 Task: Buy 1 Drum Brake Backing Plates from Brake System section under best seller category for shipping address: Jerry Evans, 1140 Star Trek Drive, Pensacola, Florida 32501, Cell Number 8503109646. Pay from credit card ending with 6010, CVV 682
Action: Mouse moved to (157, 68)
Screenshot: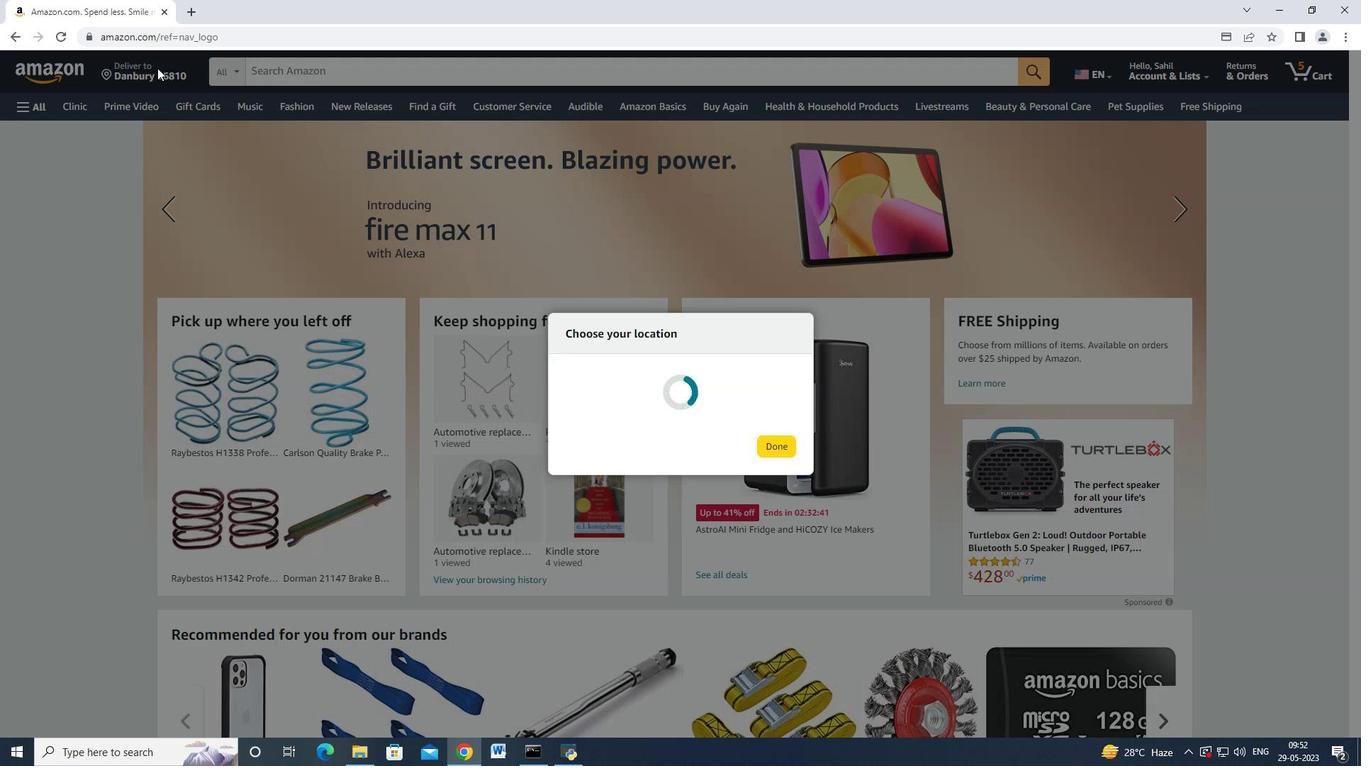 
Action: Mouse pressed left at (157, 68)
Screenshot: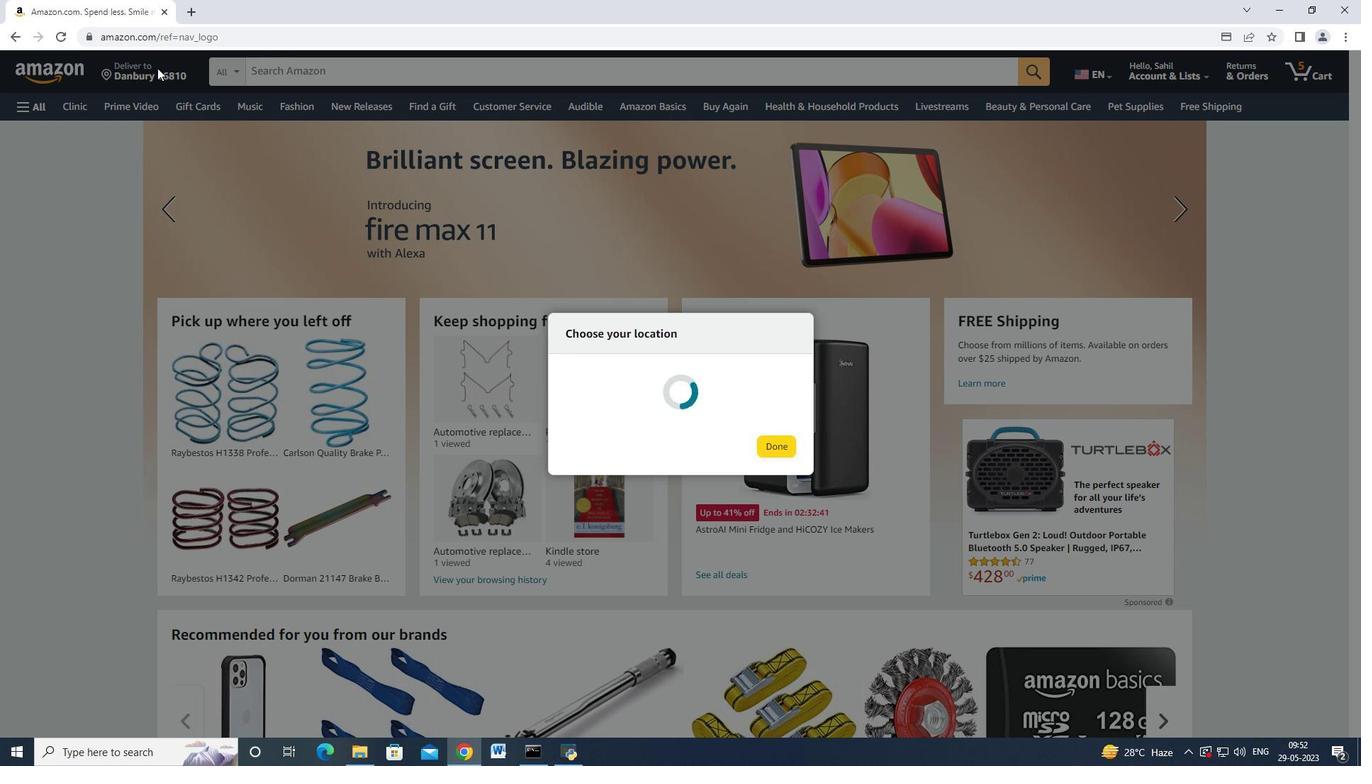 
Action: Mouse moved to (617, 390)
Screenshot: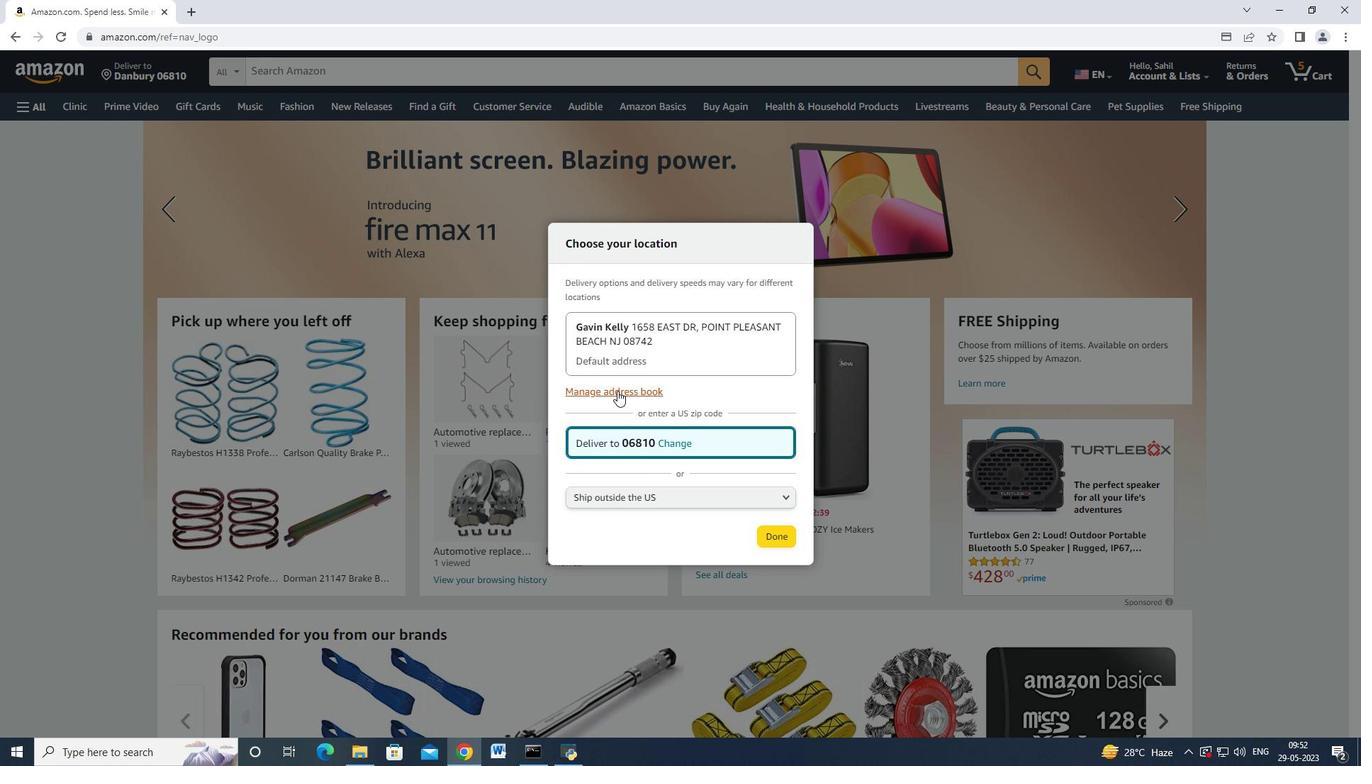 
Action: Mouse pressed left at (617, 390)
Screenshot: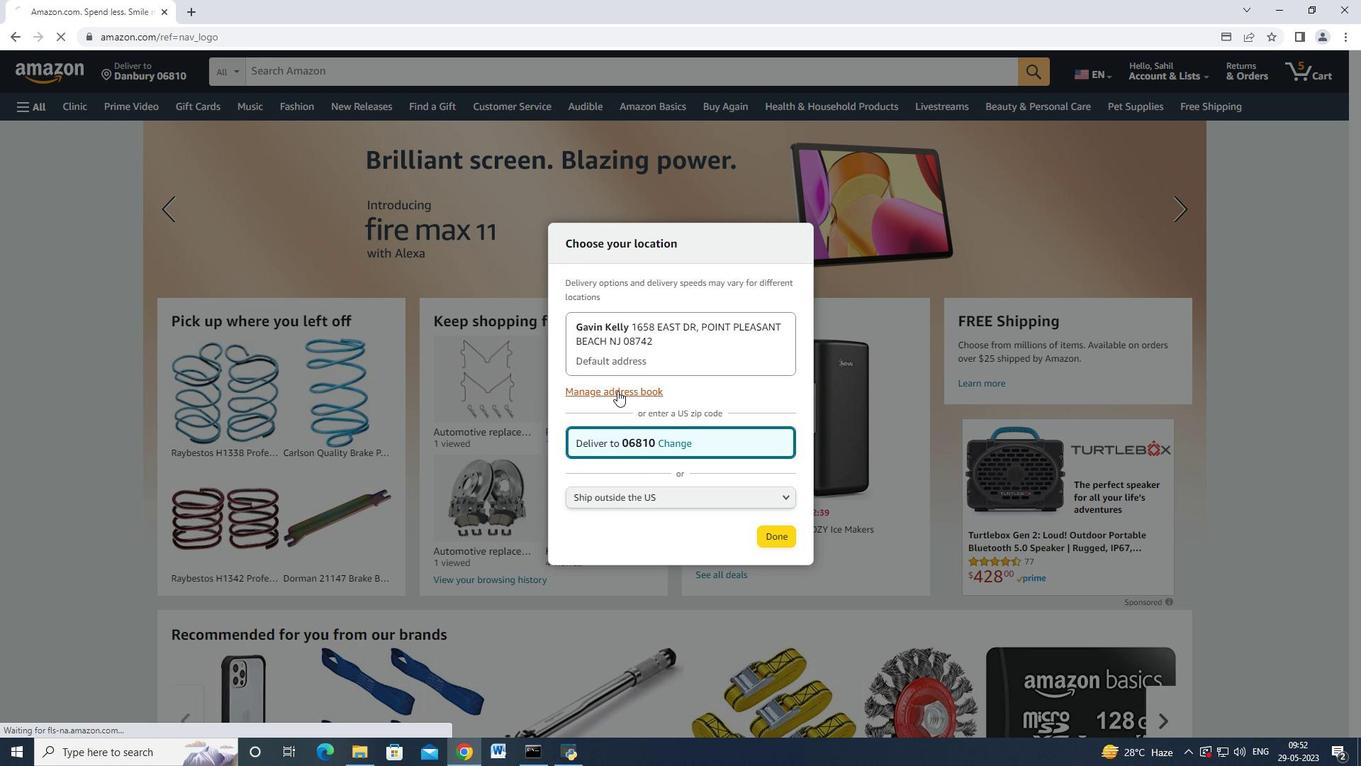 
Action: Mouse moved to (12, 37)
Screenshot: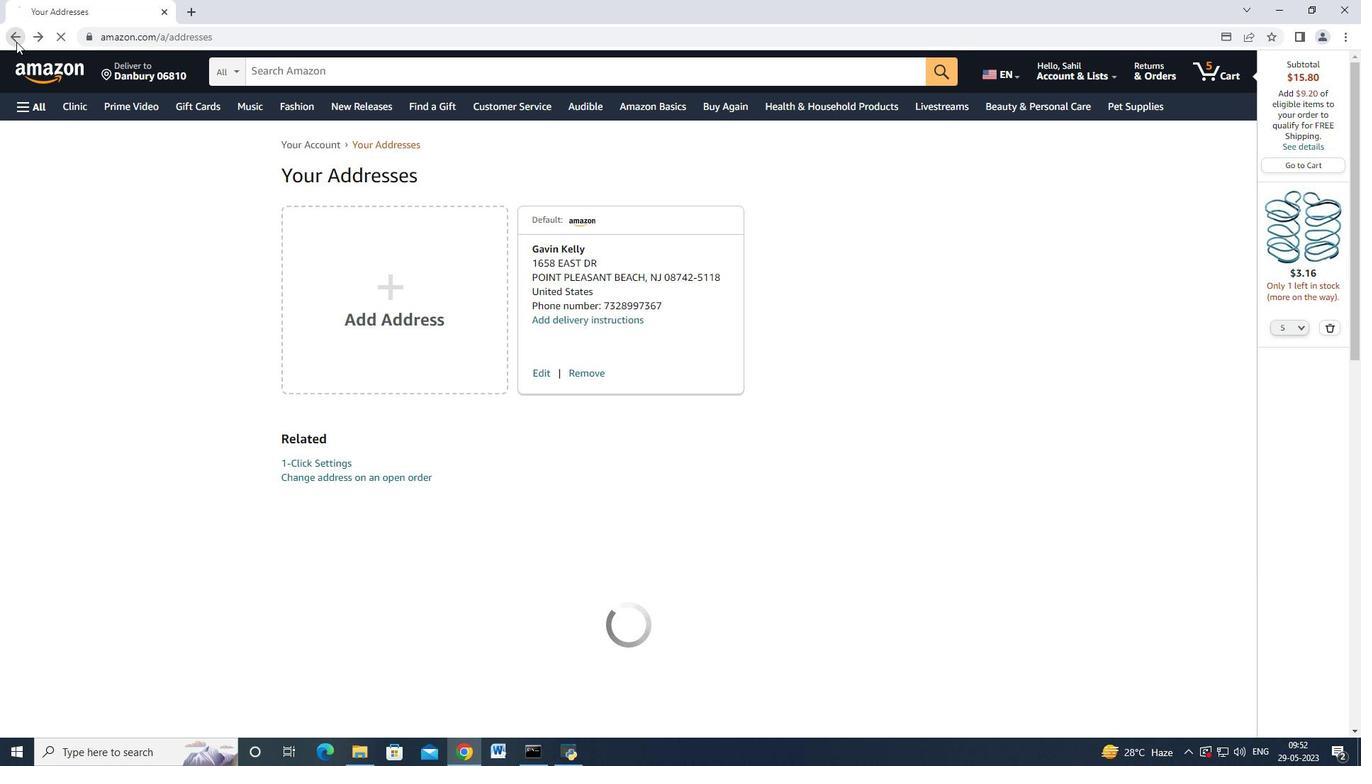 
Action: Mouse pressed left at (12, 37)
Screenshot: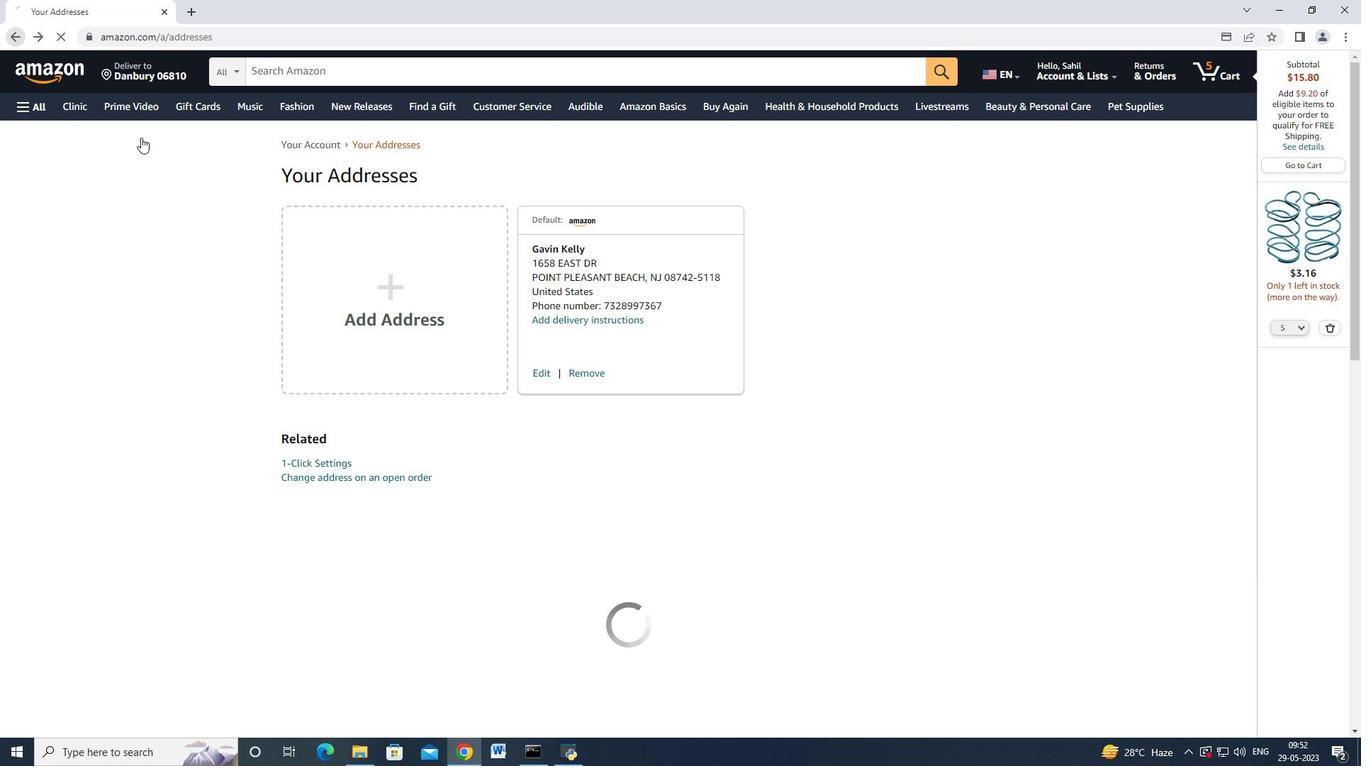 
Action: Mouse moved to (126, 66)
Screenshot: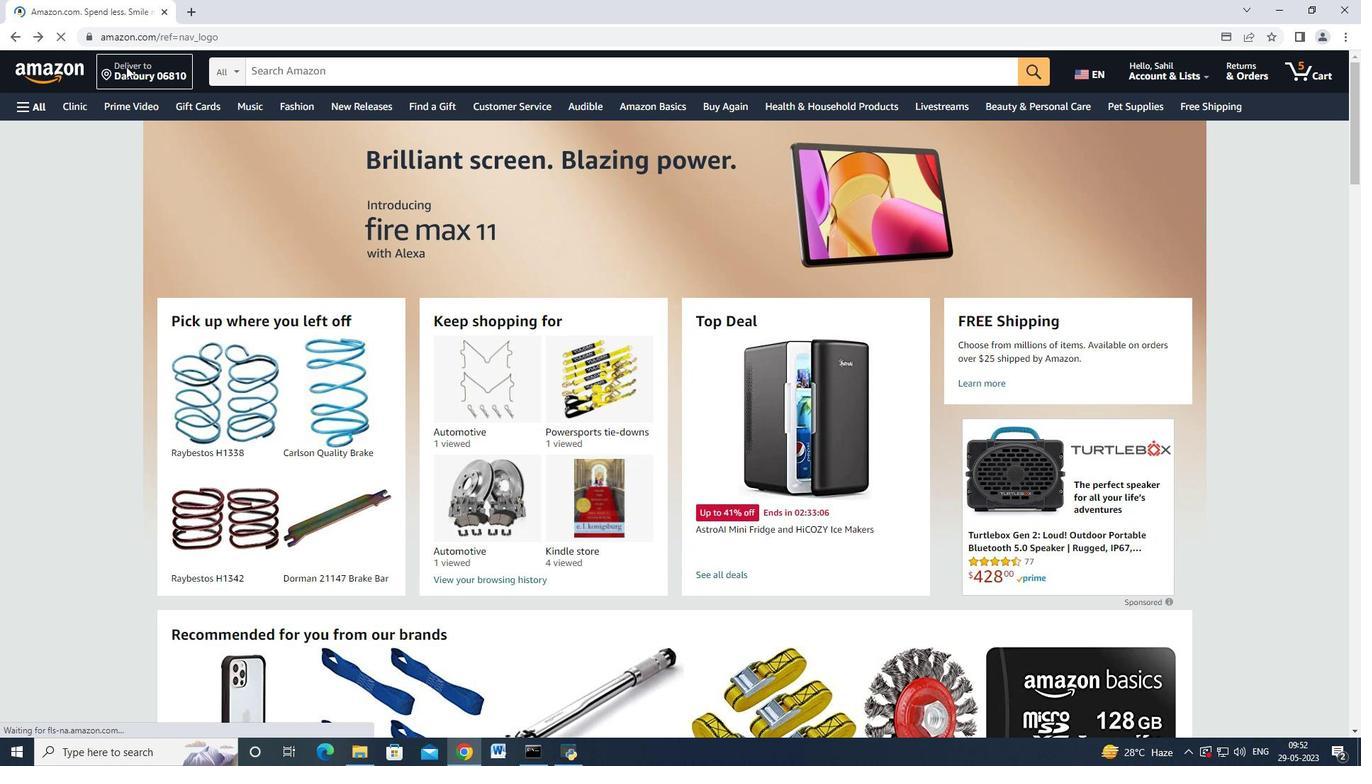
Action: Mouse pressed left at (126, 66)
Screenshot: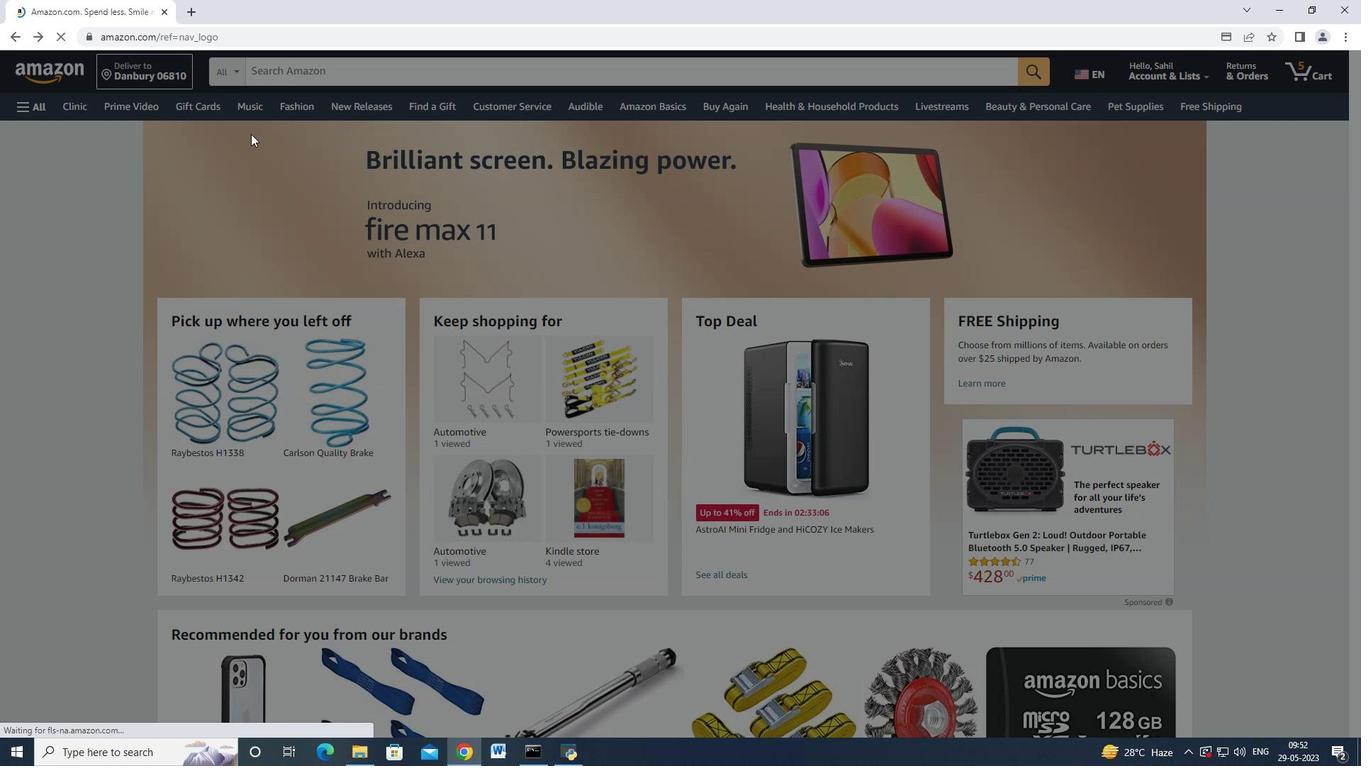 
Action: Mouse moved to (666, 438)
Screenshot: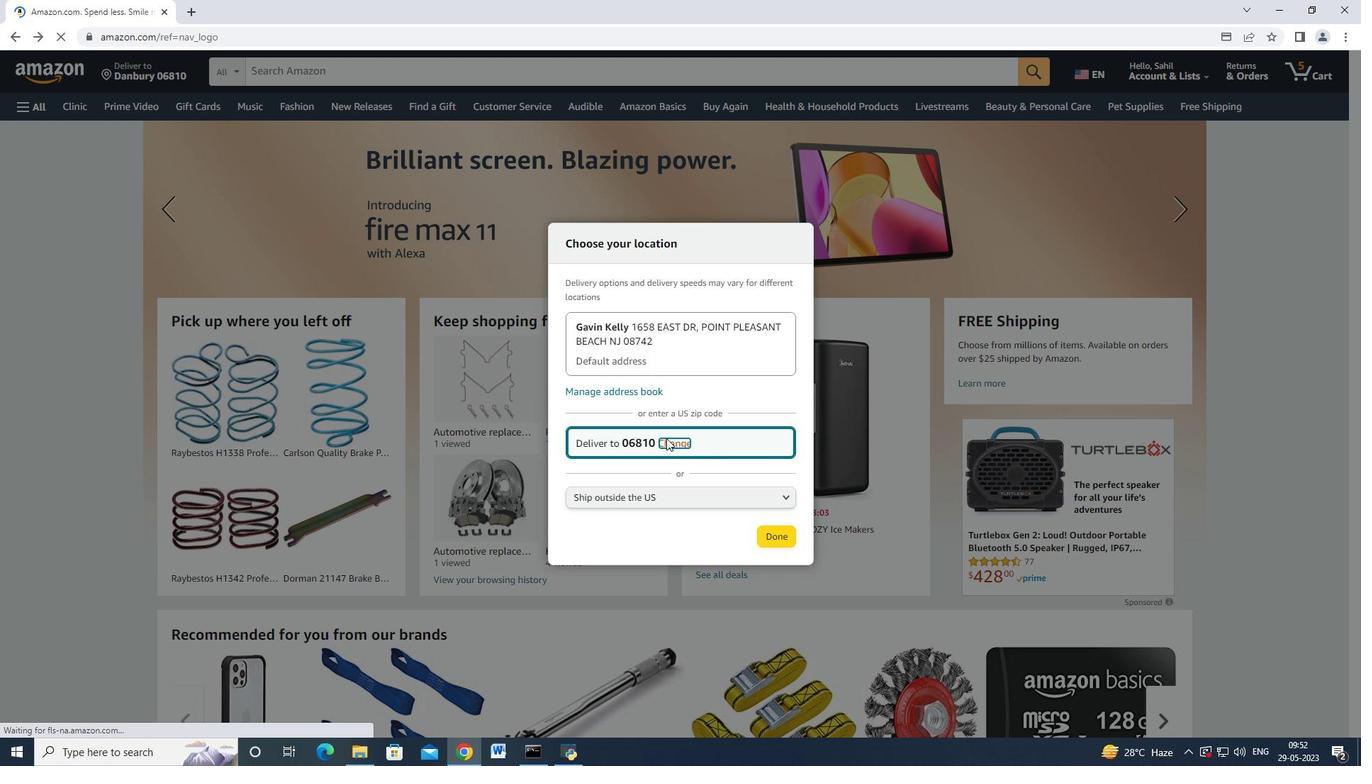 
Action: Mouse pressed left at (666, 438)
Screenshot: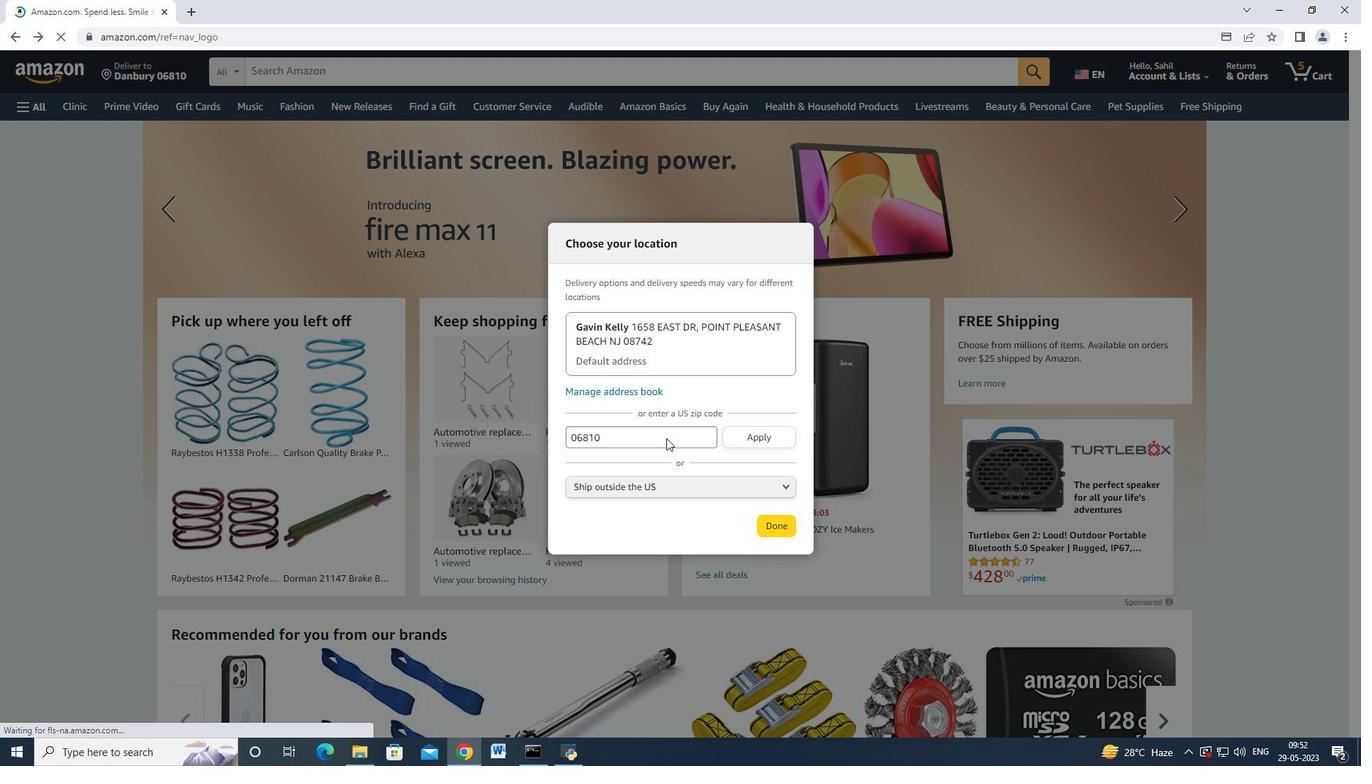 
Action: Mouse moved to (678, 436)
Screenshot: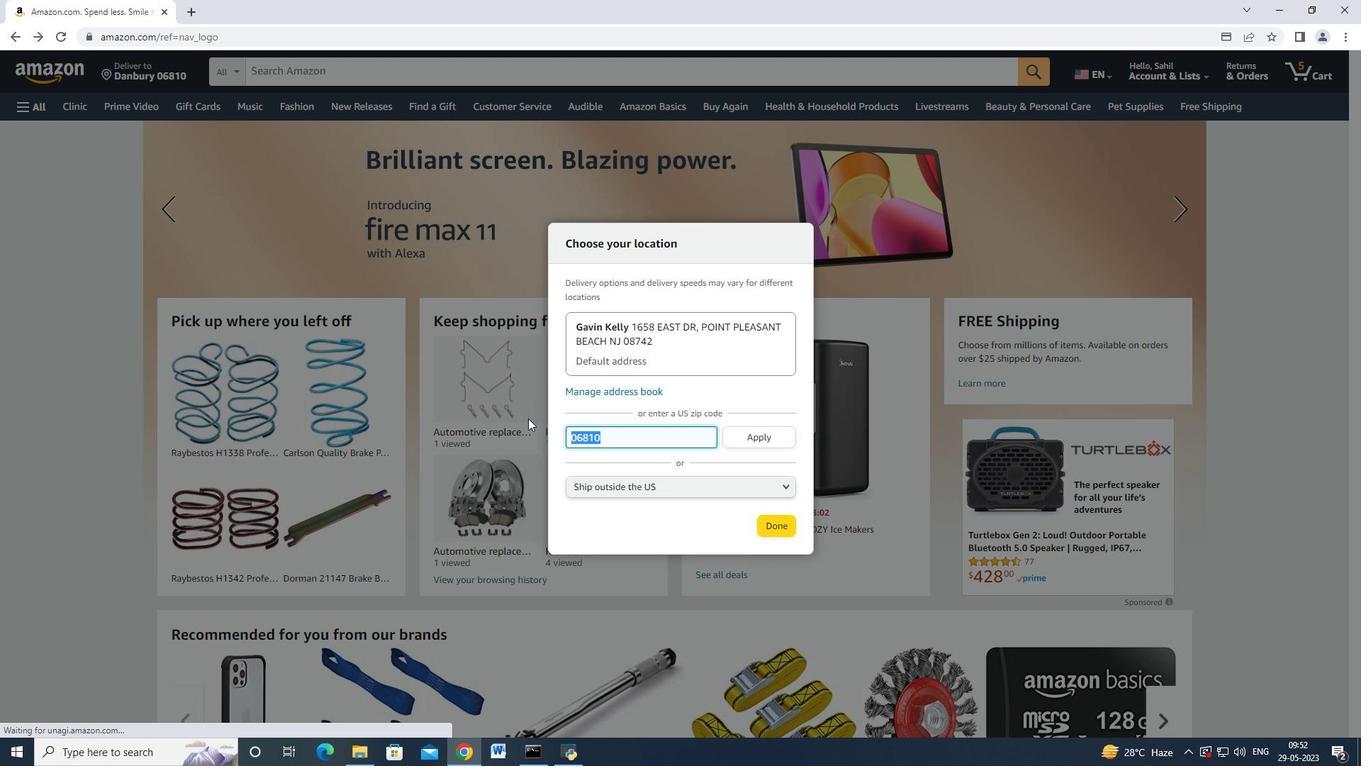 
Action: Mouse pressed left at (678, 436)
Screenshot: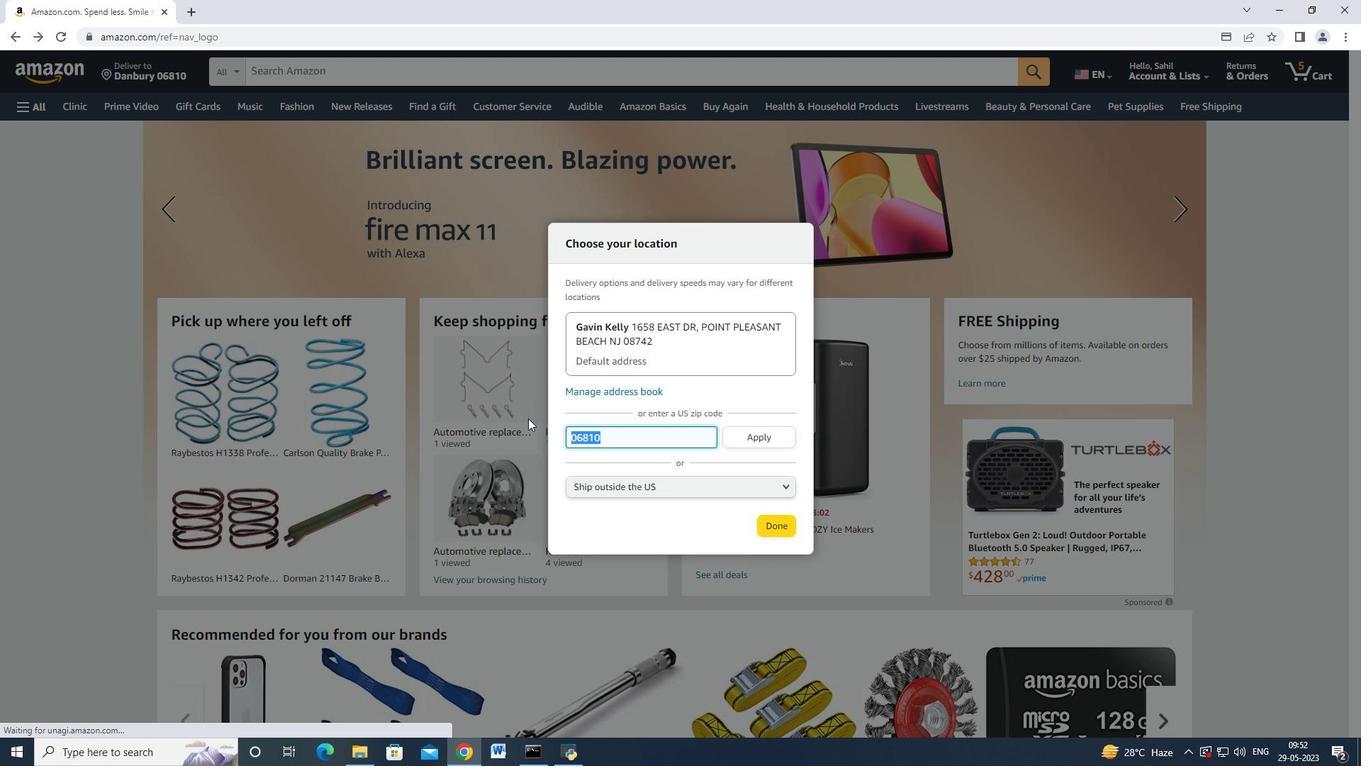 
Action: Mouse moved to (528, 417)
Screenshot: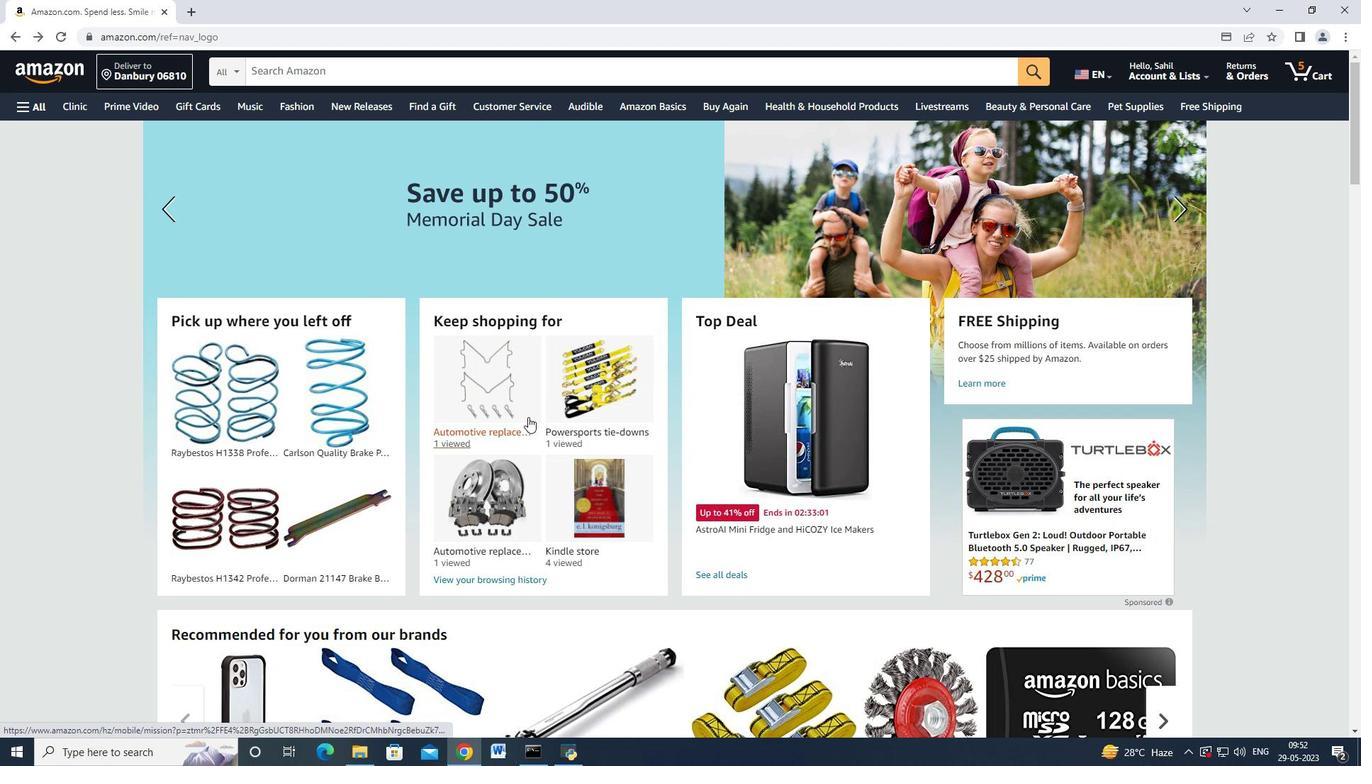 
Action: Key pressed <Key.backspace>325
Screenshot: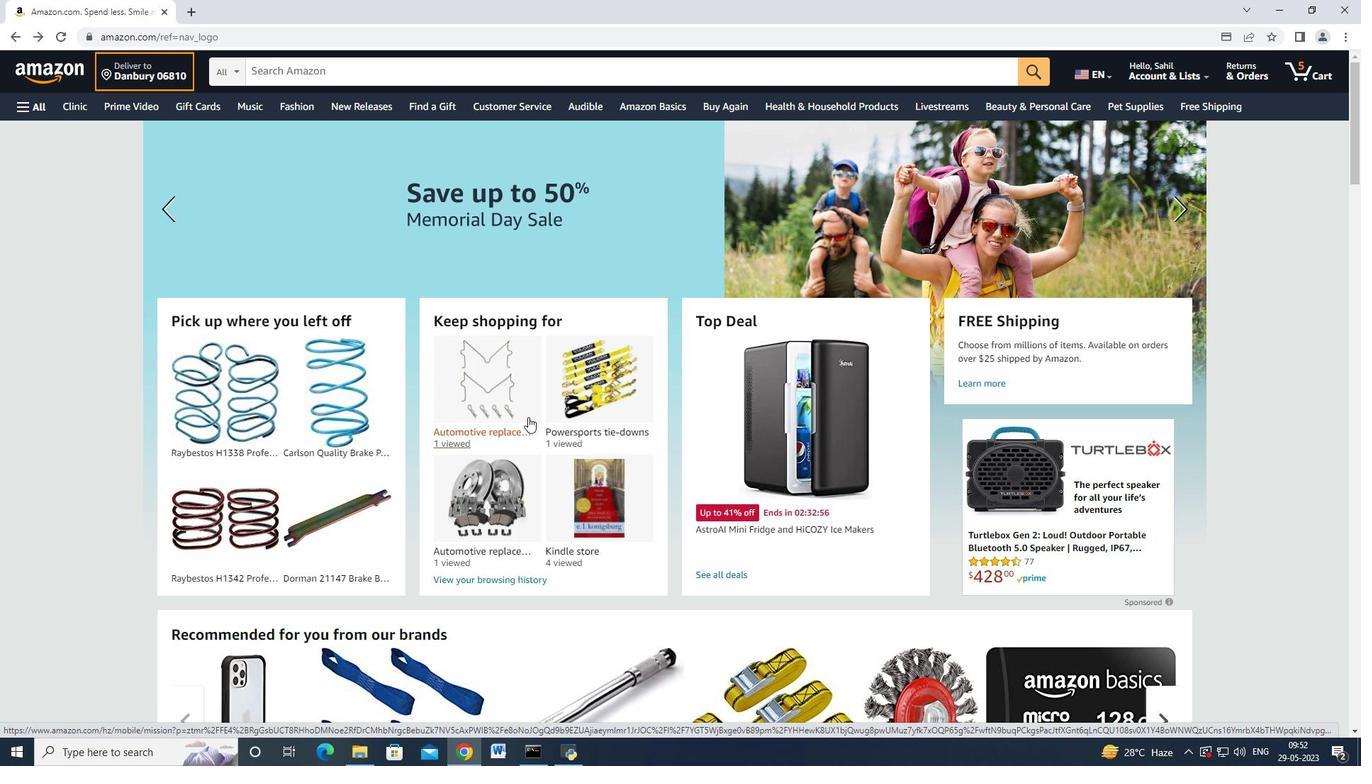 
Action: Mouse moved to (155, 85)
Screenshot: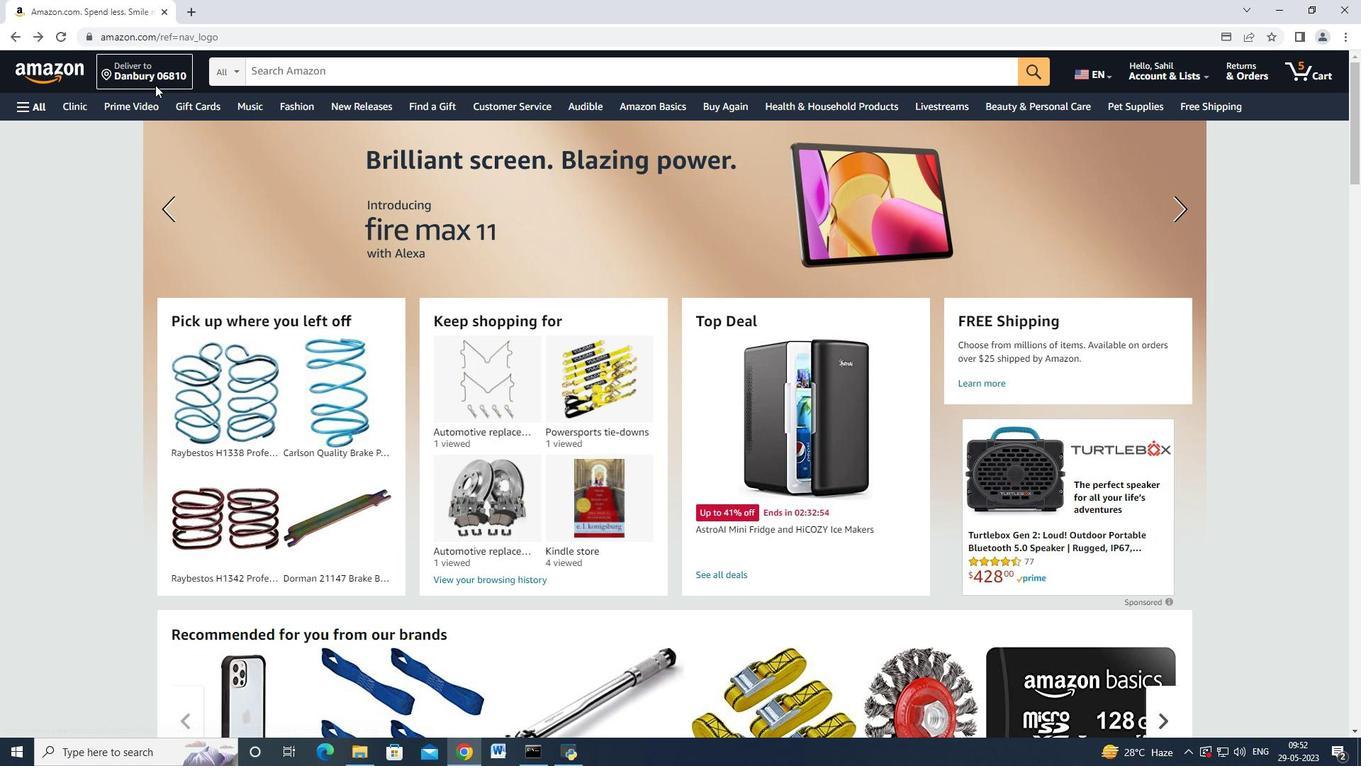 
Action: Mouse pressed left at (155, 85)
Screenshot: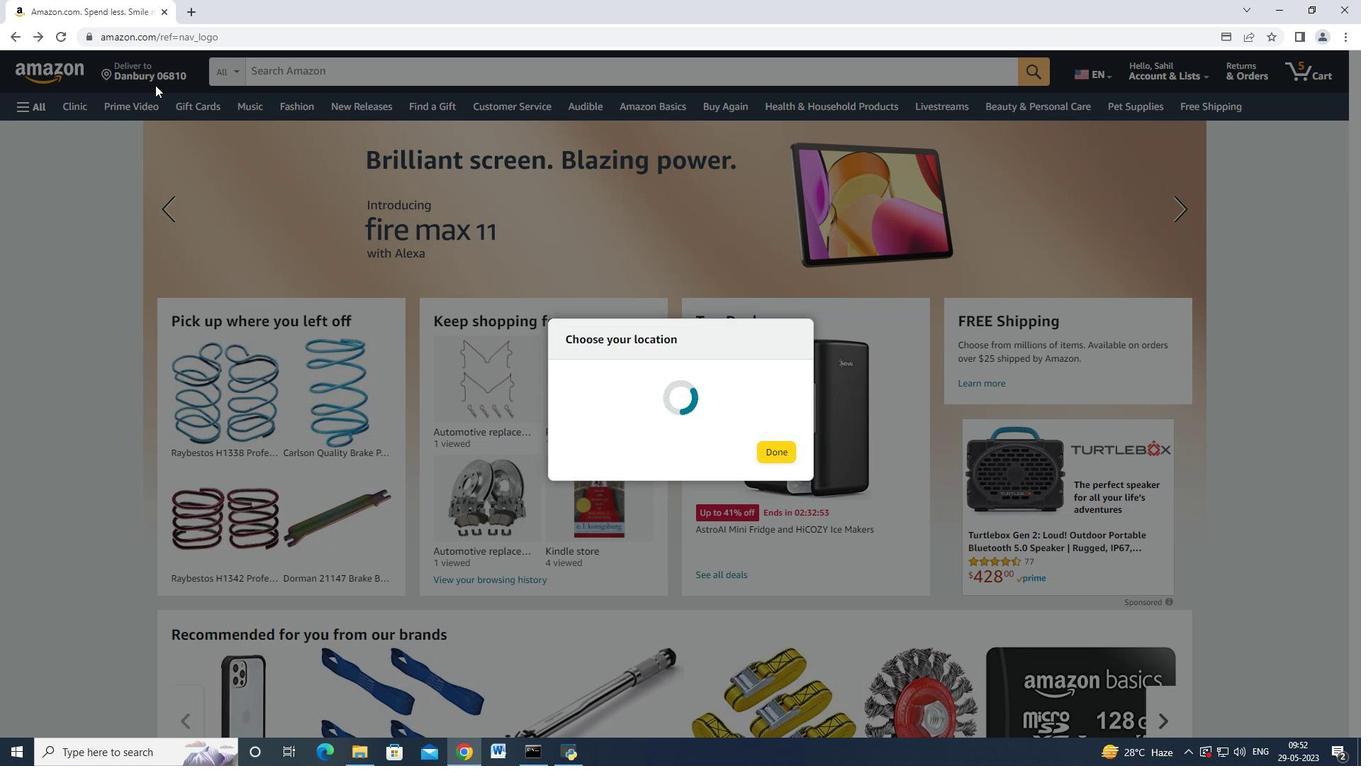 
Action: Mouse moved to (668, 451)
Screenshot: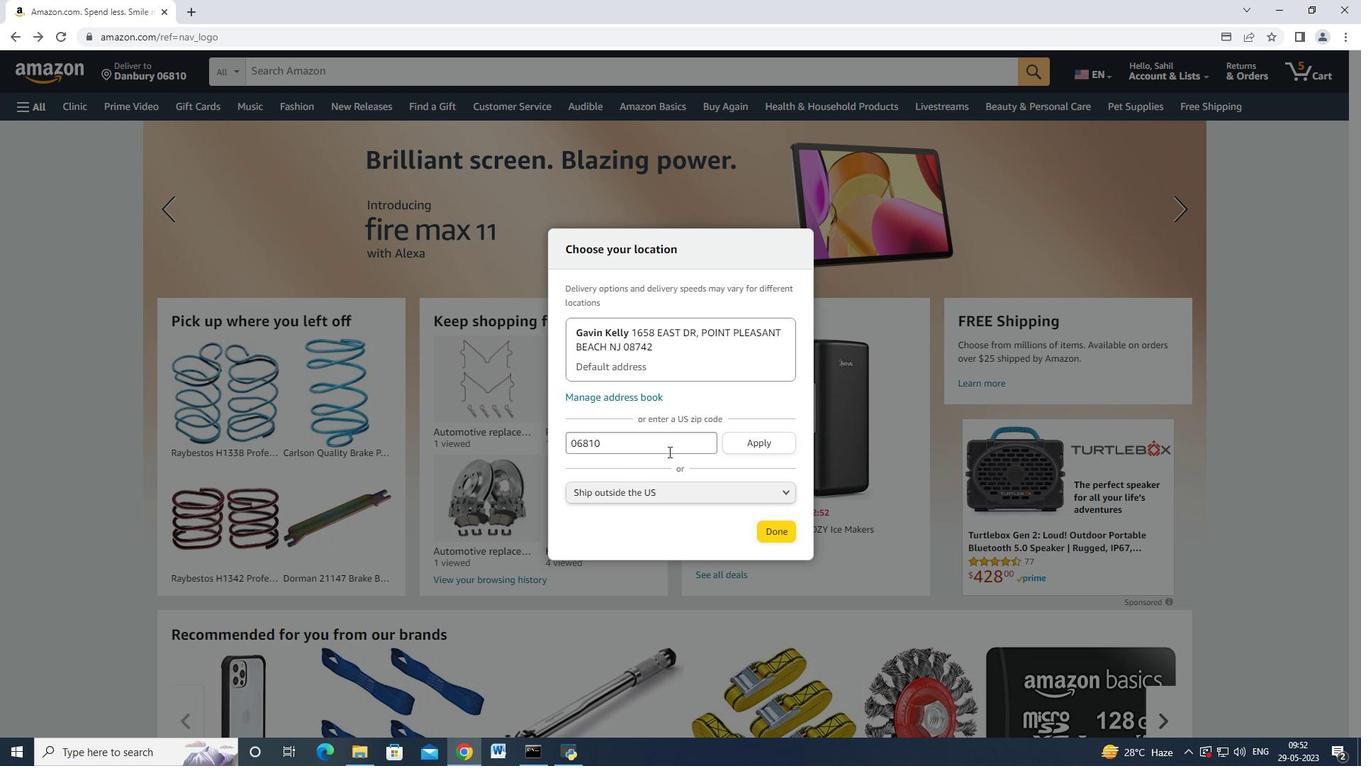 
Action: Mouse pressed left at (668, 451)
Screenshot: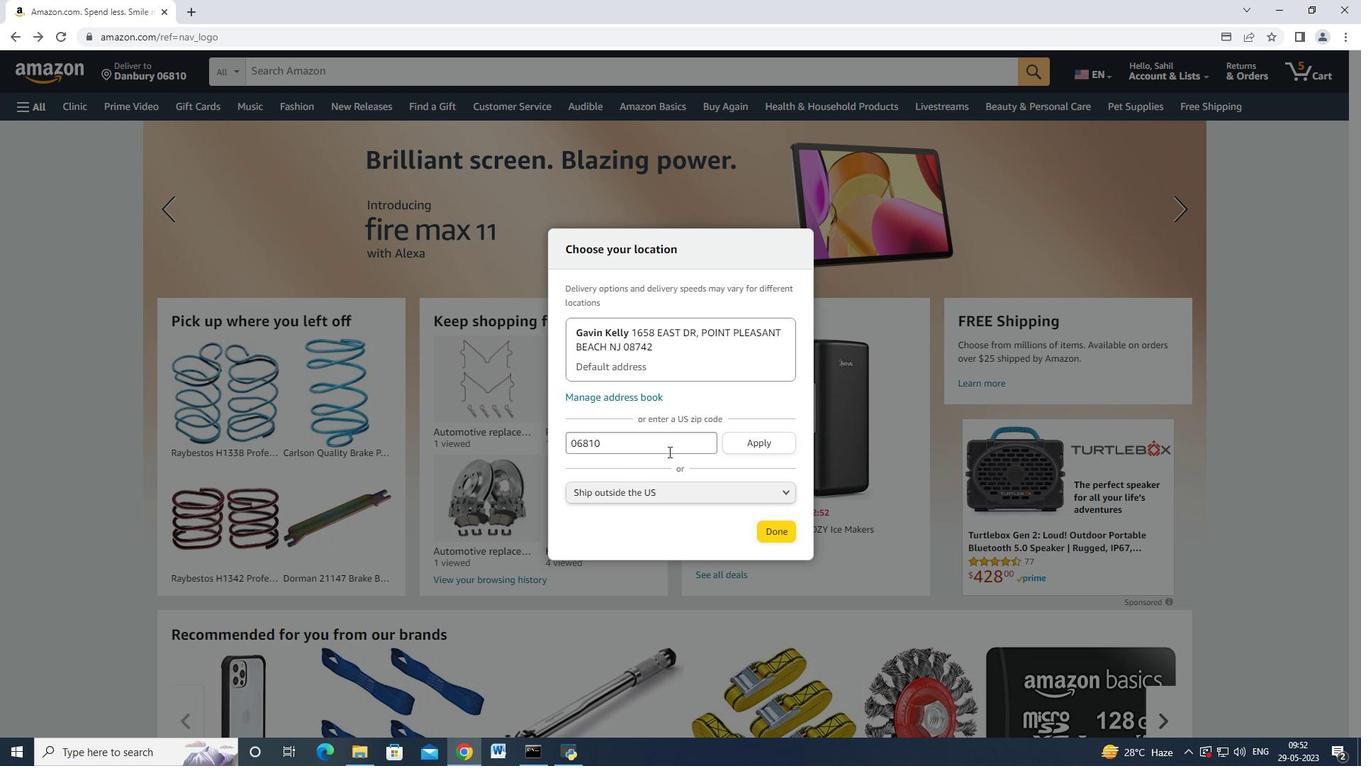 
Action: Mouse moved to (648, 446)
Screenshot: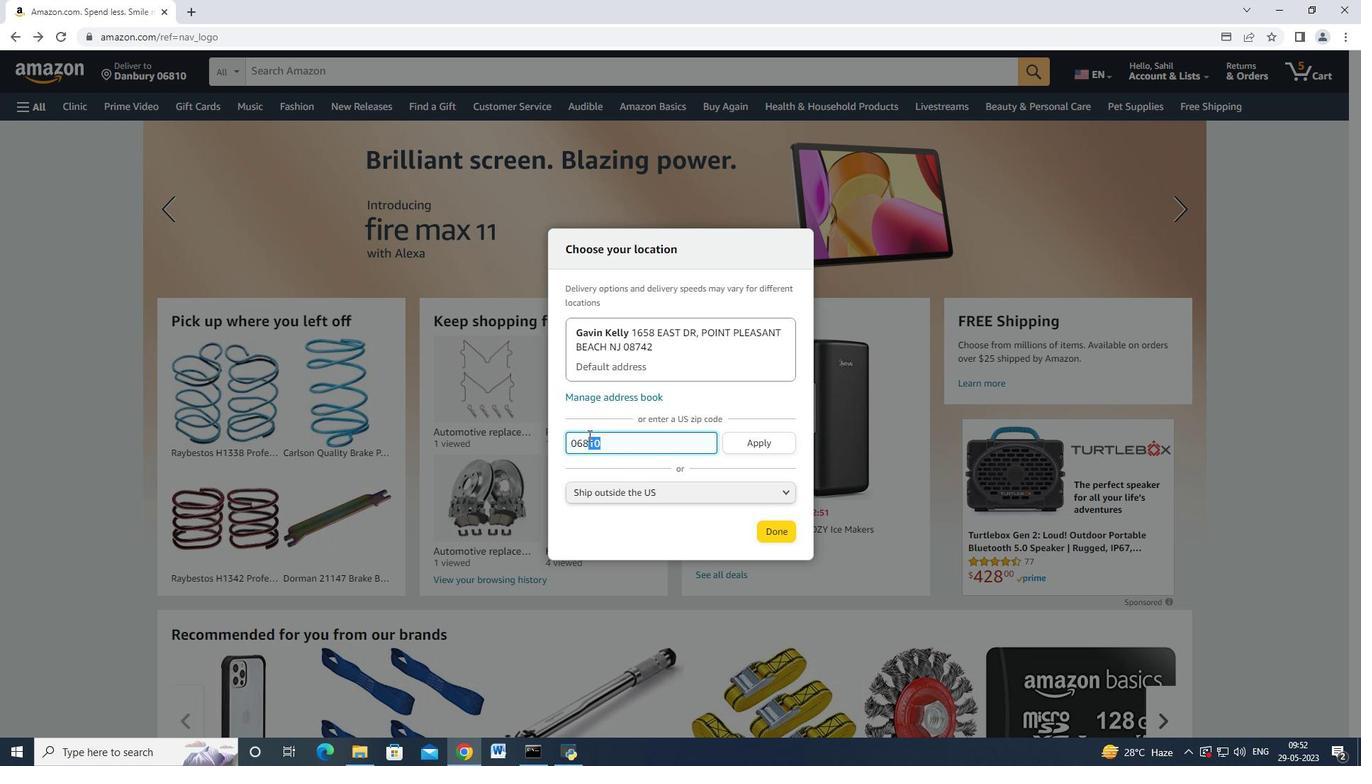 
Action: Mouse pressed left at (652, 448)
Screenshot: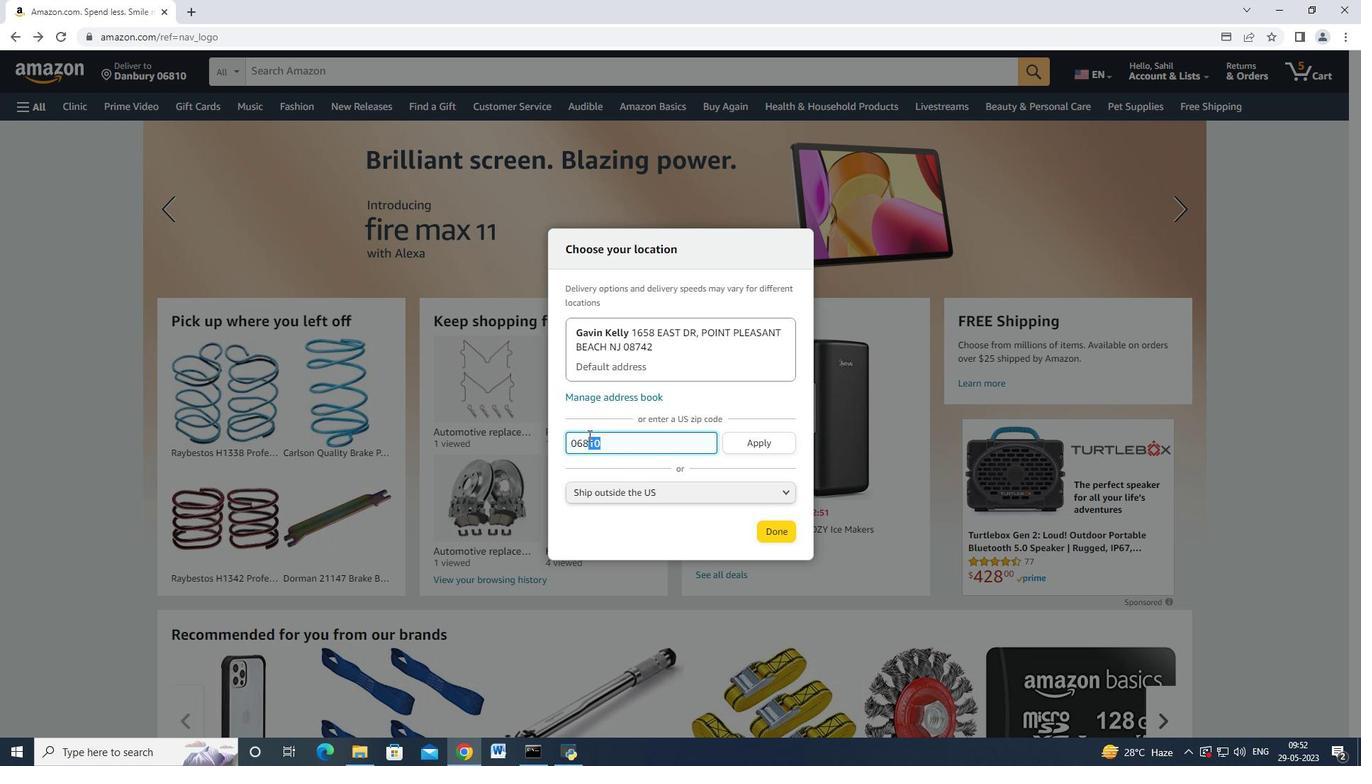 
Action: Mouse moved to (567, 434)
Screenshot: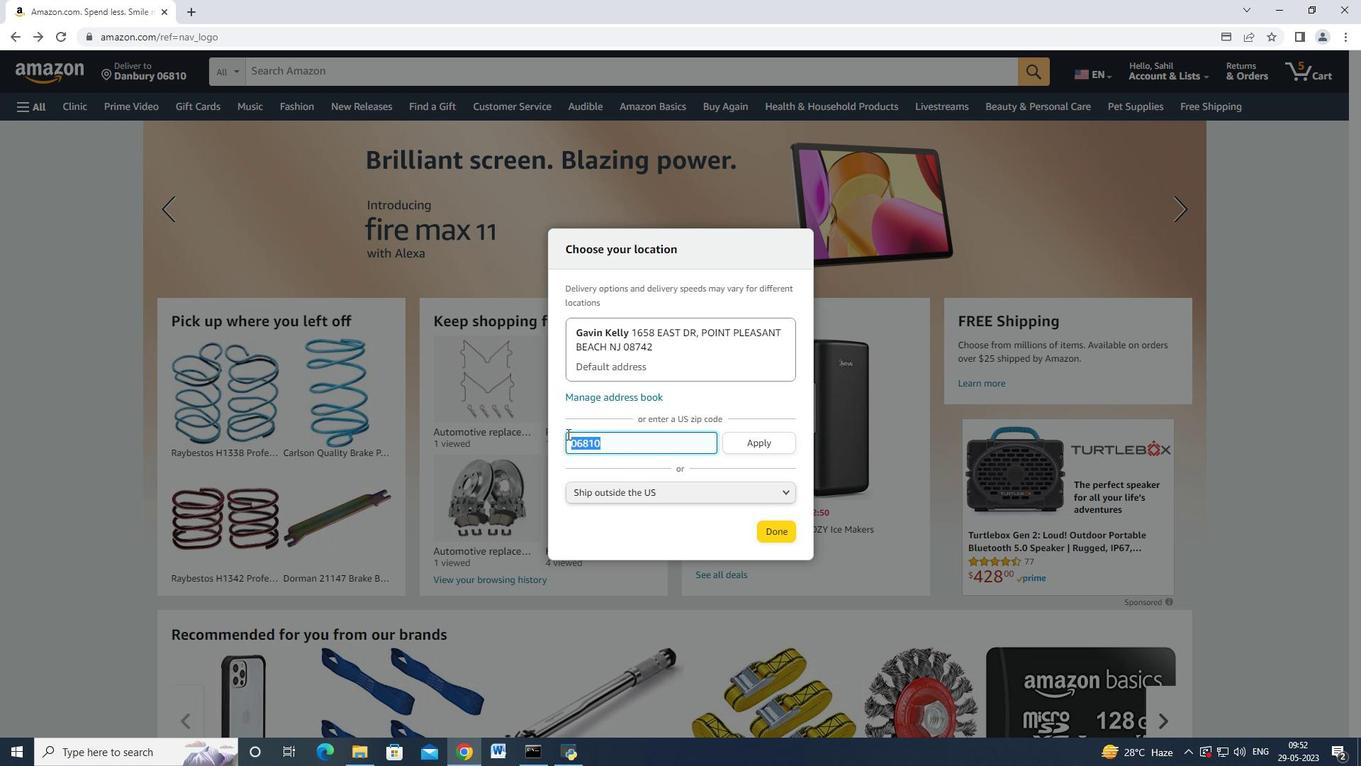 
Action: Key pressed <Key.backspace>32501
Screenshot: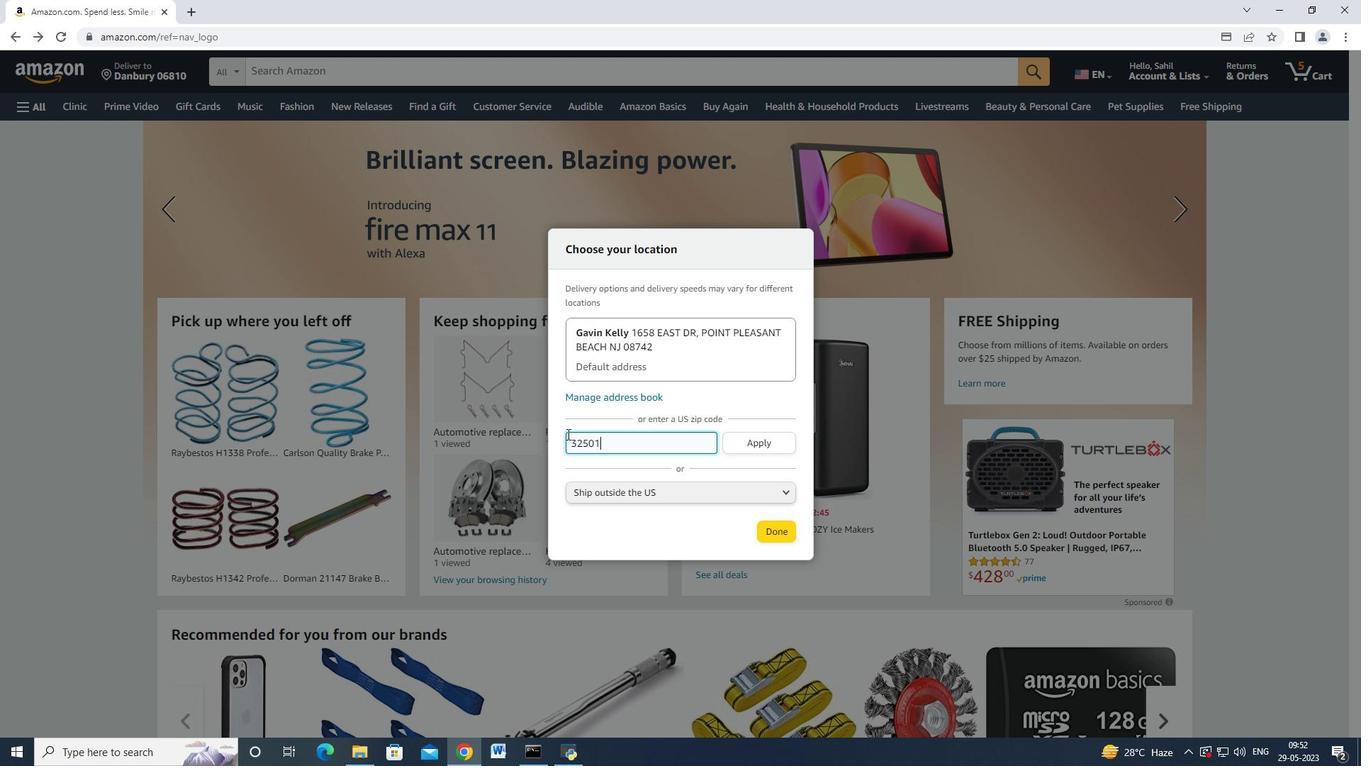 
Action: Mouse moved to (755, 437)
Screenshot: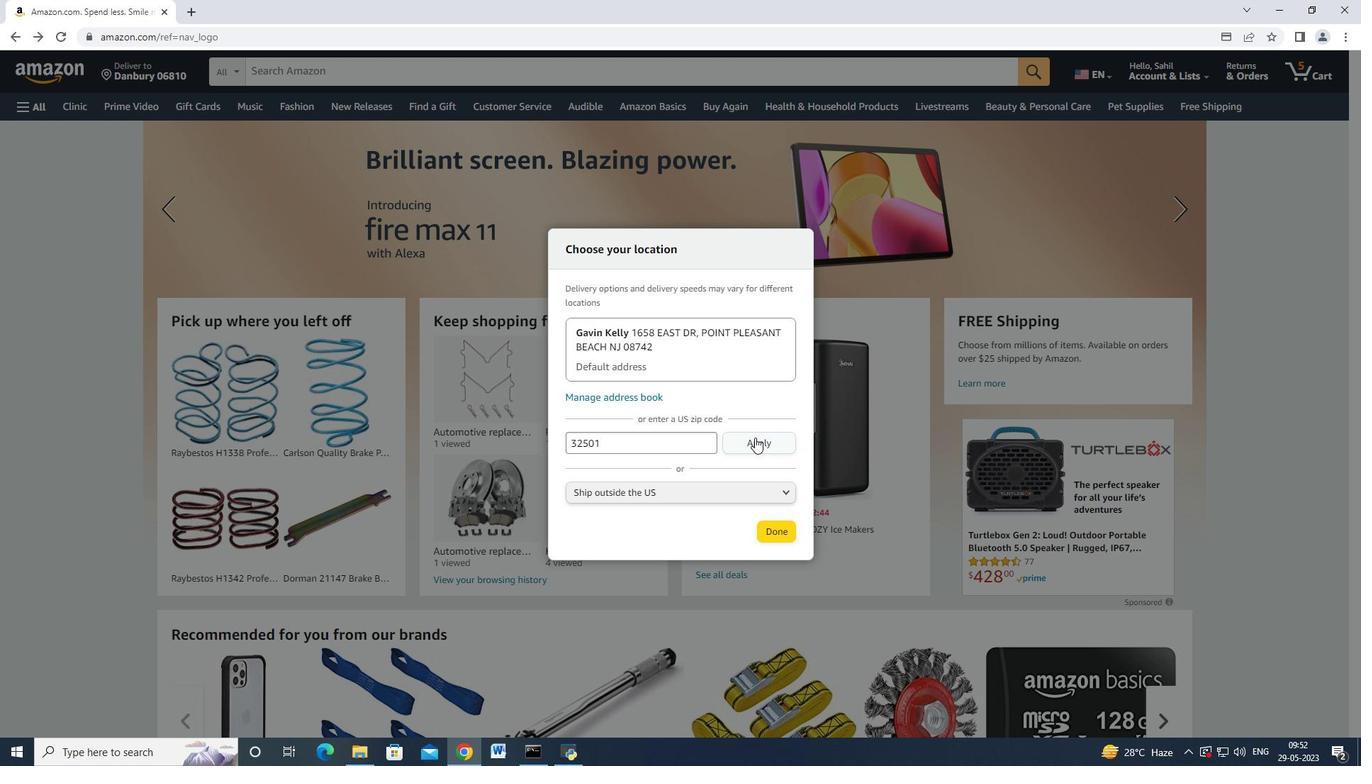 
Action: Mouse pressed left at (755, 437)
Screenshot: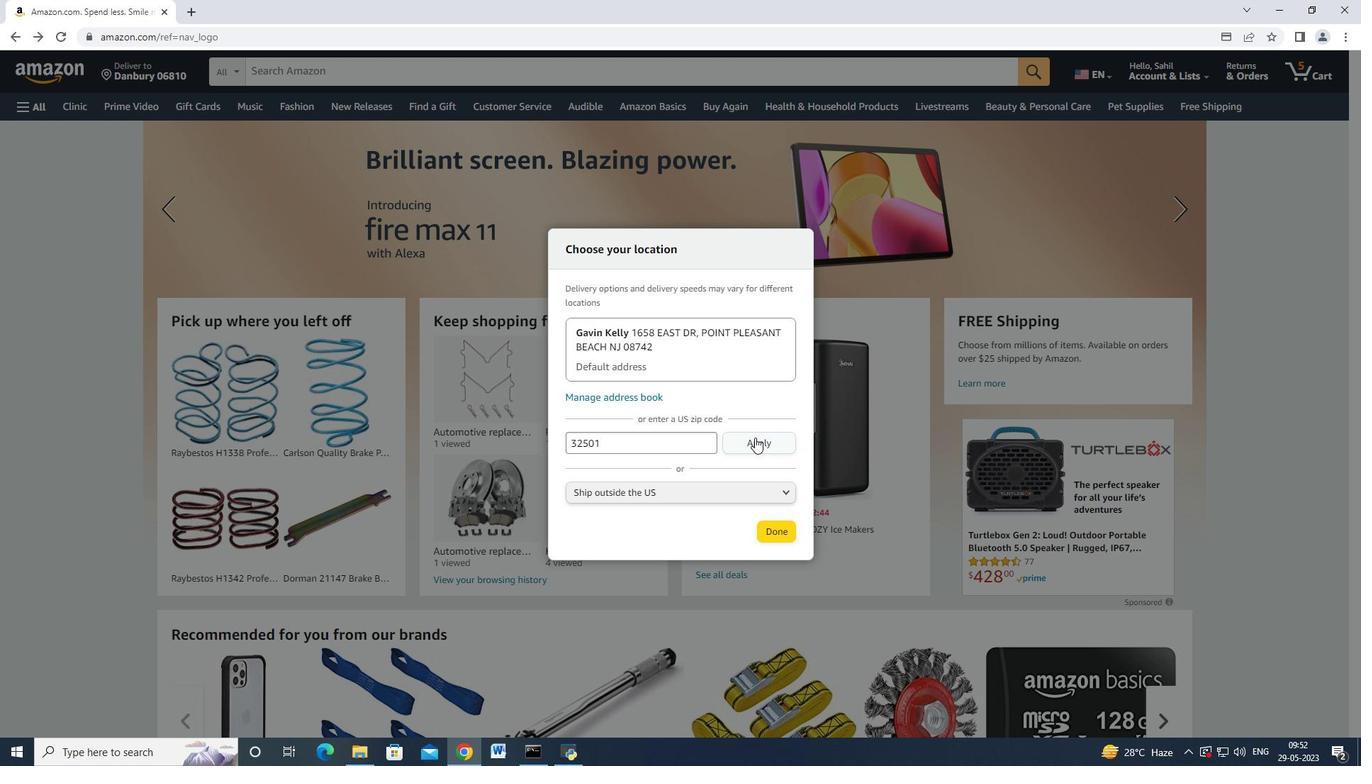 
Action: Mouse moved to (775, 541)
Screenshot: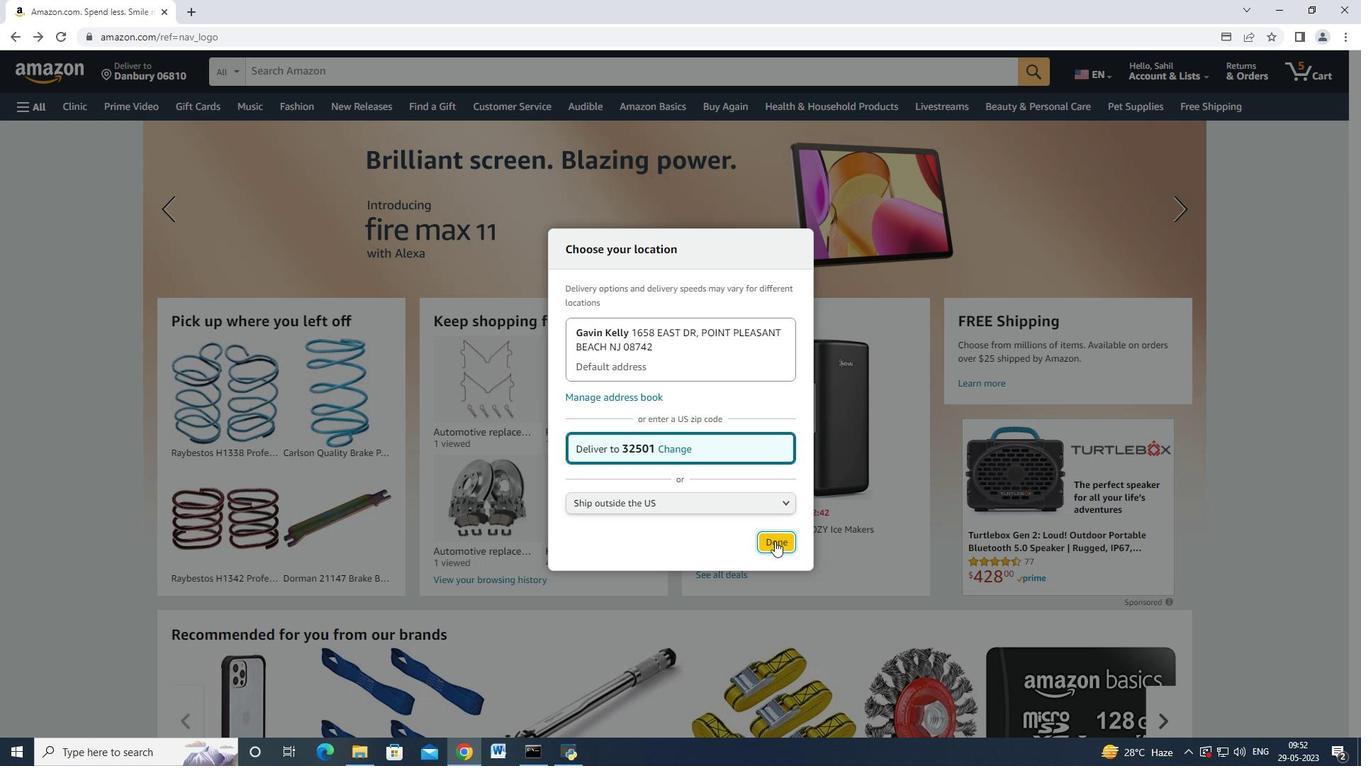 
Action: Mouse pressed left at (775, 541)
Screenshot: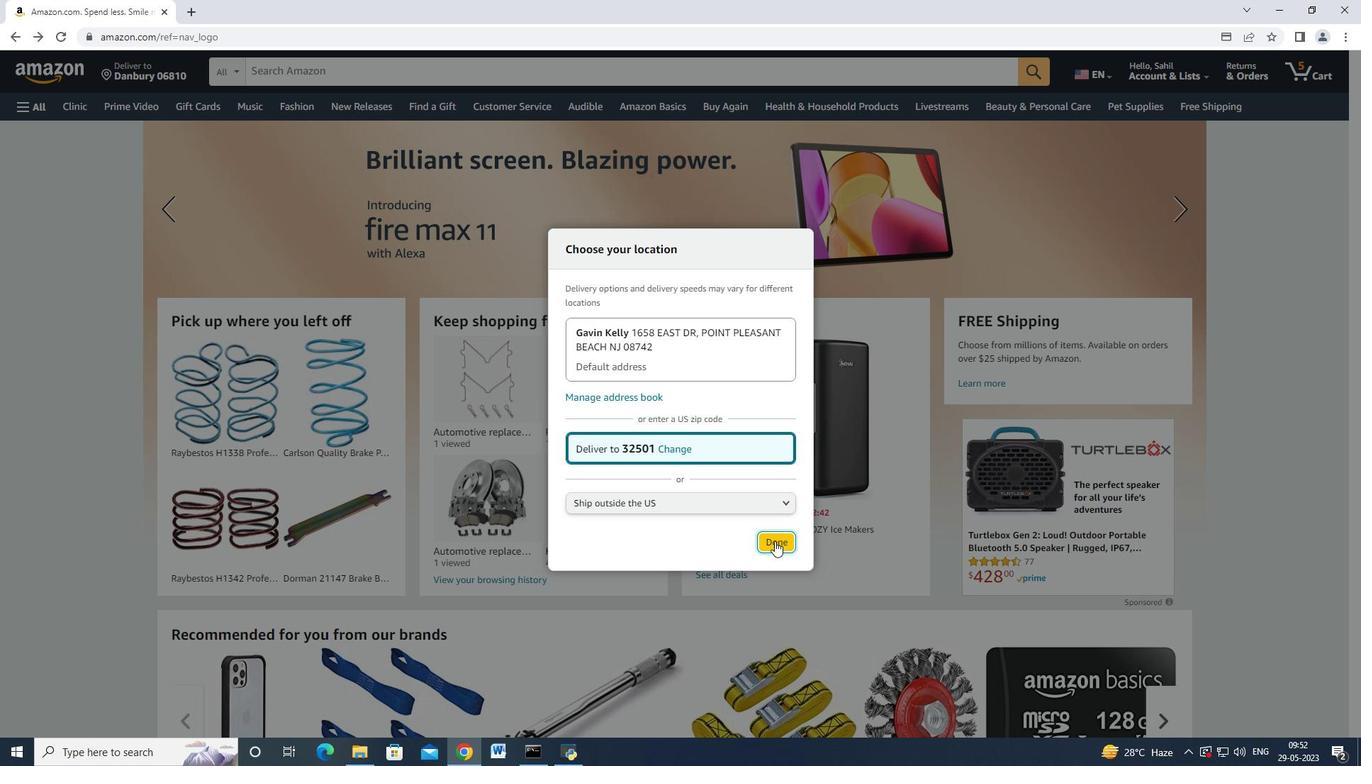 
Action: Mouse moved to (265, 73)
Screenshot: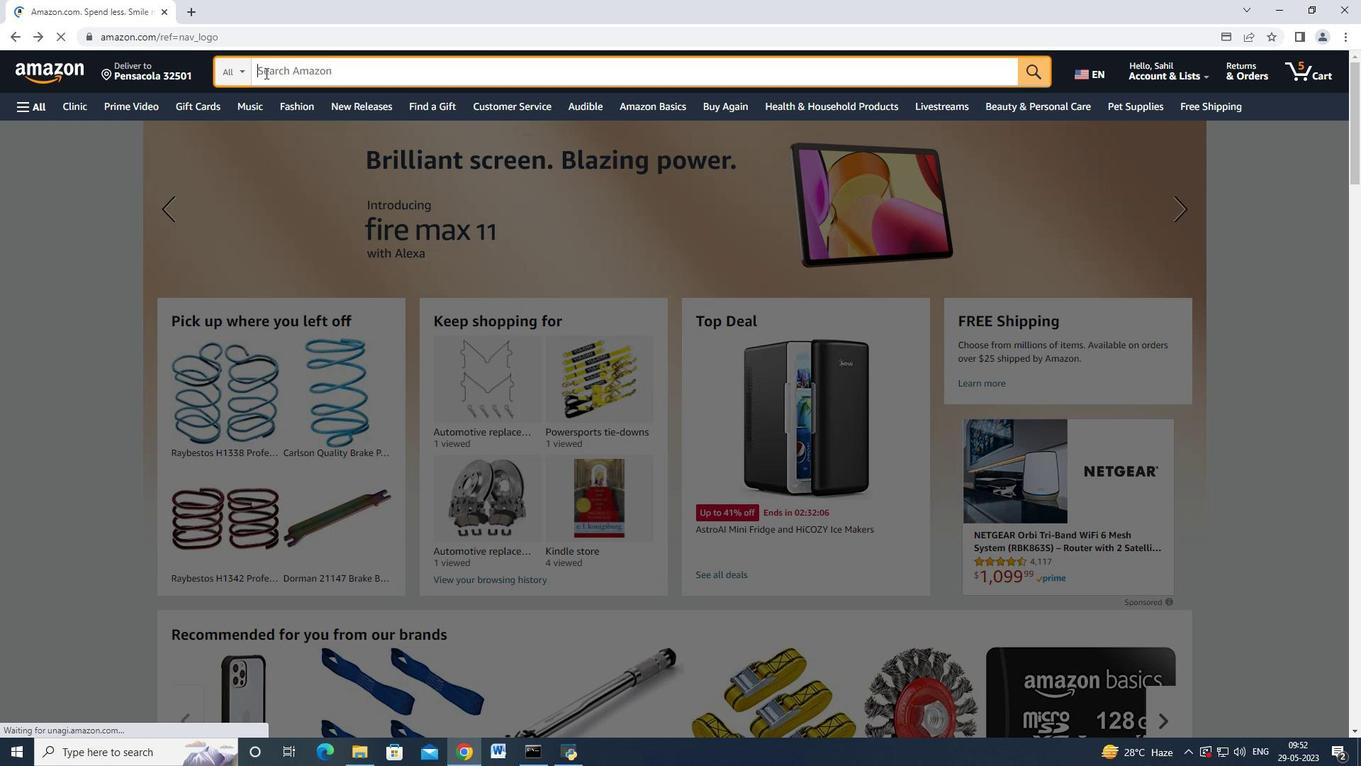 
Action: Mouse pressed left at (265, 73)
Screenshot: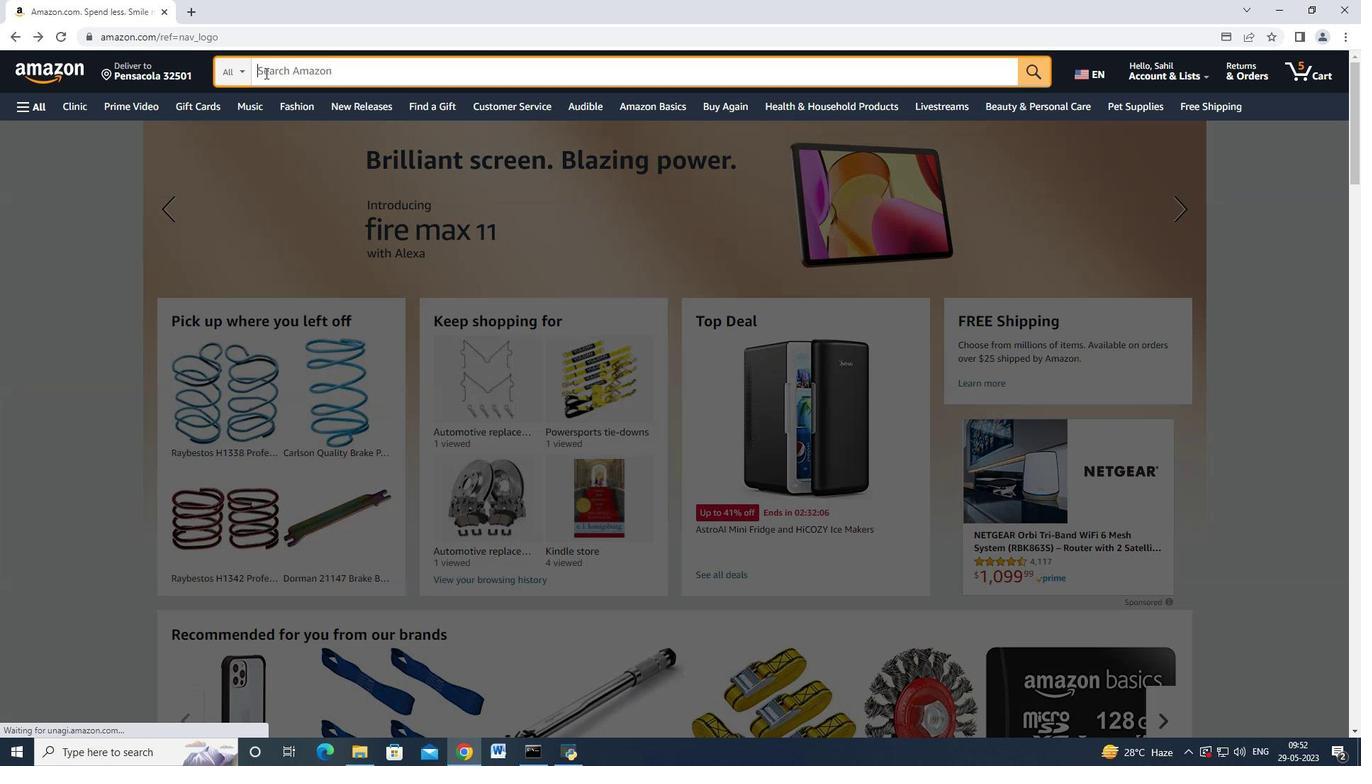 
Action: Key pressed <Key.shift>Drum<Key.space>ba<Key.backspace>rake<Key.space>backing<Key.space>plates<Key.enter>
Screenshot: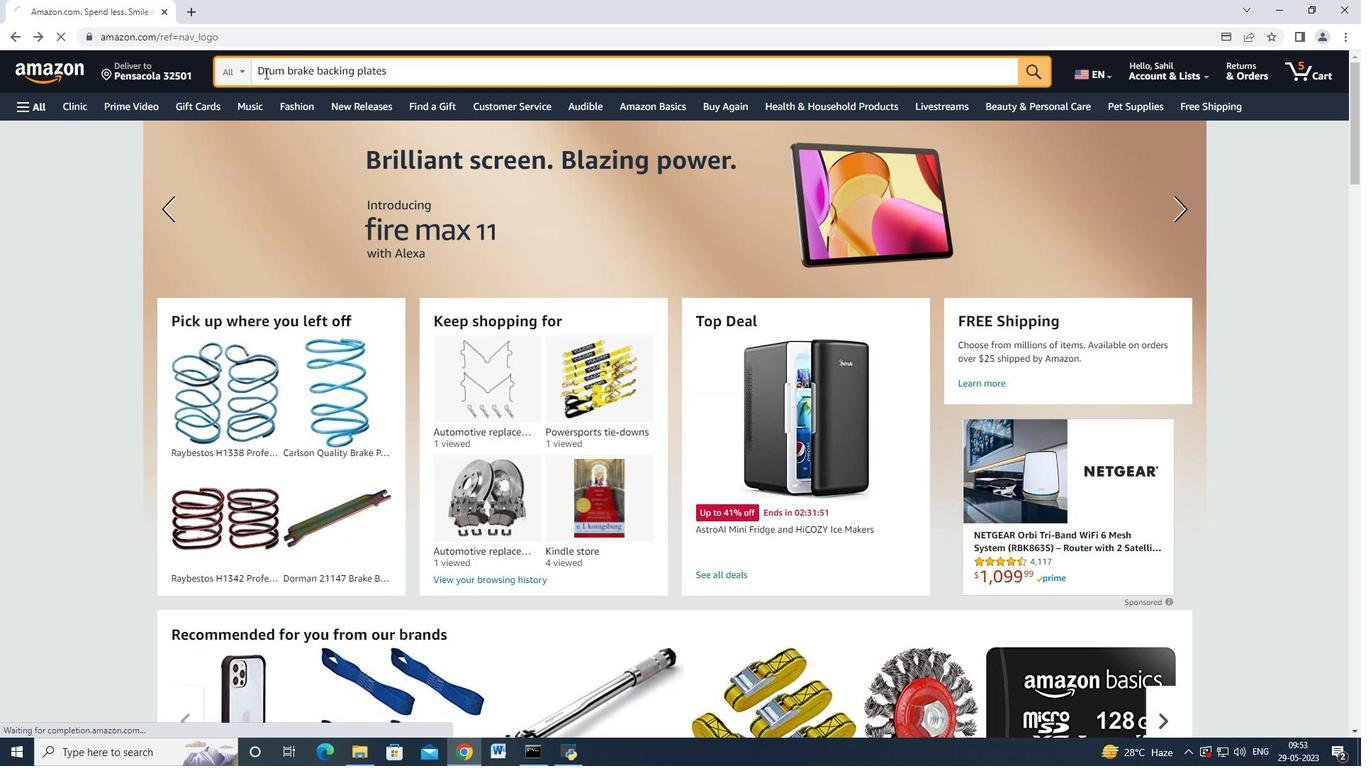 
Action: Mouse moved to (118, 254)
Screenshot: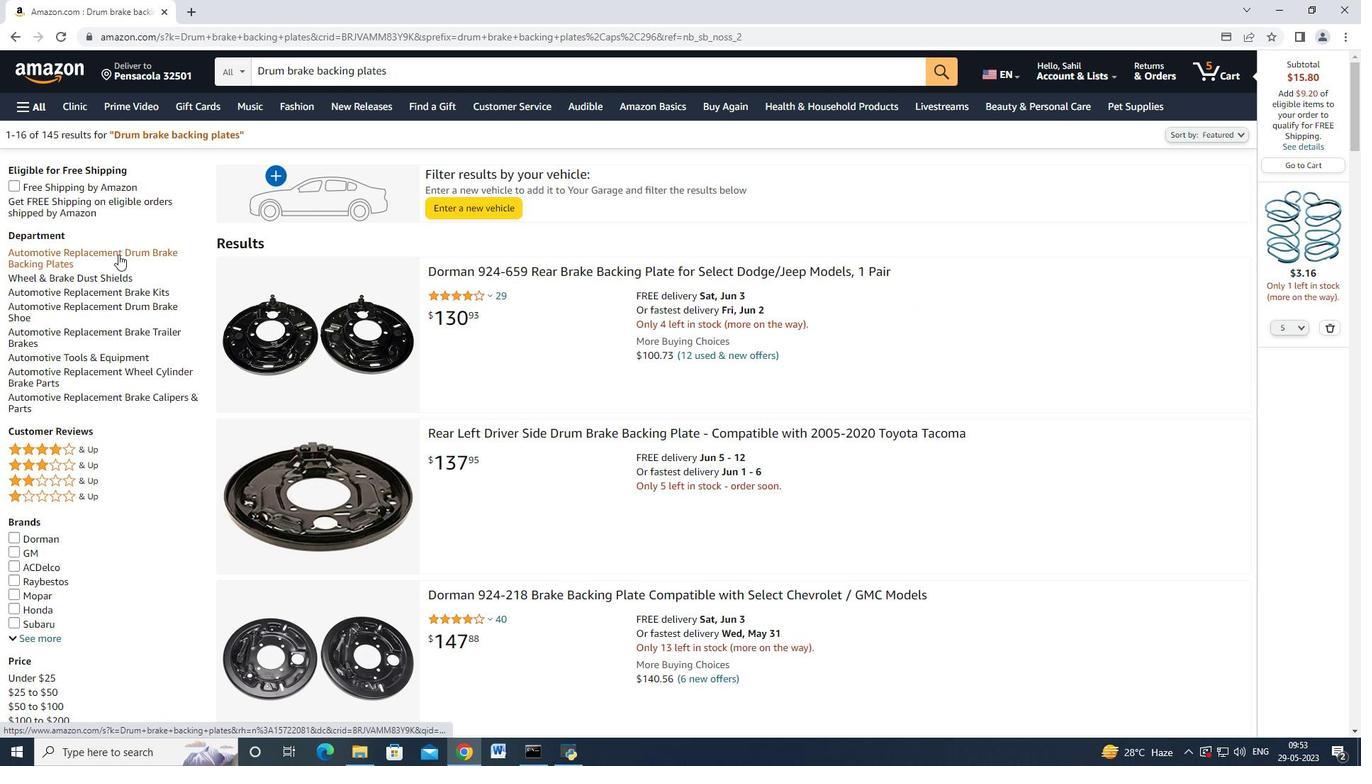 
Action: Mouse pressed left at (118, 254)
Screenshot: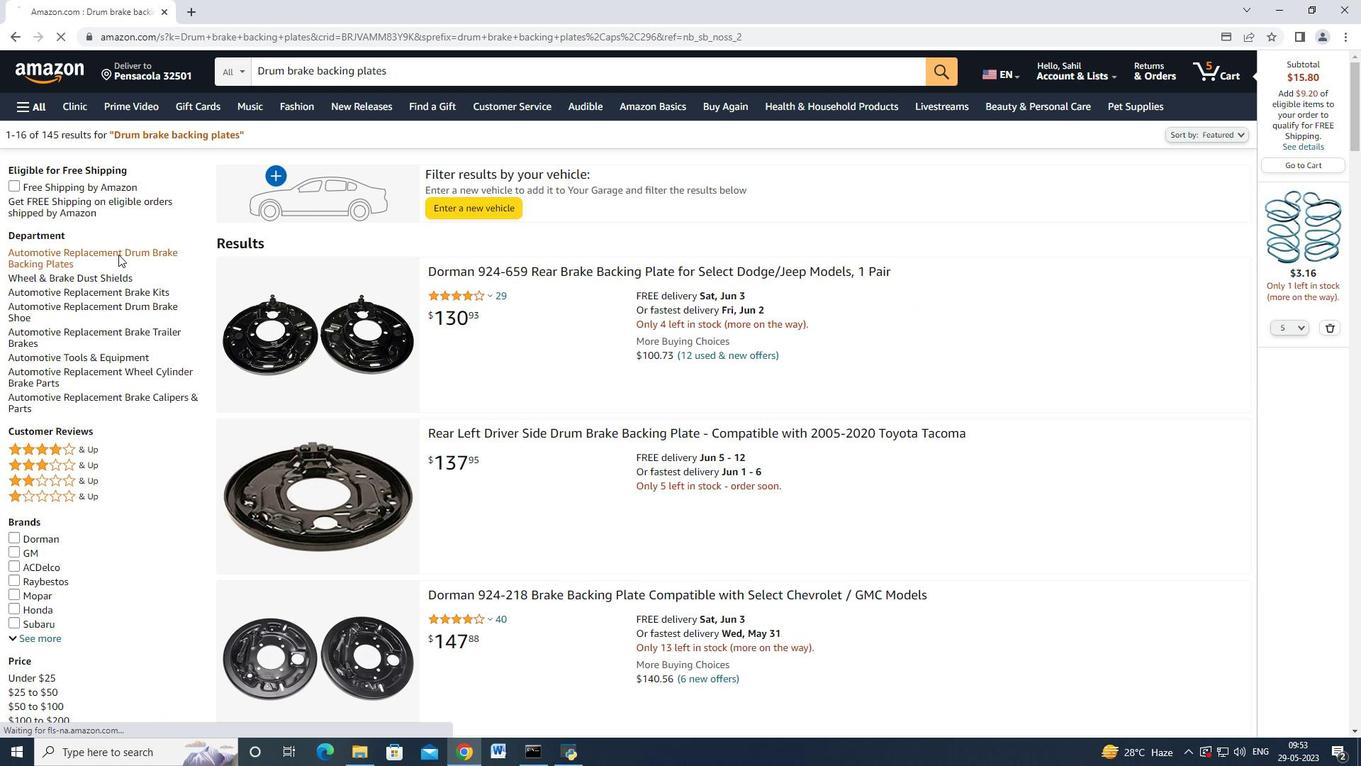 
Action: Mouse moved to (1197, 158)
Screenshot: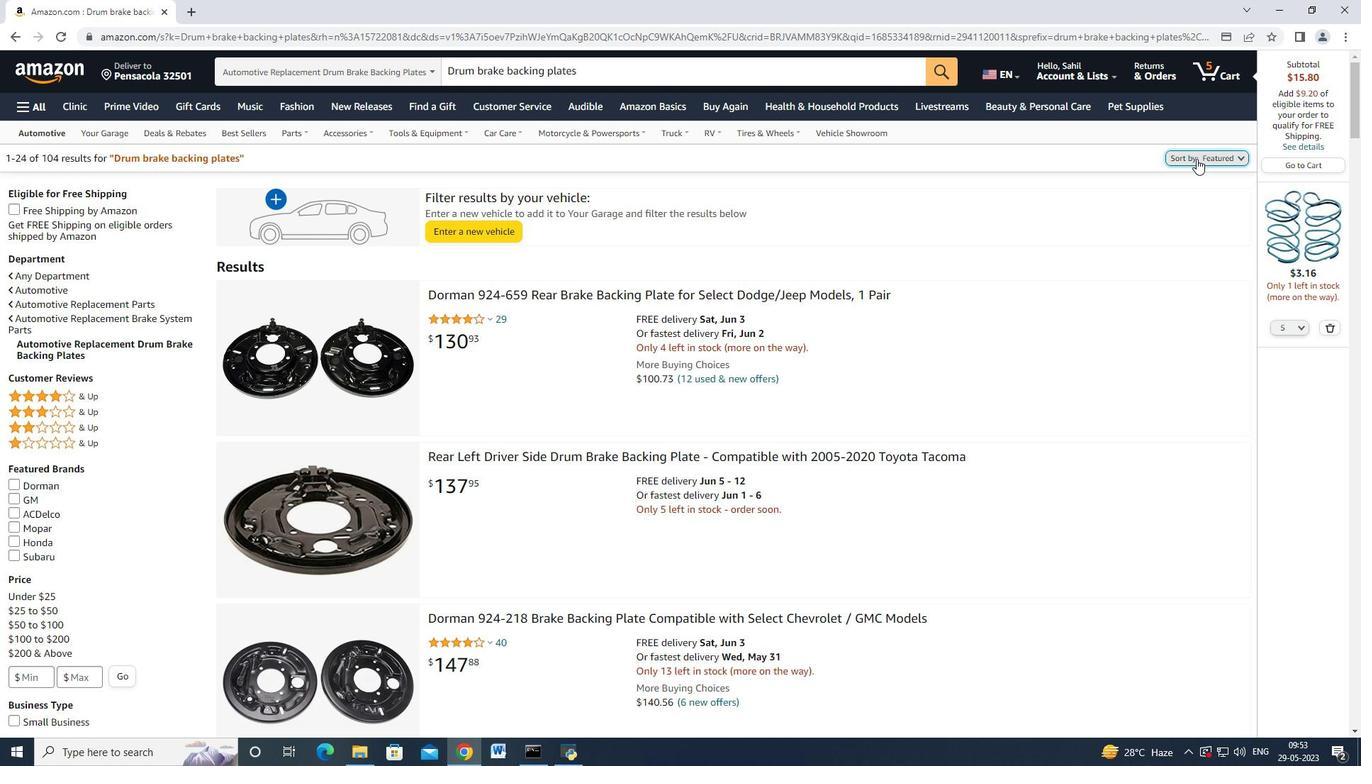 
Action: Mouse pressed left at (1197, 158)
Screenshot: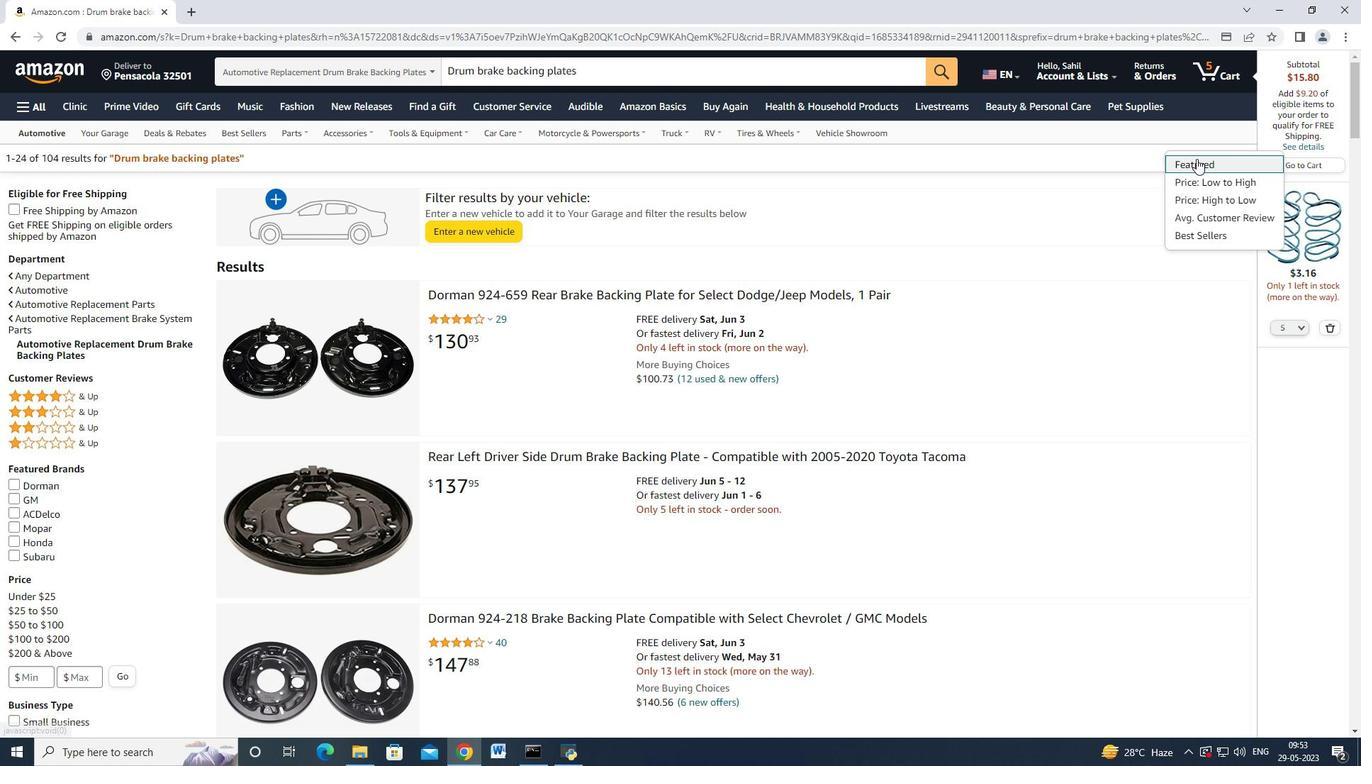 
Action: Mouse moved to (1205, 238)
Screenshot: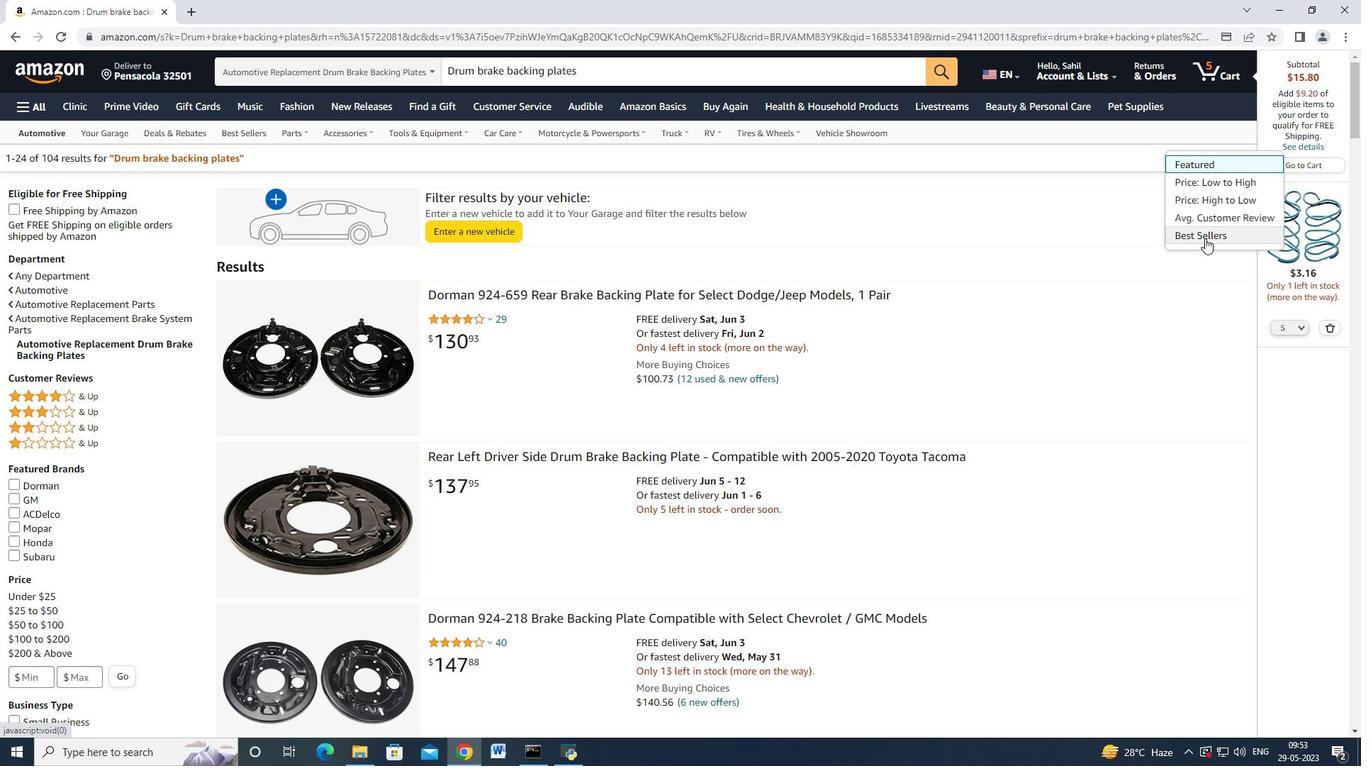 
Action: Mouse pressed left at (1205, 238)
Screenshot: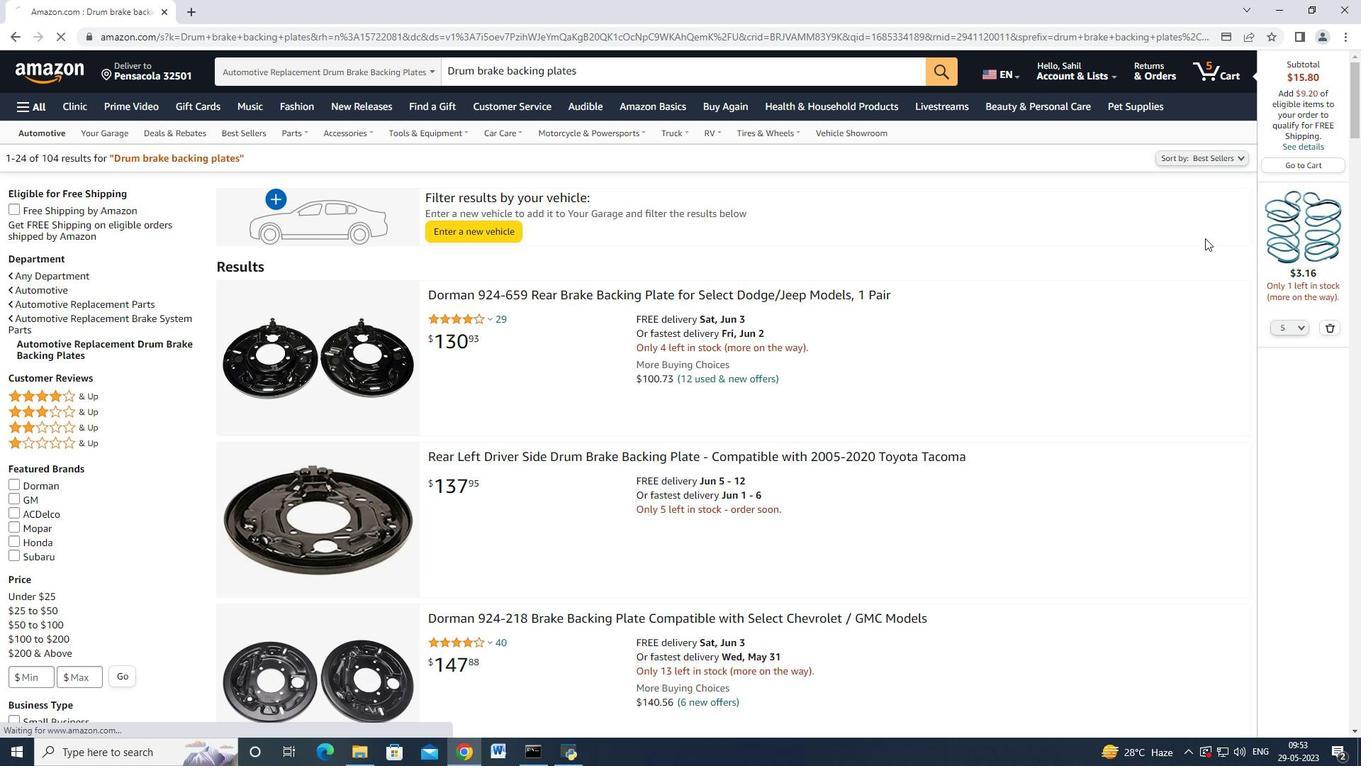 
Action: Mouse moved to (571, 433)
Screenshot: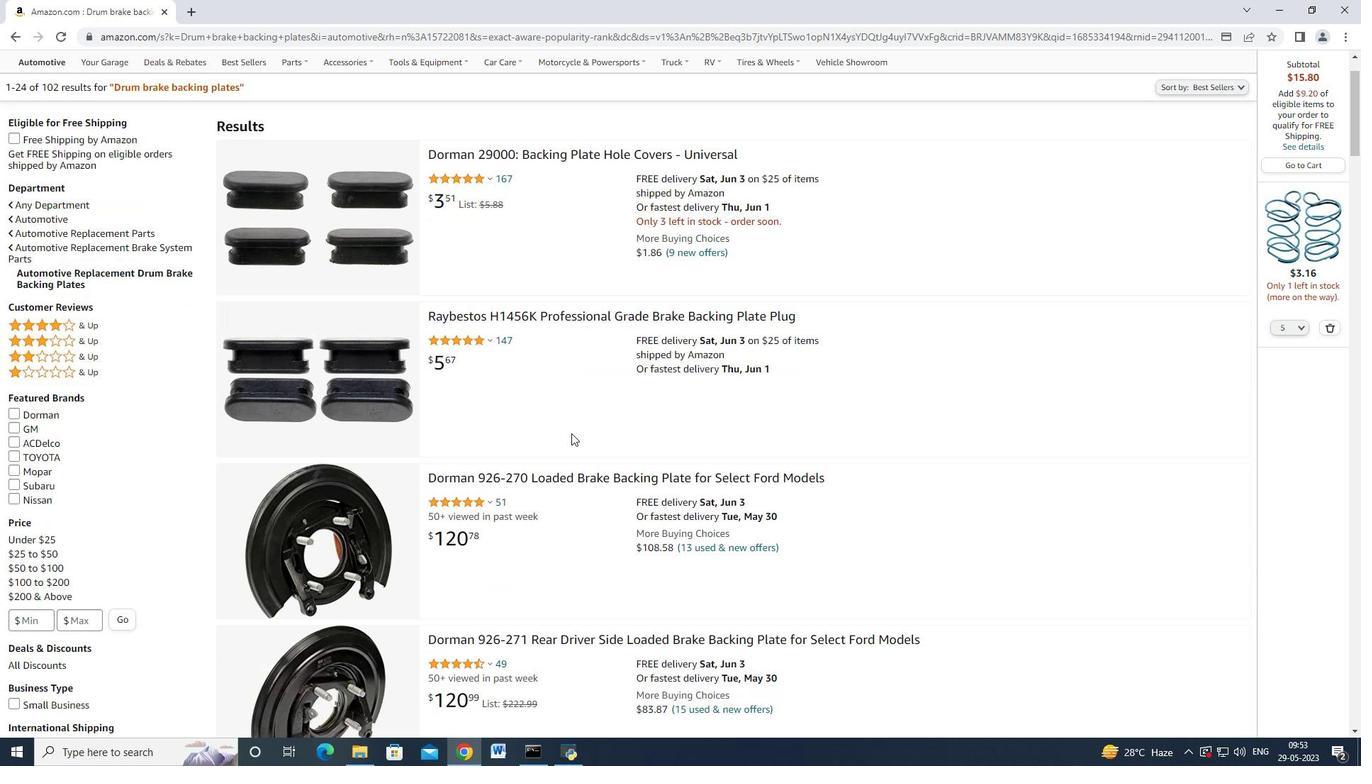 
Action: Mouse scrolled (571, 432) with delta (0, 0)
Screenshot: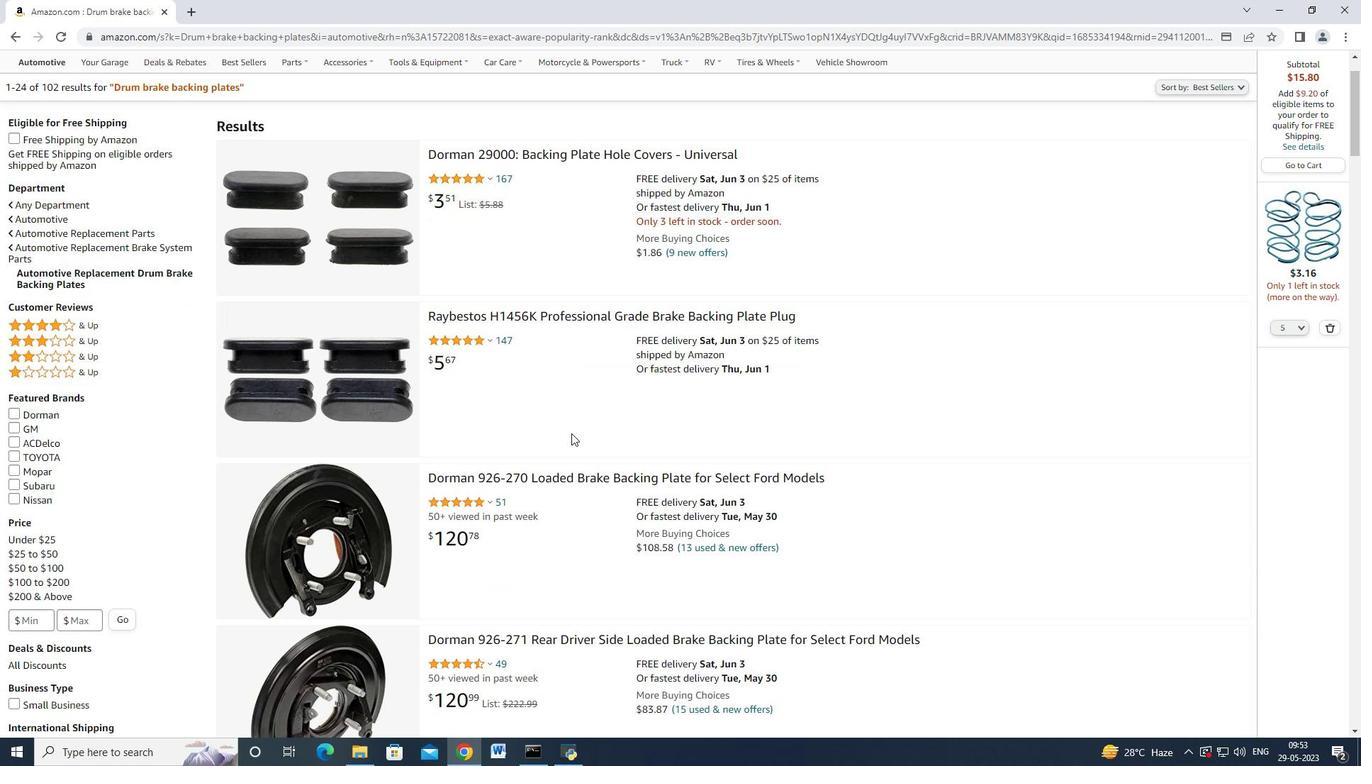 
Action: Mouse scrolled (571, 432) with delta (0, 0)
Screenshot: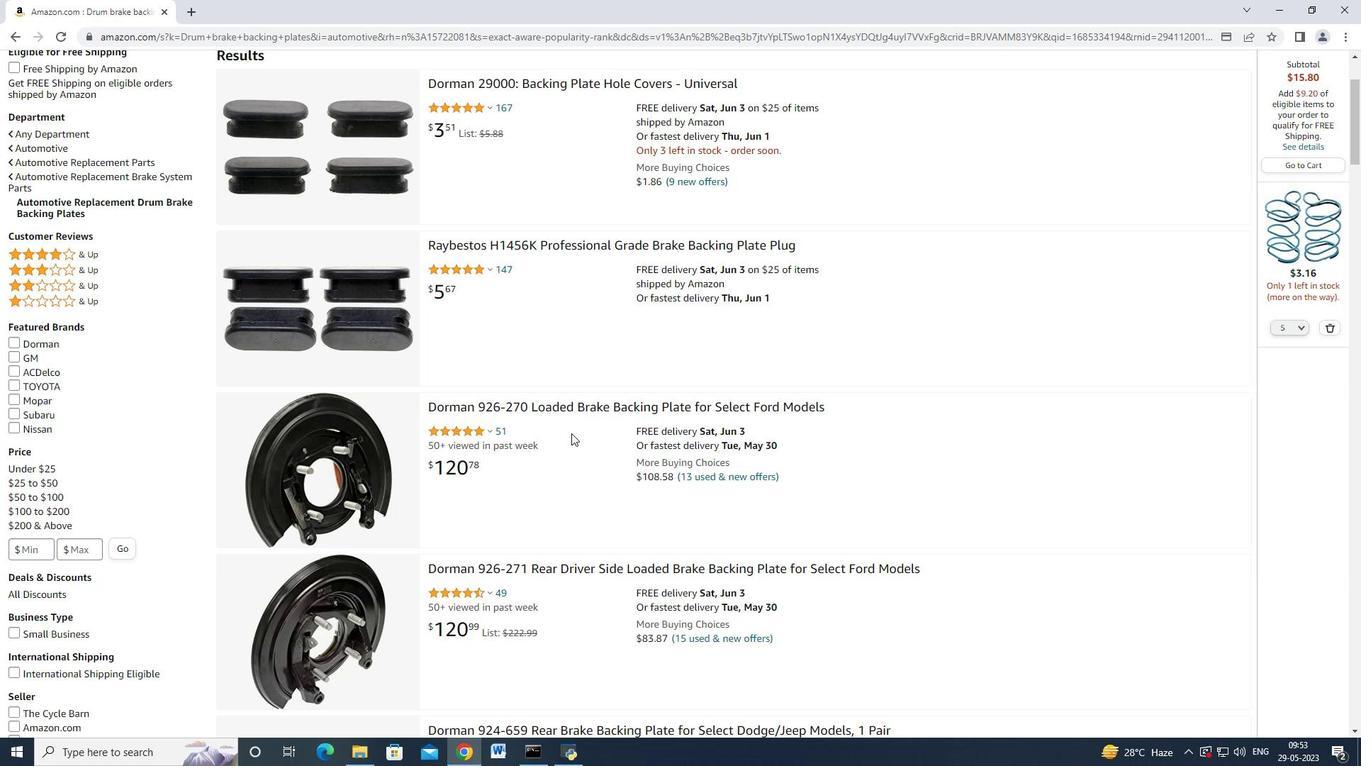 
Action: Mouse moved to (573, 431)
Screenshot: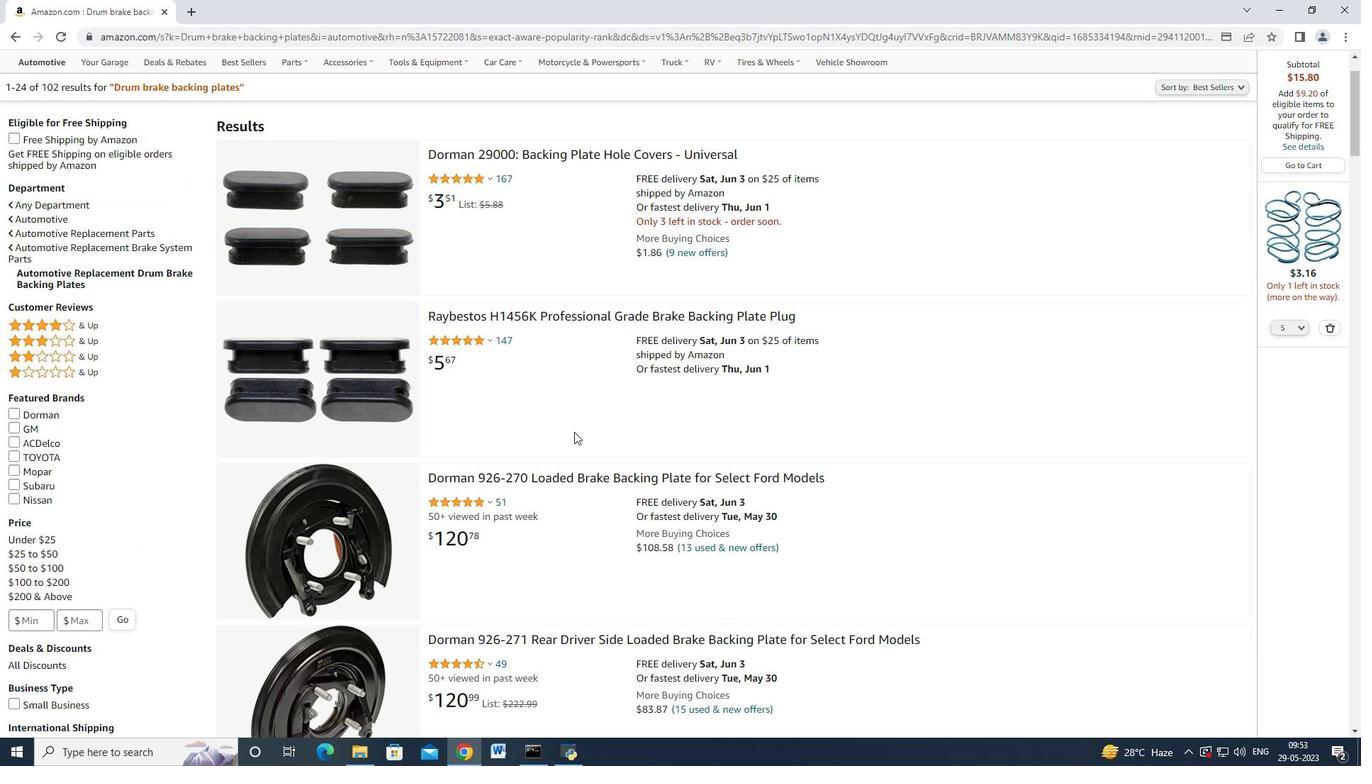 
Action: Mouse scrolled (573, 432) with delta (0, 0)
Screenshot: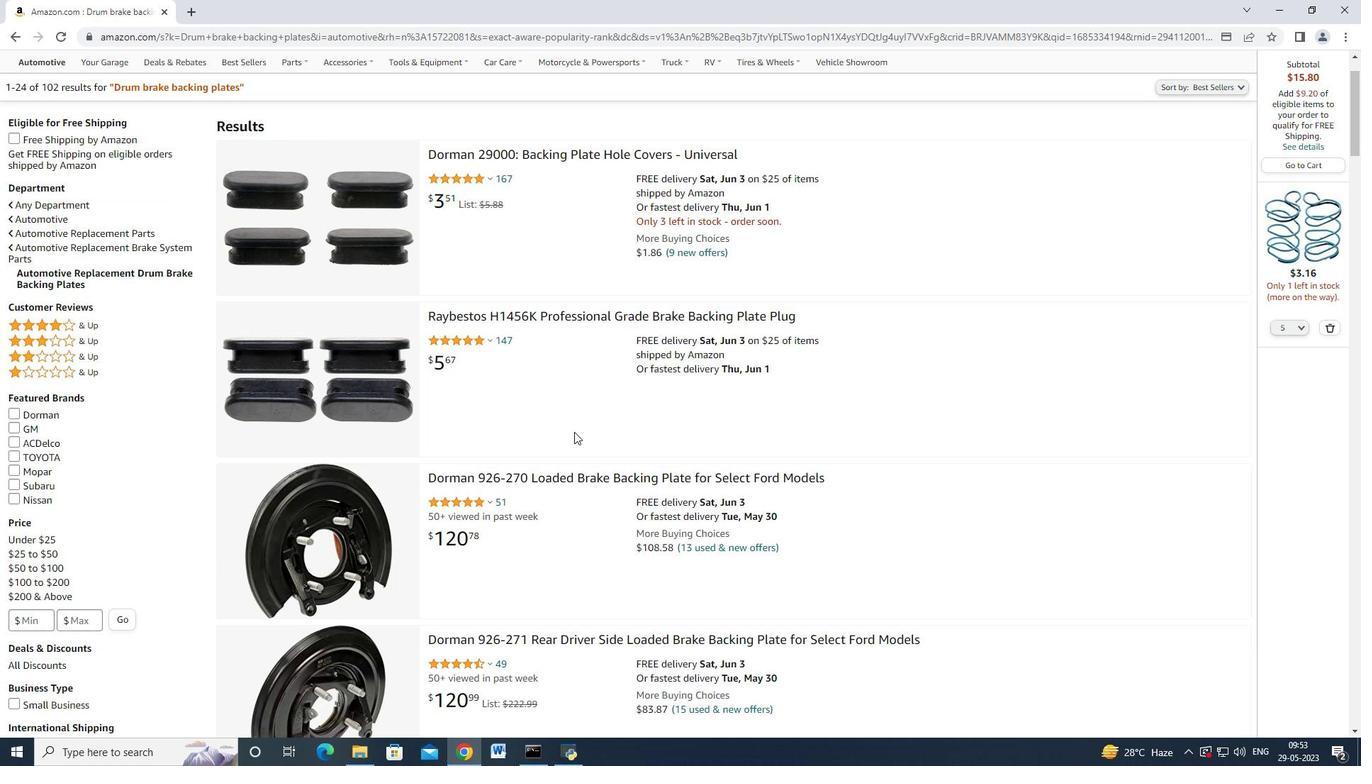 
Action: Mouse moved to (558, 314)
Screenshot: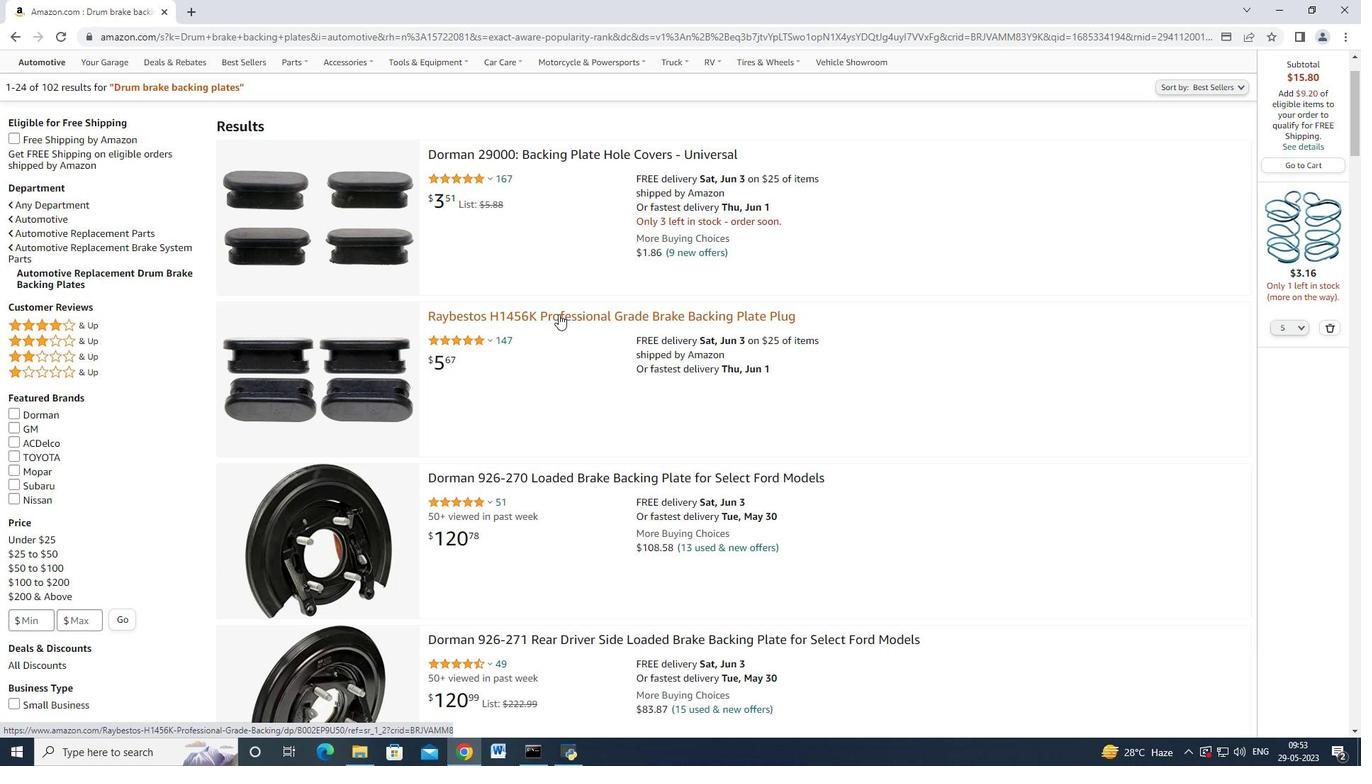 
Action: Mouse pressed left at (558, 314)
Screenshot: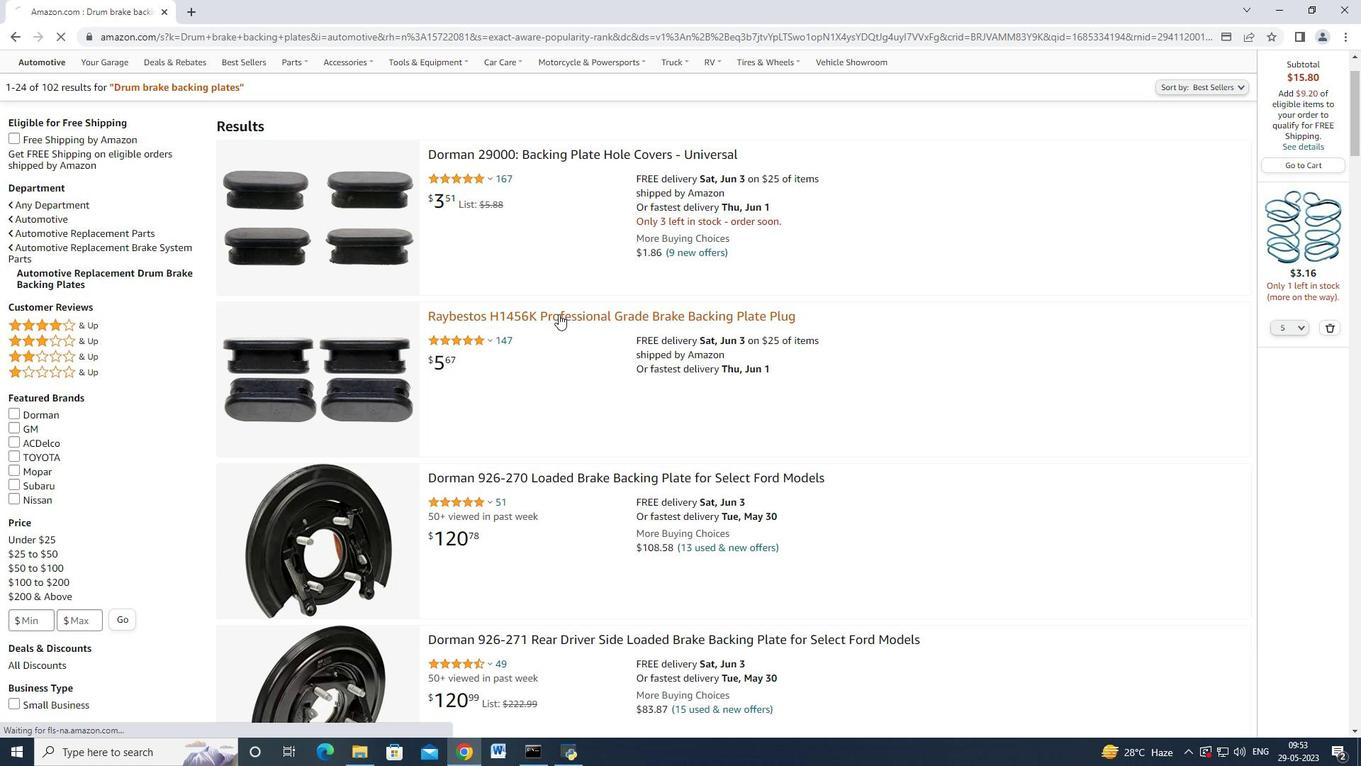
Action: Mouse moved to (1063, 553)
Screenshot: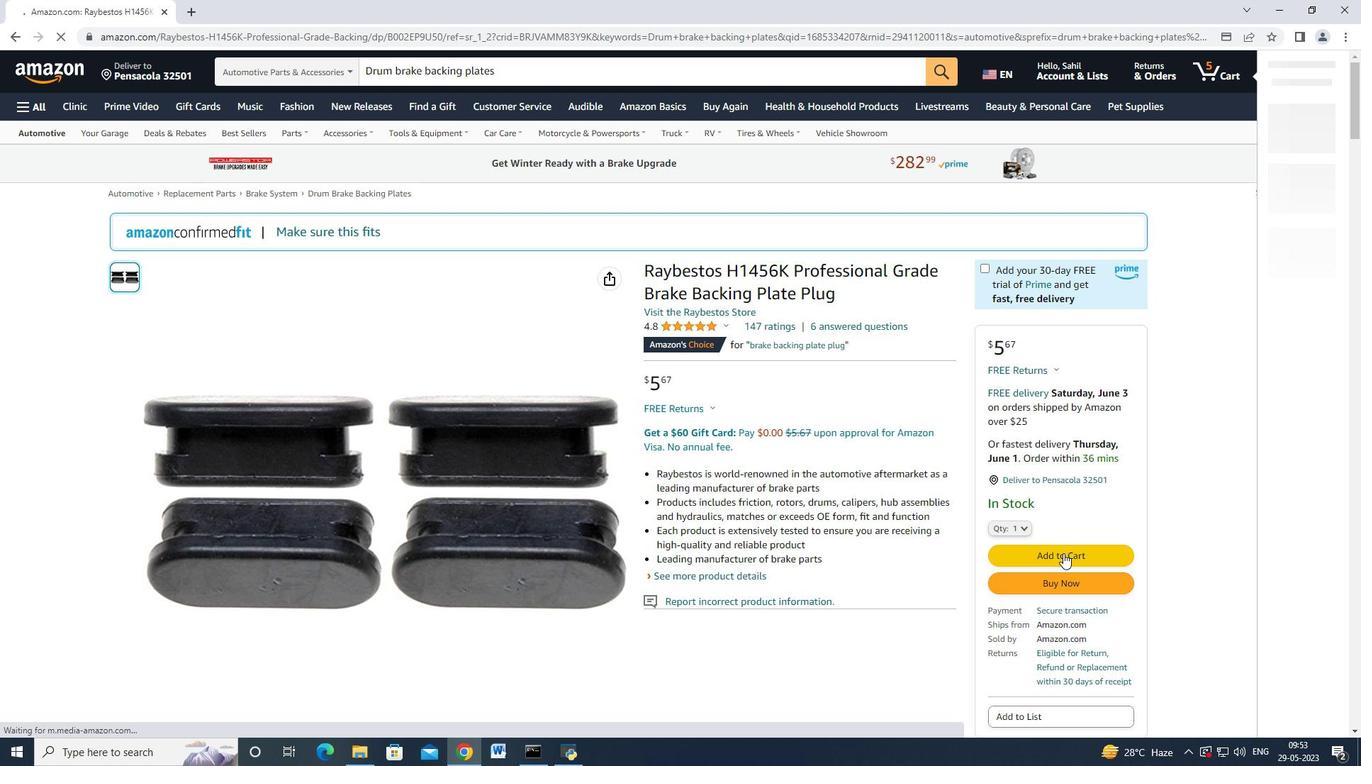 
Action: Mouse pressed left at (1063, 553)
Screenshot: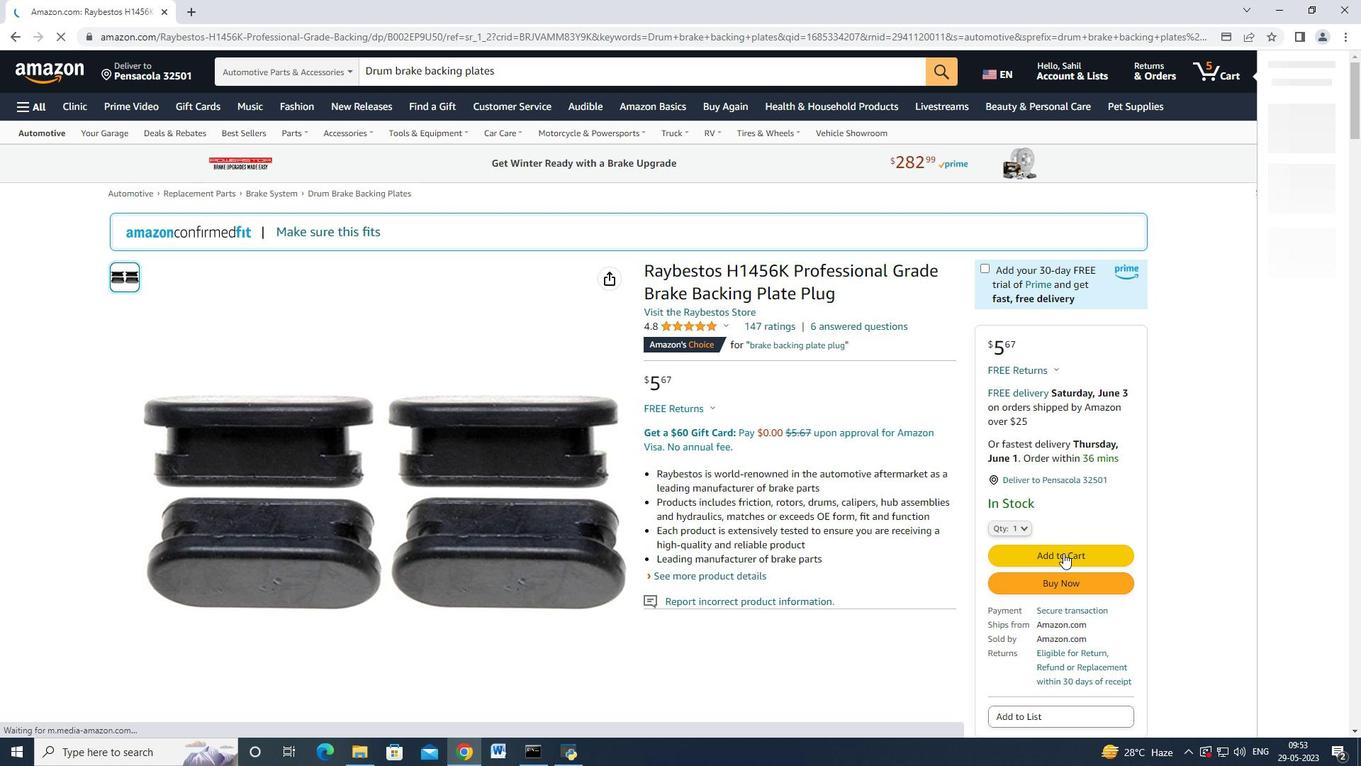 
Action: Mouse moved to (1329, 467)
Screenshot: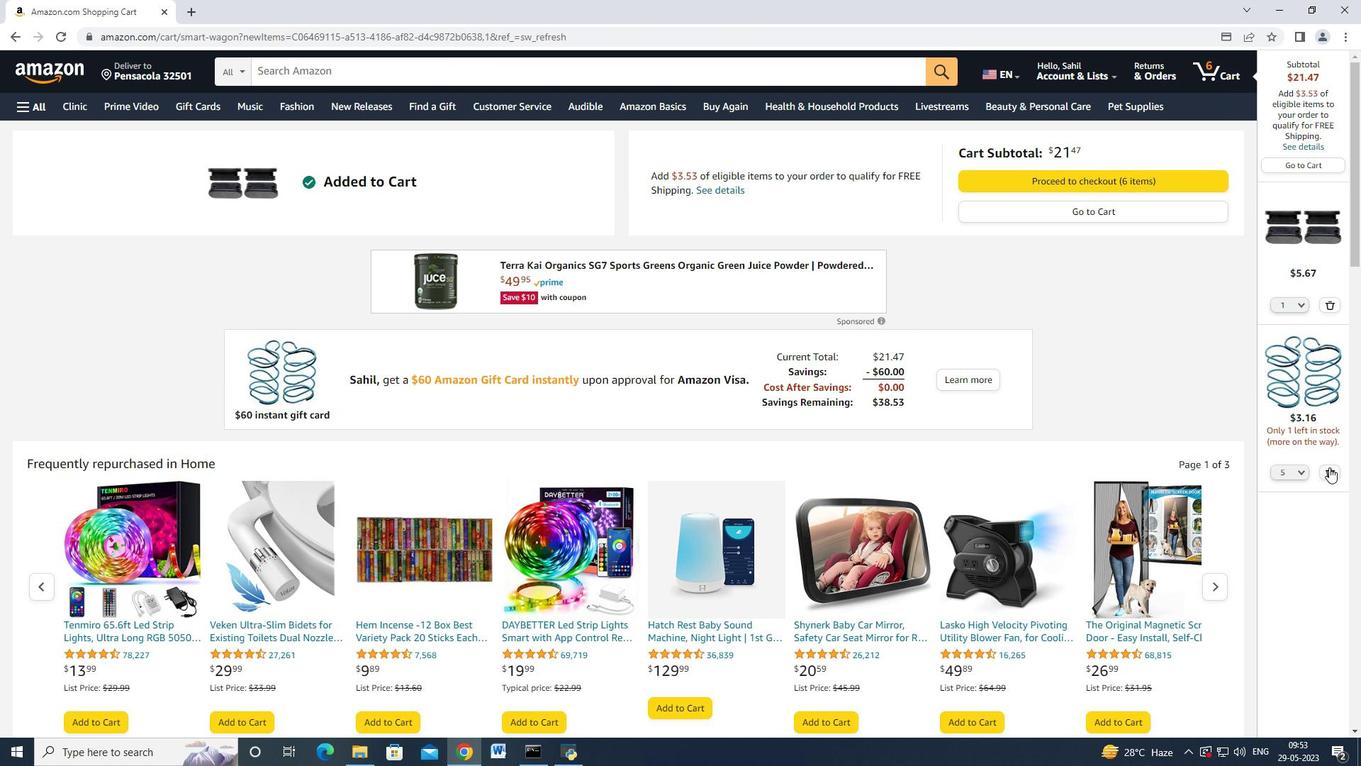 
Action: Mouse pressed left at (1329, 467)
Screenshot: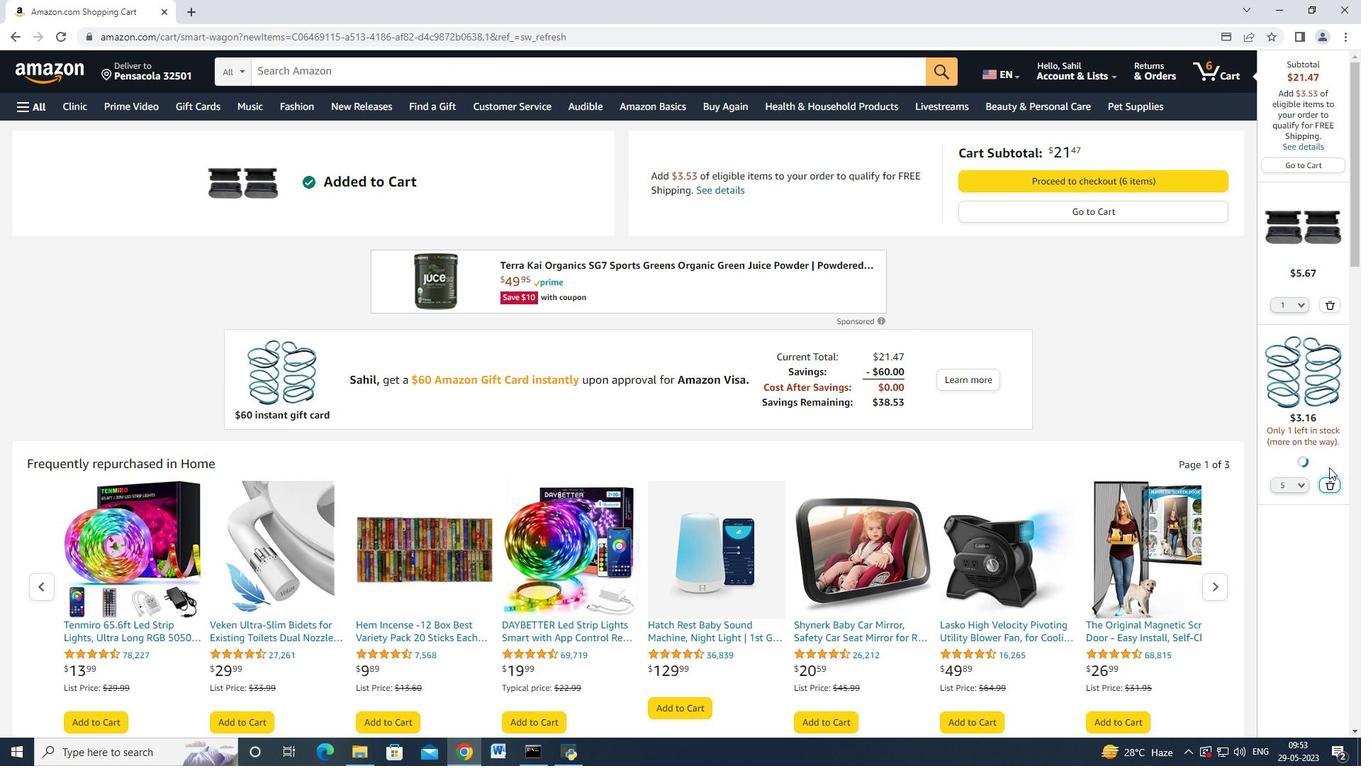 
Action: Mouse moved to (1278, 168)
Screenshot: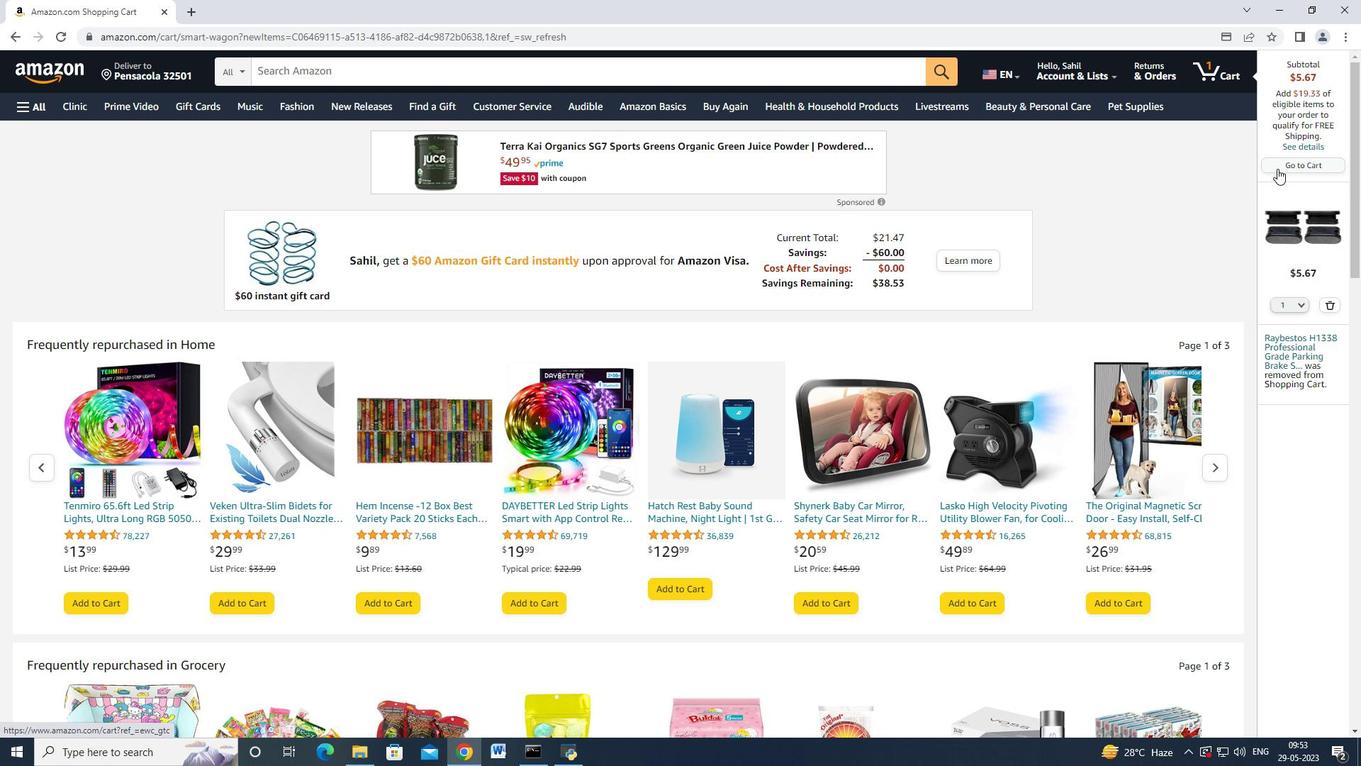 
Action: Mouse pressed left at (1278, 168)
Screenshot: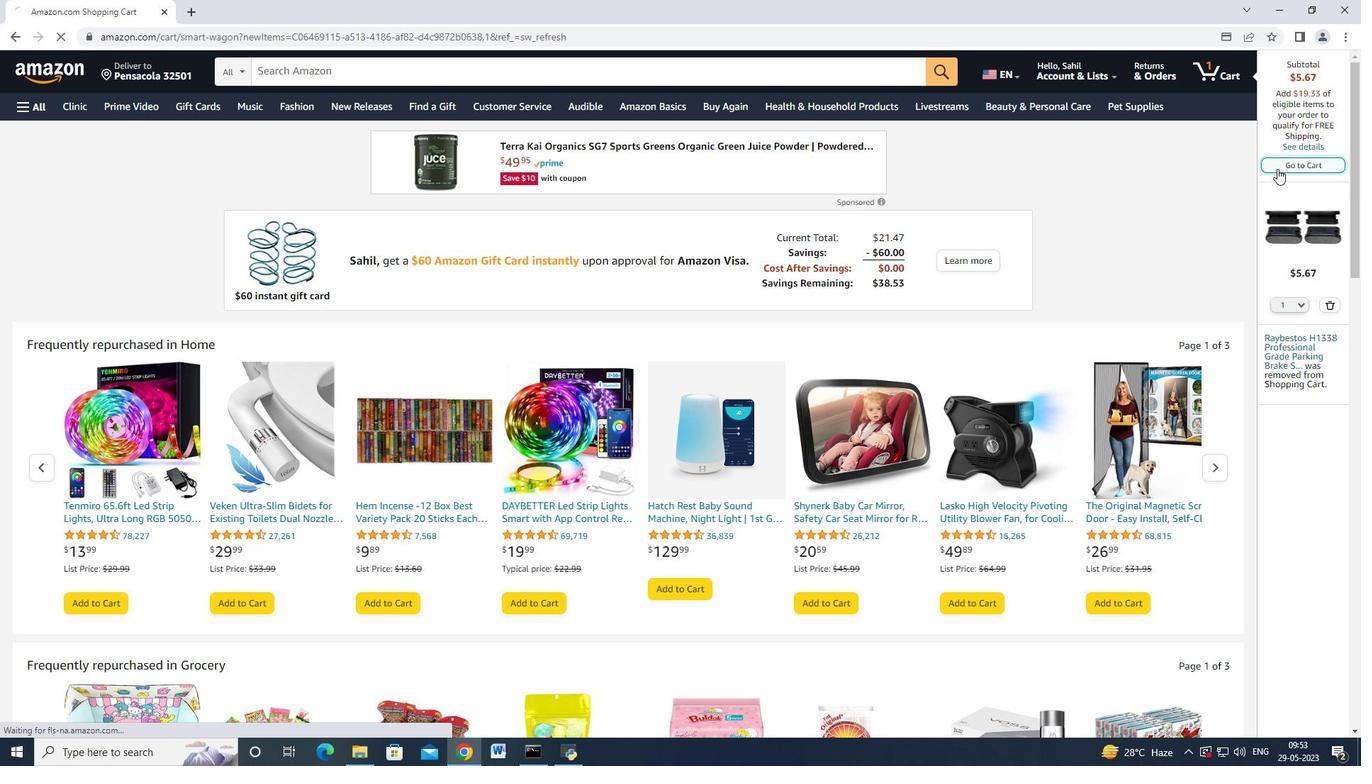 
Action: Mouse moved to (696, 356)
Screenshot: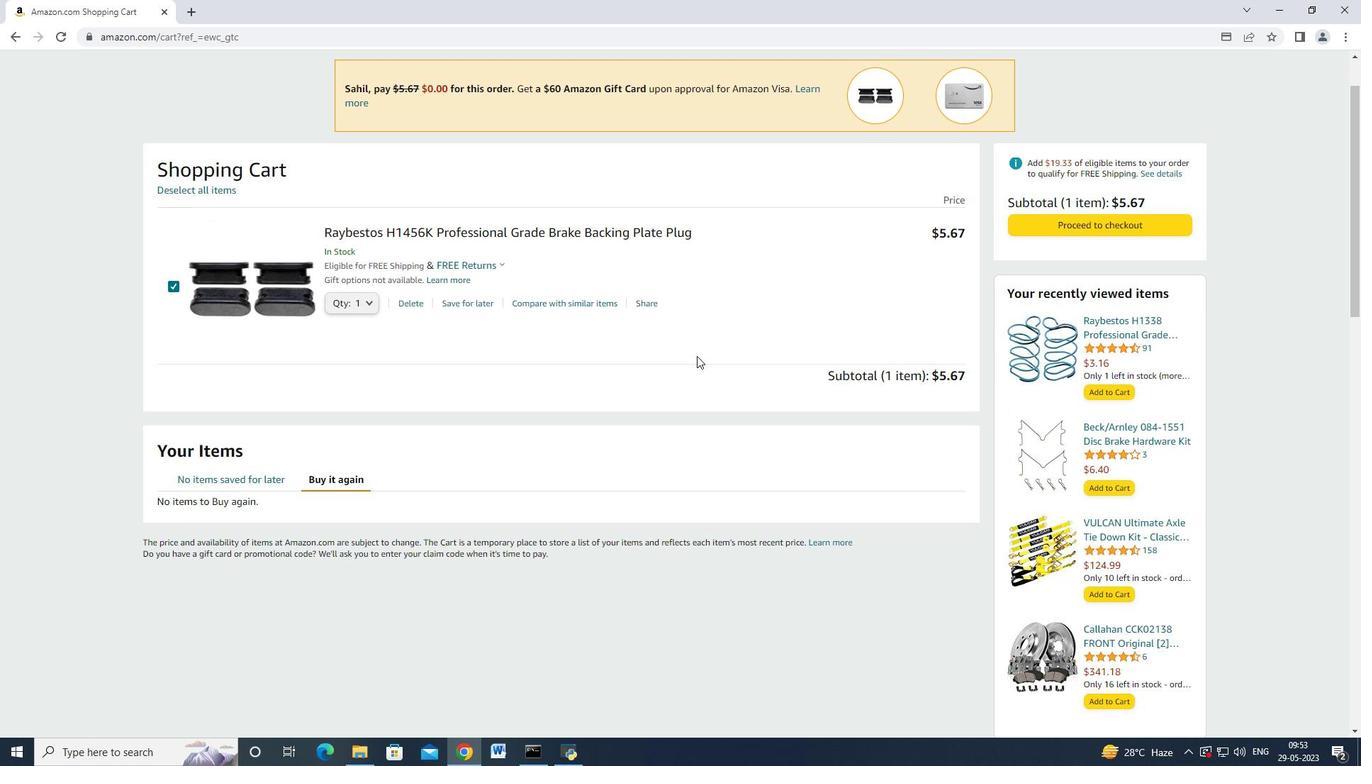 
Action: Mouse scrolled (696, 356) with delta (0, 0)
Screenshot: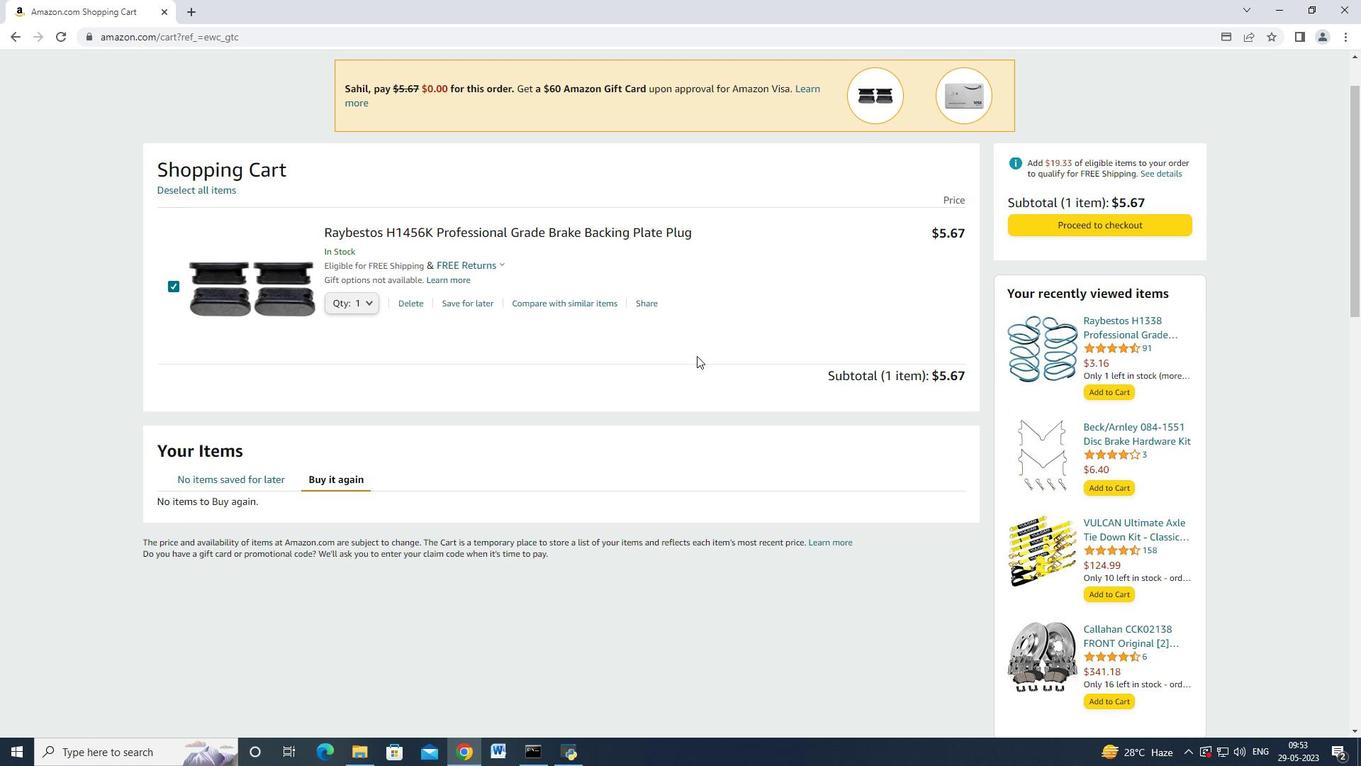 
Action: Mouse moved to (582, 348)
Screenshot: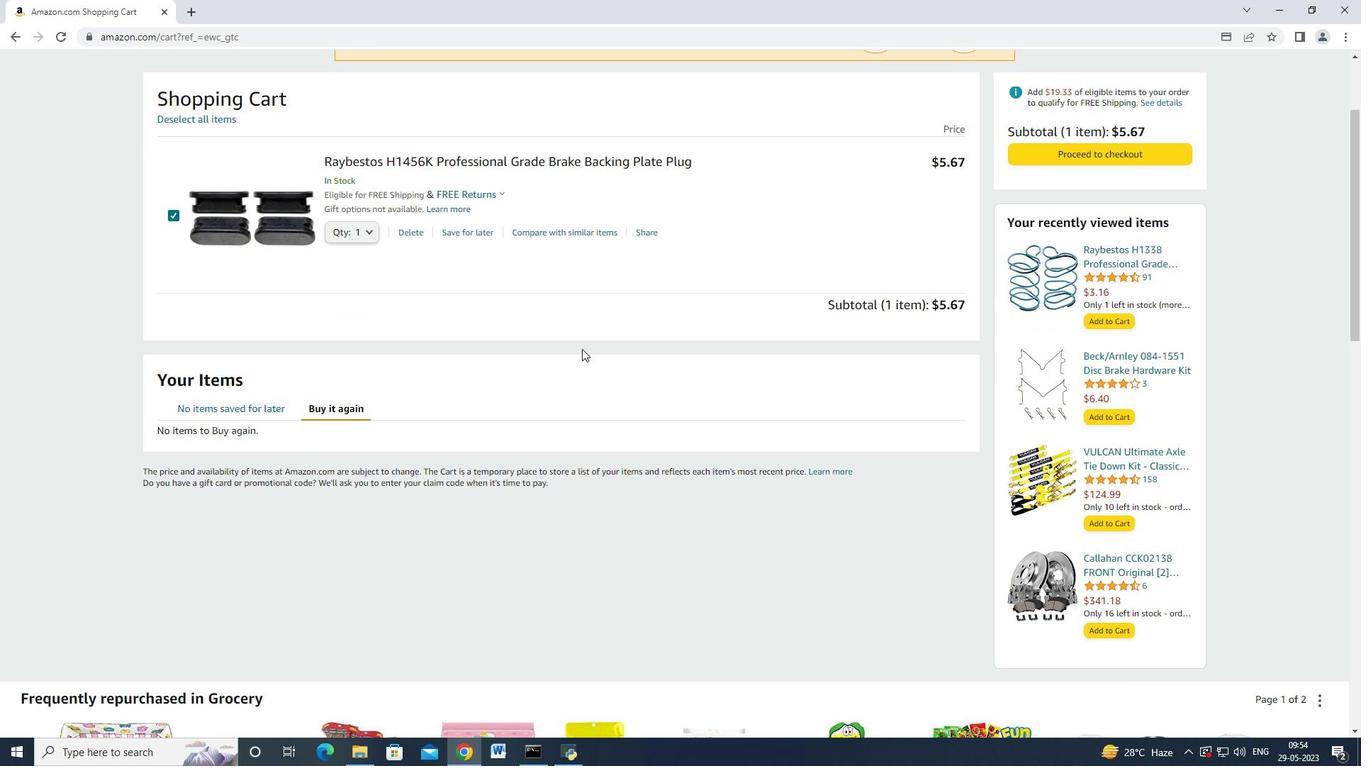 
Action: Mouse scrolled (582, 348) with delta (0, 0)
Screenshot: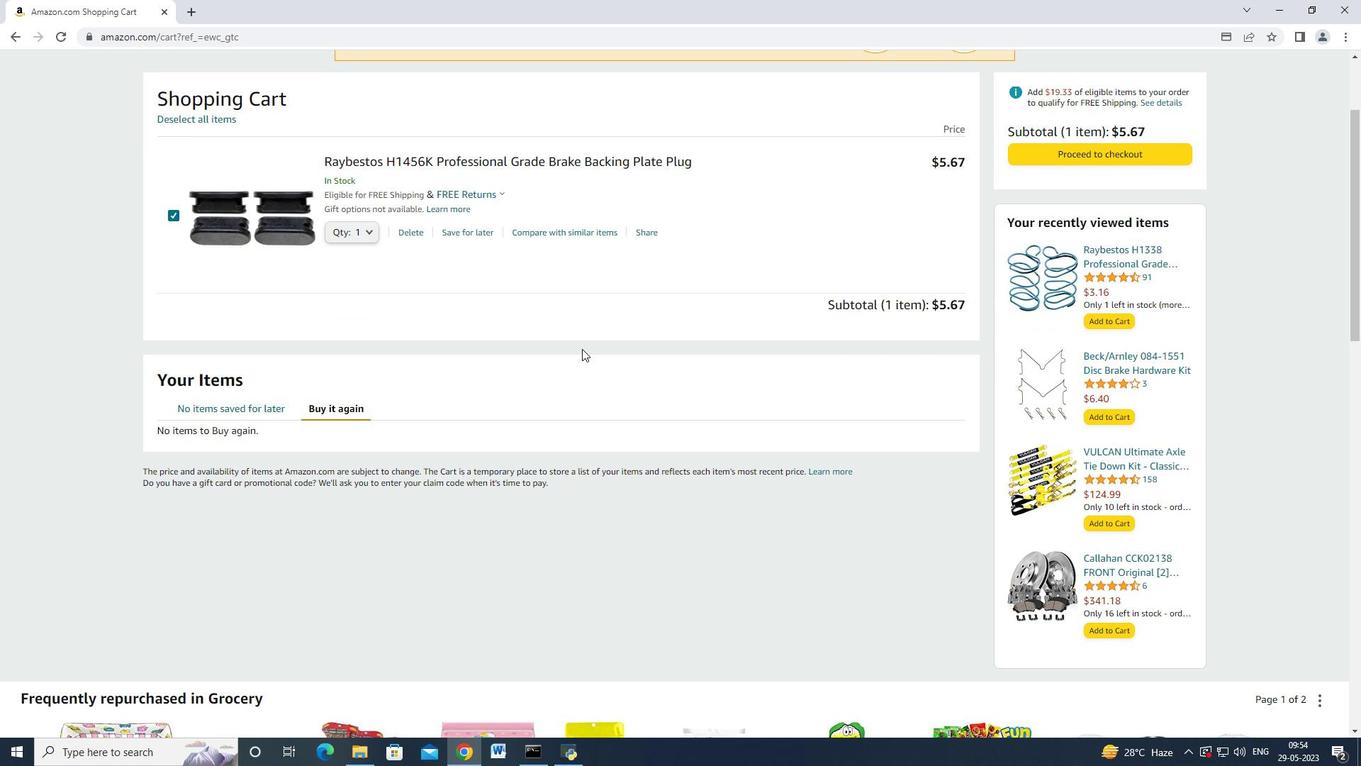 
Action: Mouse scrolled (582, 349) with delta (0, 0)
Screenshot: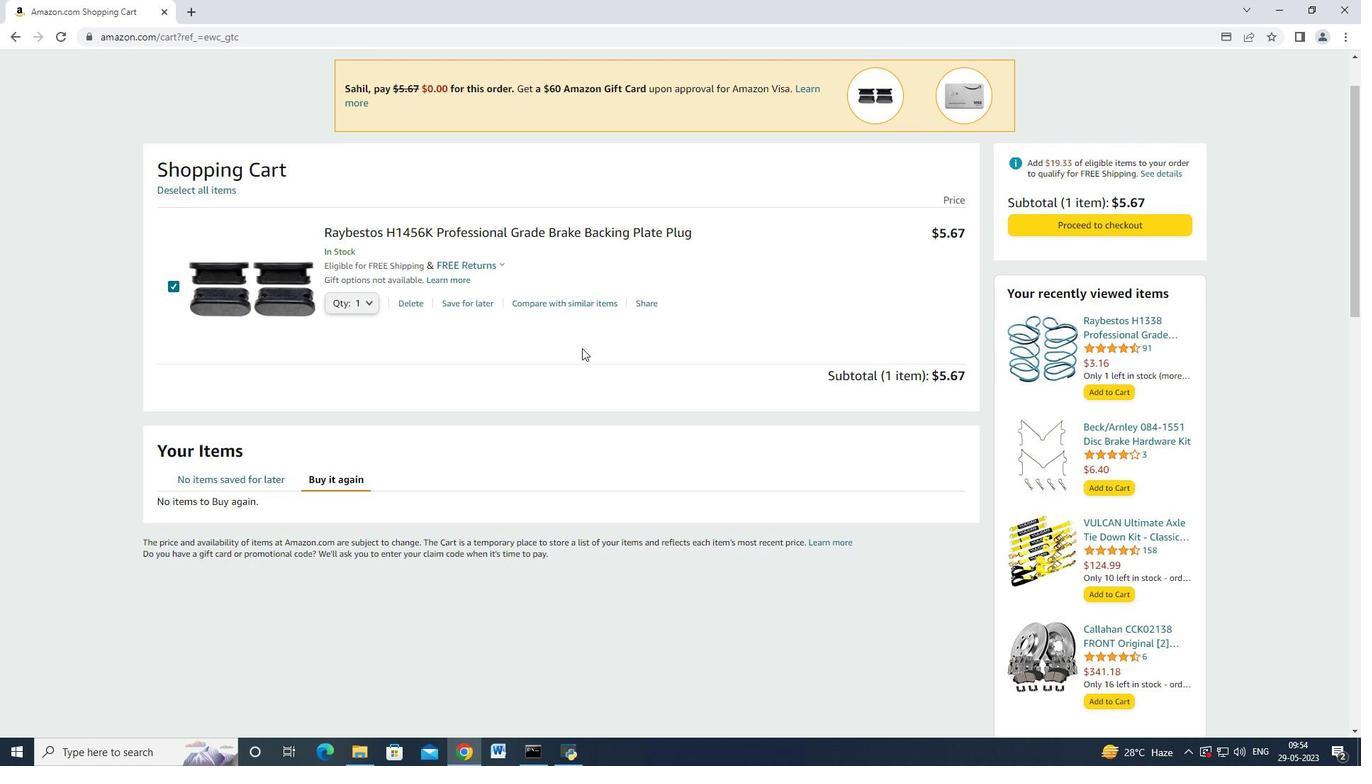 
Action: Mouse moved to (582, 348)
Screenshot: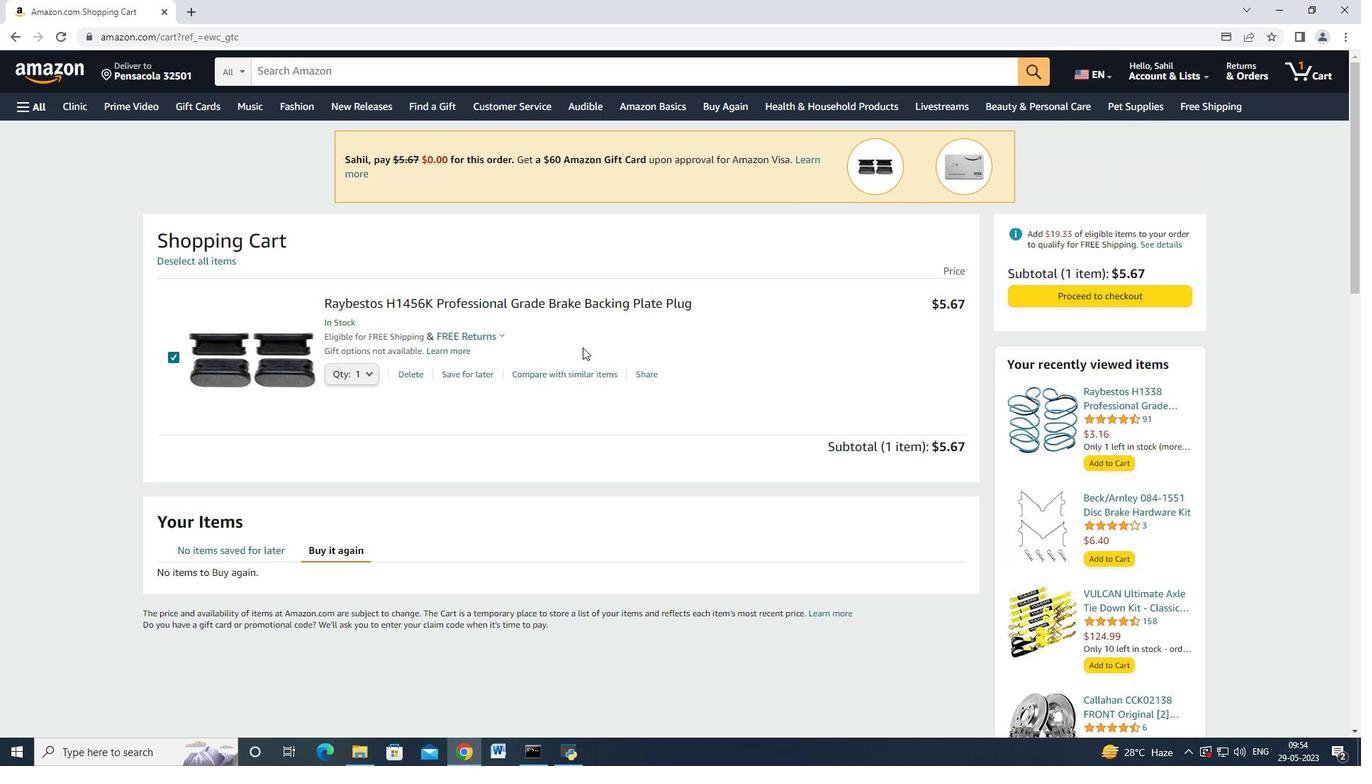 
Action: Mouse scrolled (582, 348) with delta (0, 0)
Screenshot: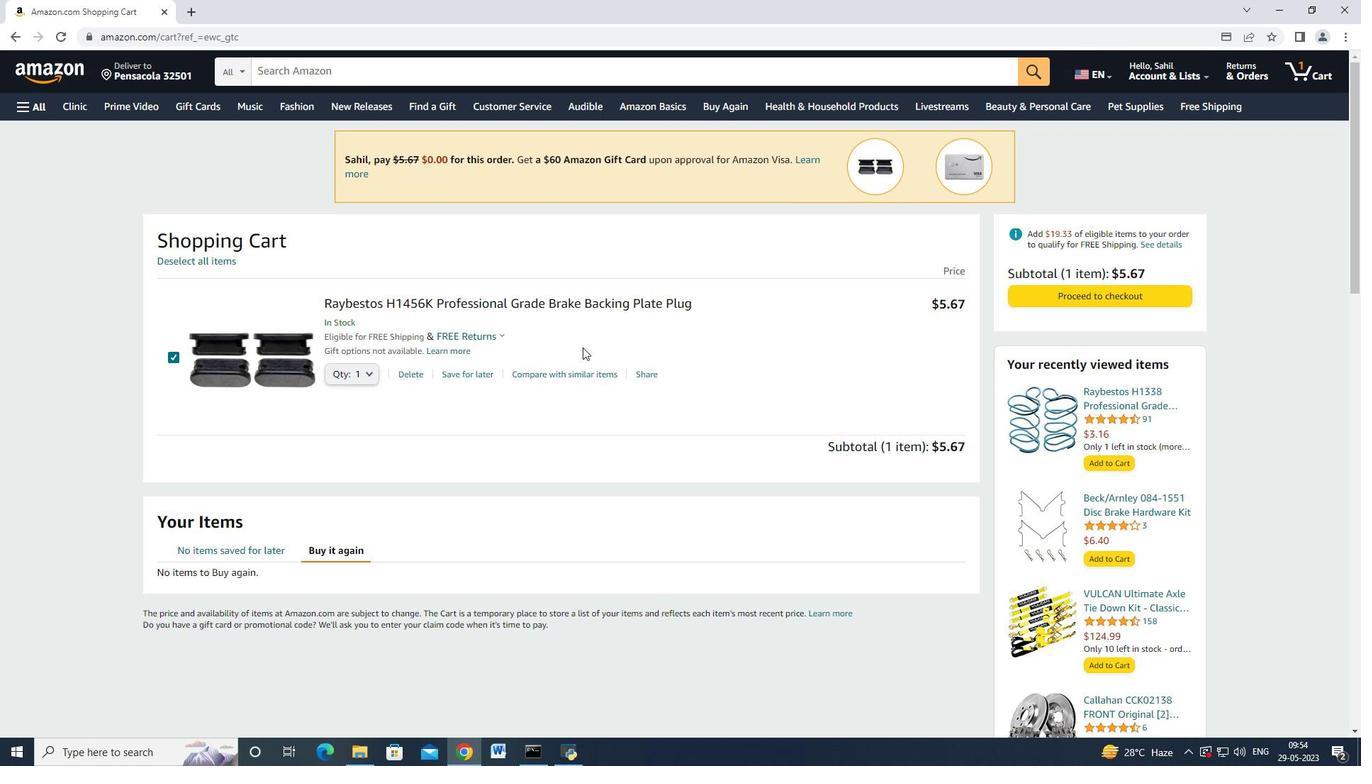 
Action: Mouse moved to (1058, 295)
Screenshot: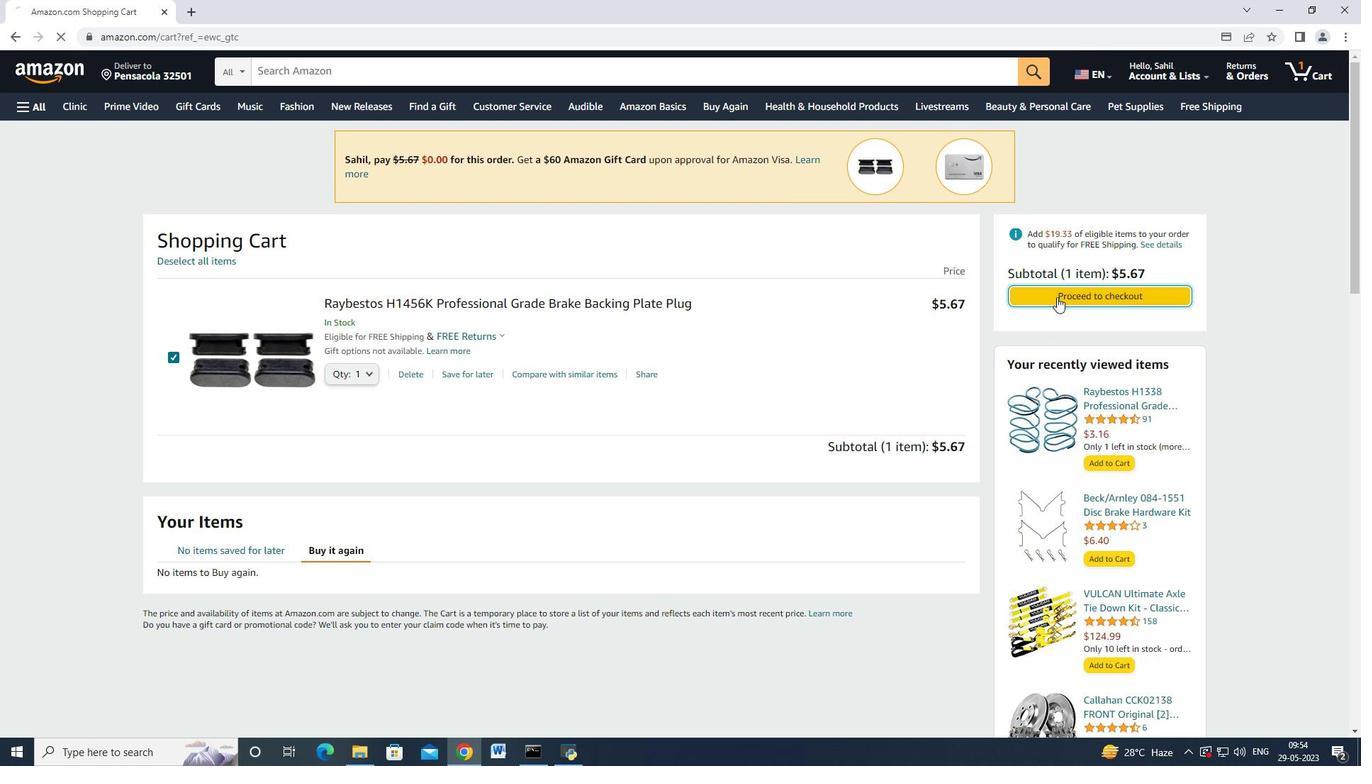 
Action: Mouse pressed left at (1058, 295)
Screenshot: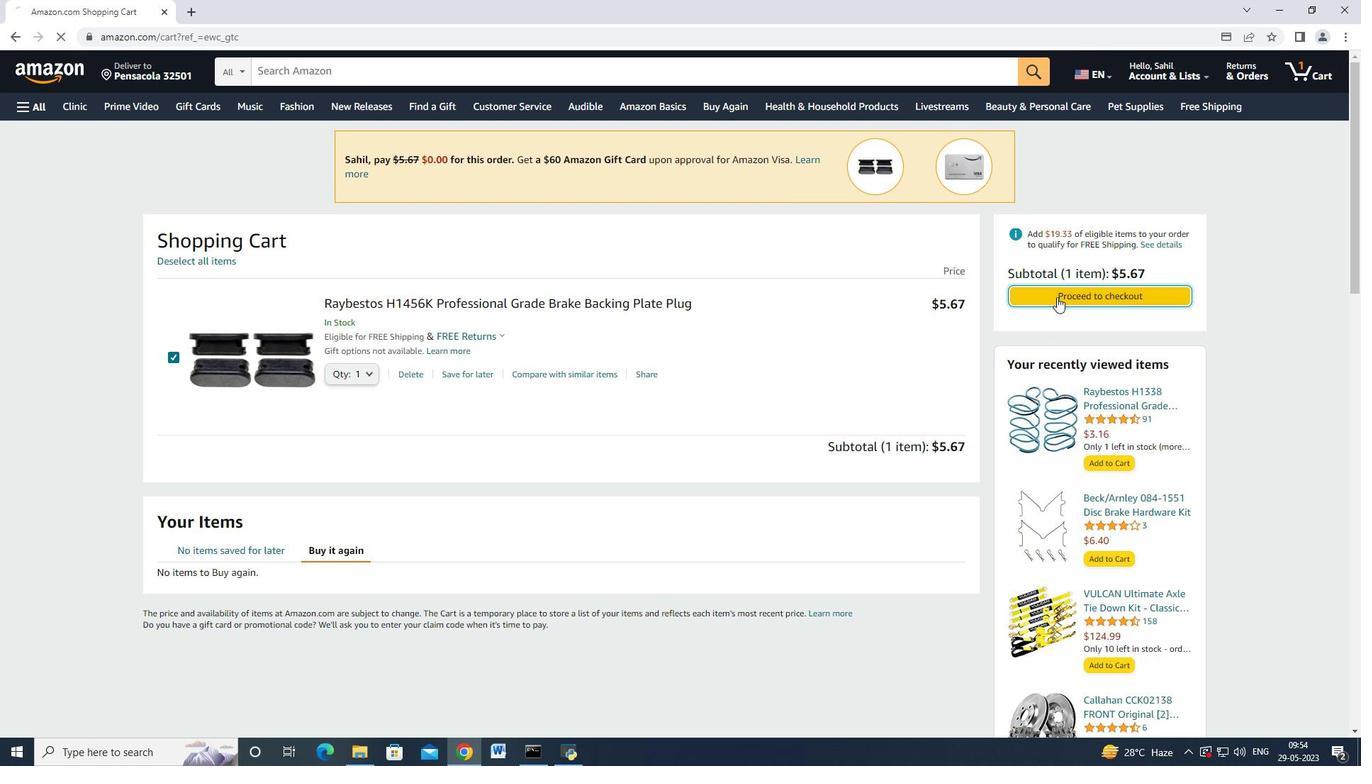 
Action: Mouse moved to (406, 226)
Screenshot: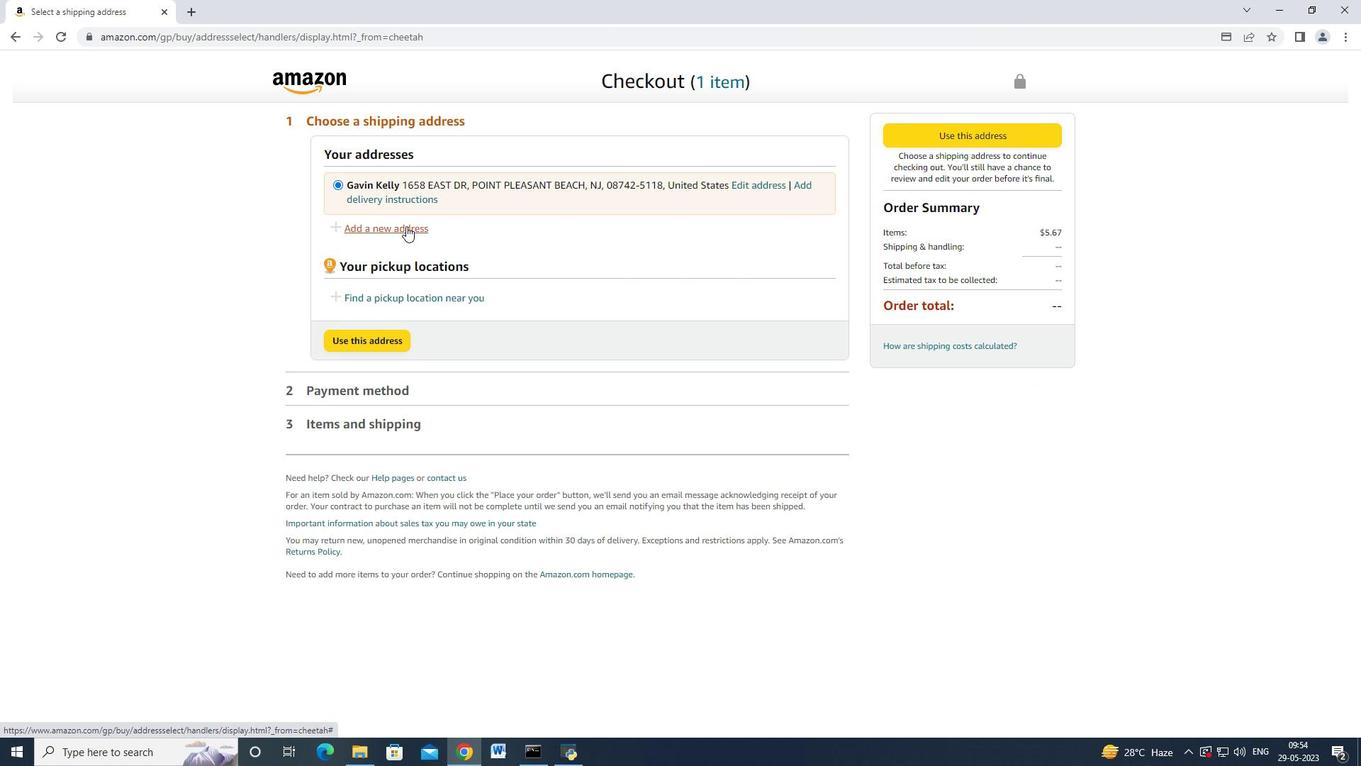 
Action: Mouse pressed left at (406, 226)
Screenshot: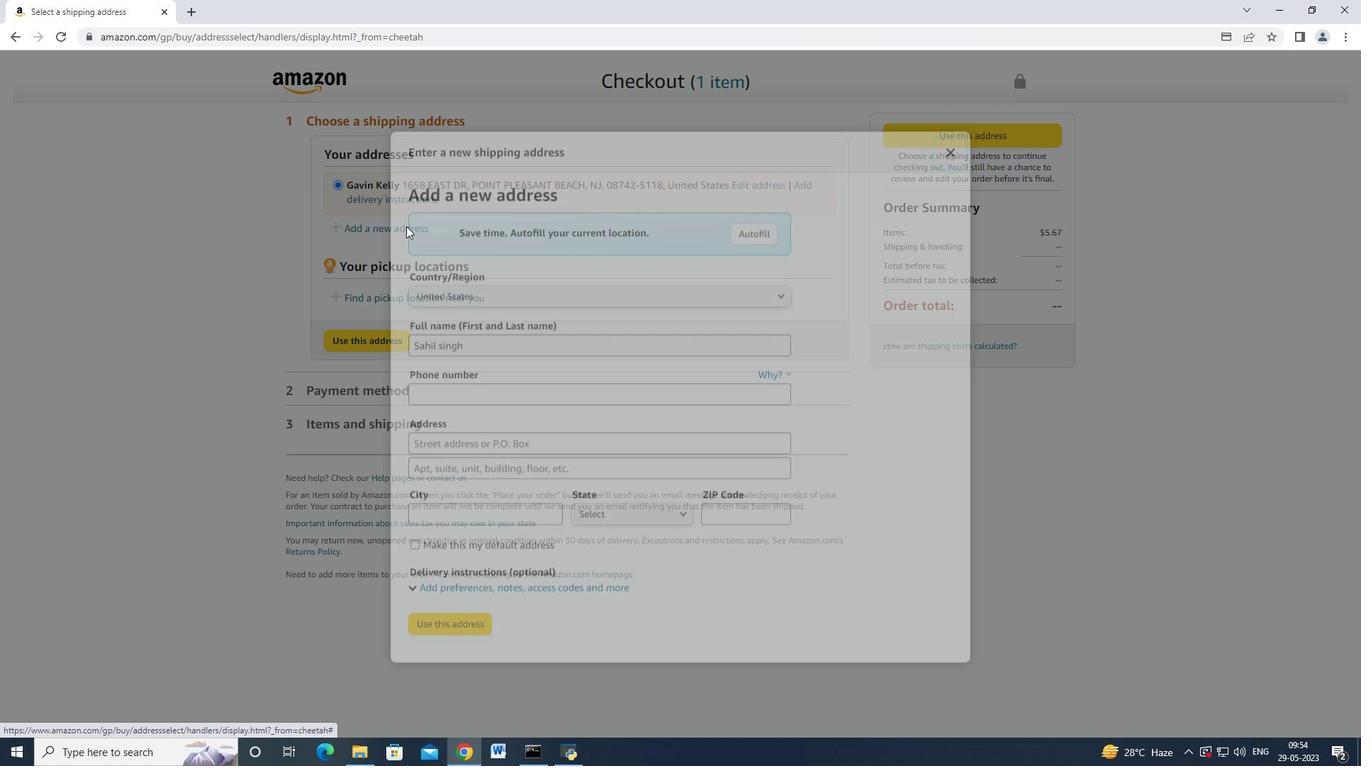 
Action: Mouse moved to (485, 339)
Screenshot: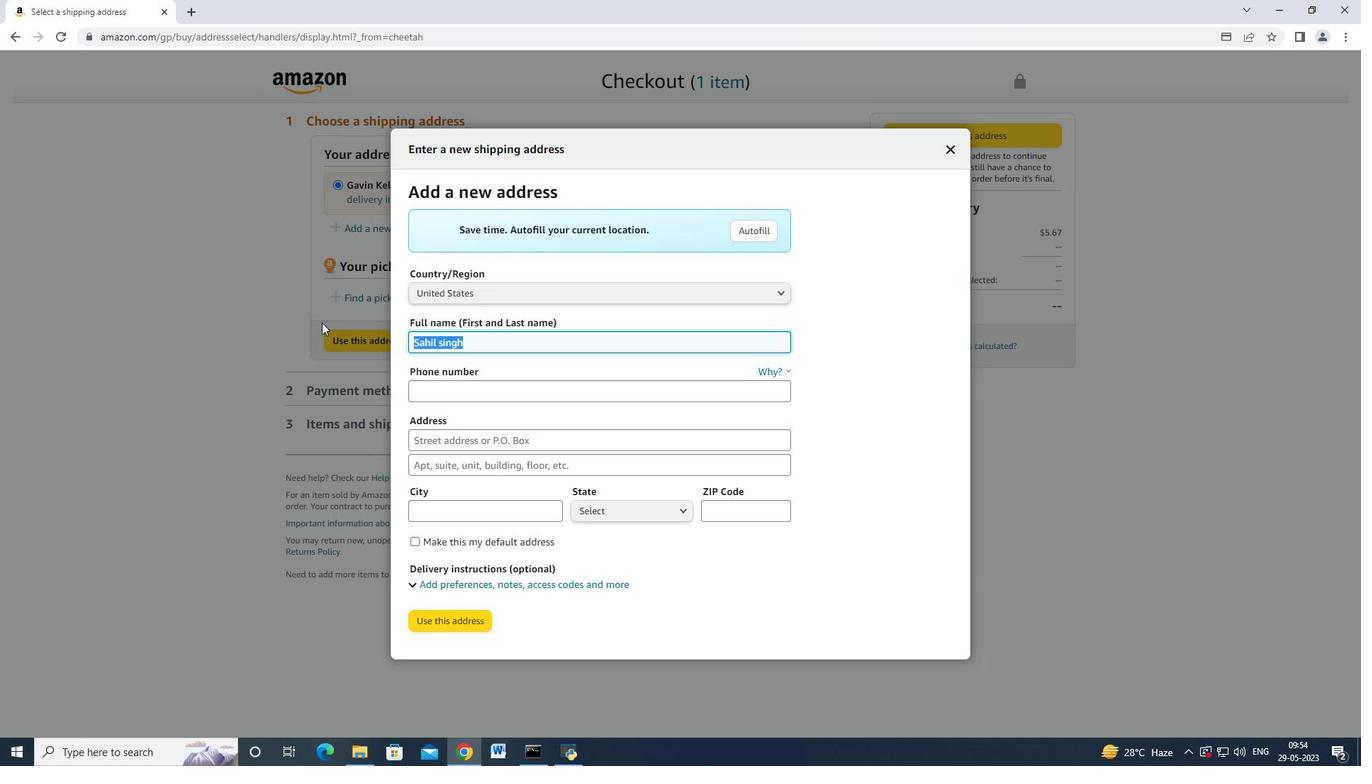 
Action: Mouse pressed left at (485, 339)
Screenshot: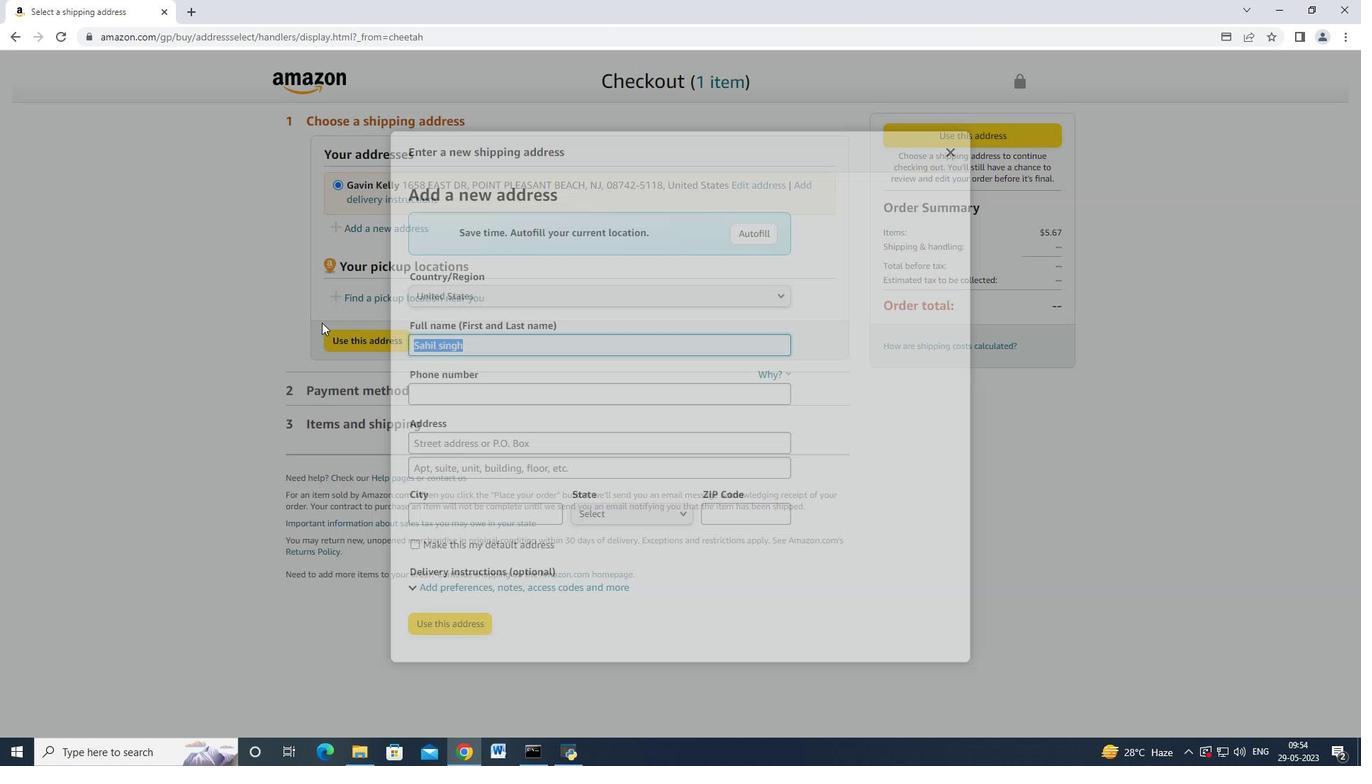 
Action: Mouse moved to (399, 229)
Screenshot: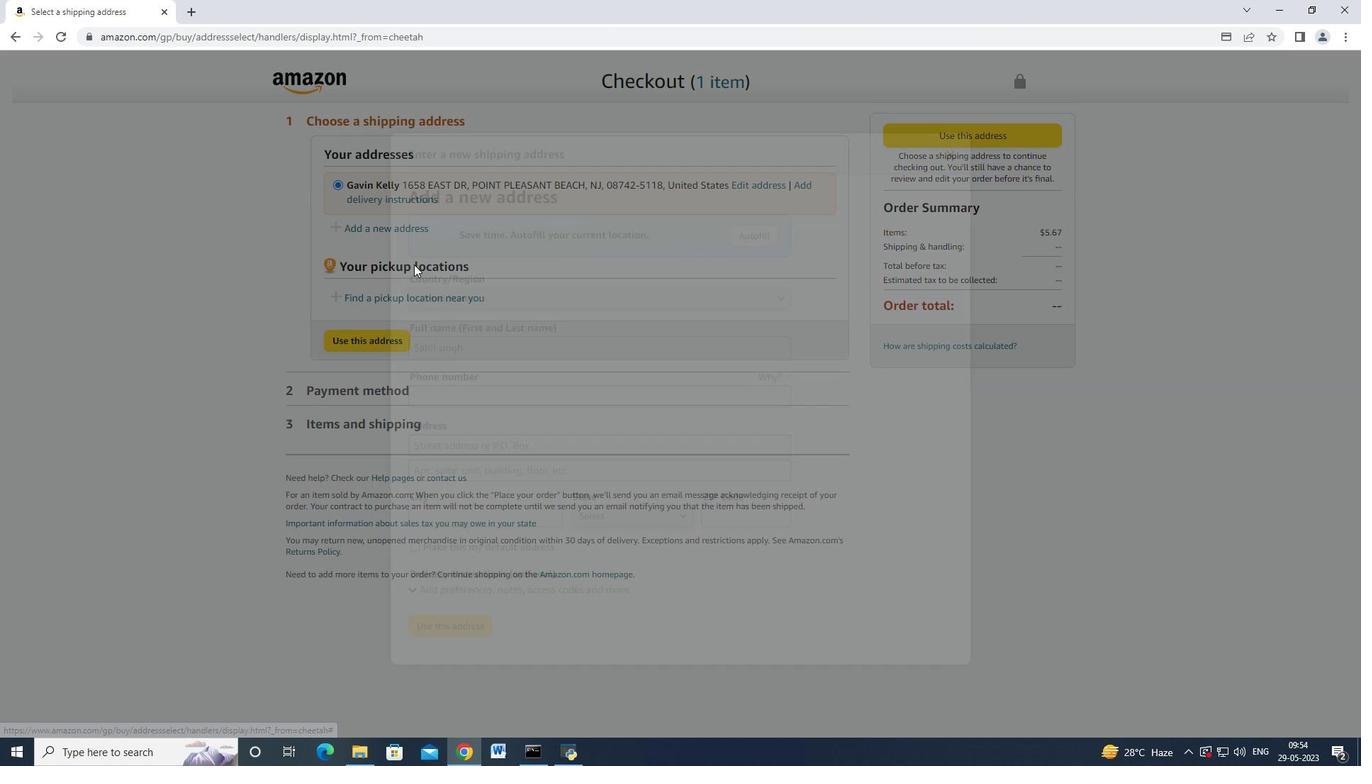 
Action: Mouse pressed left at (399, 229)
Screenshot: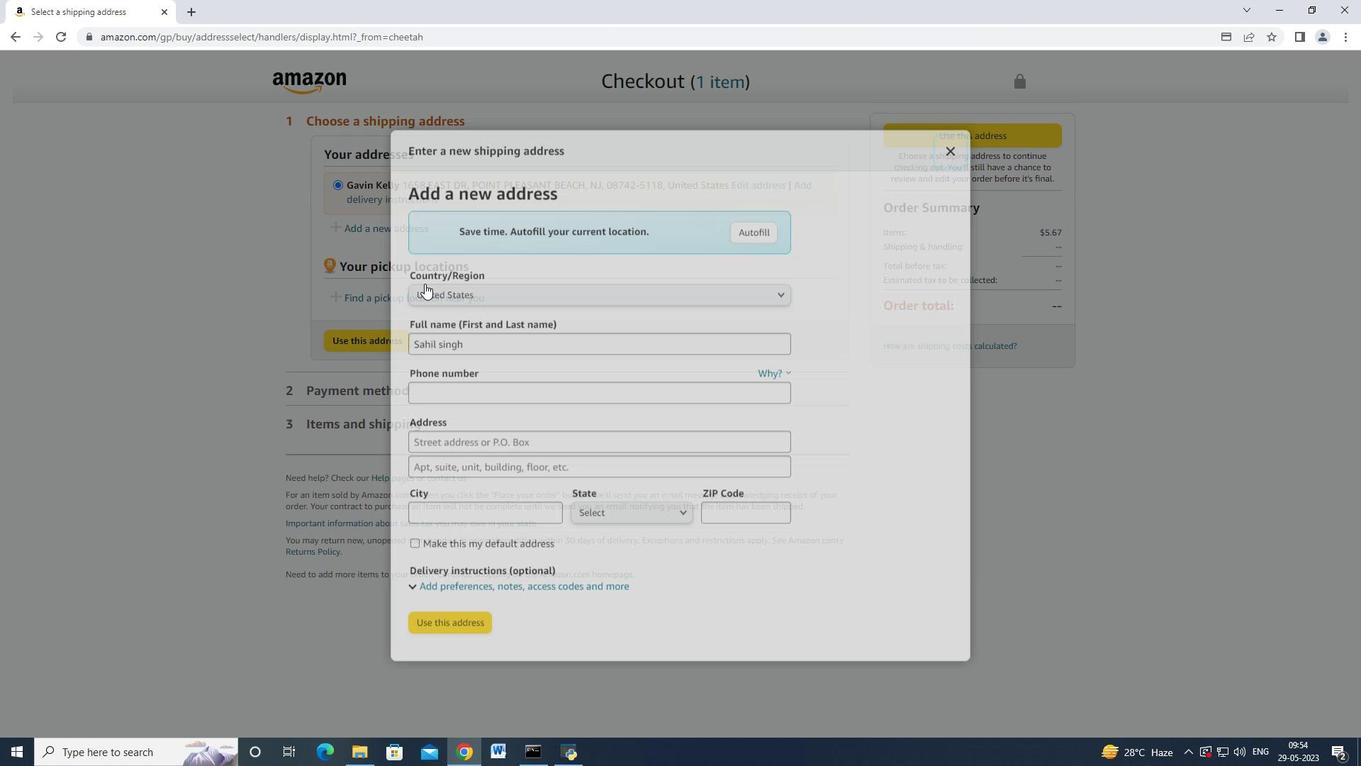 
Action: Mouse moved to (448, 341)
Screenshot: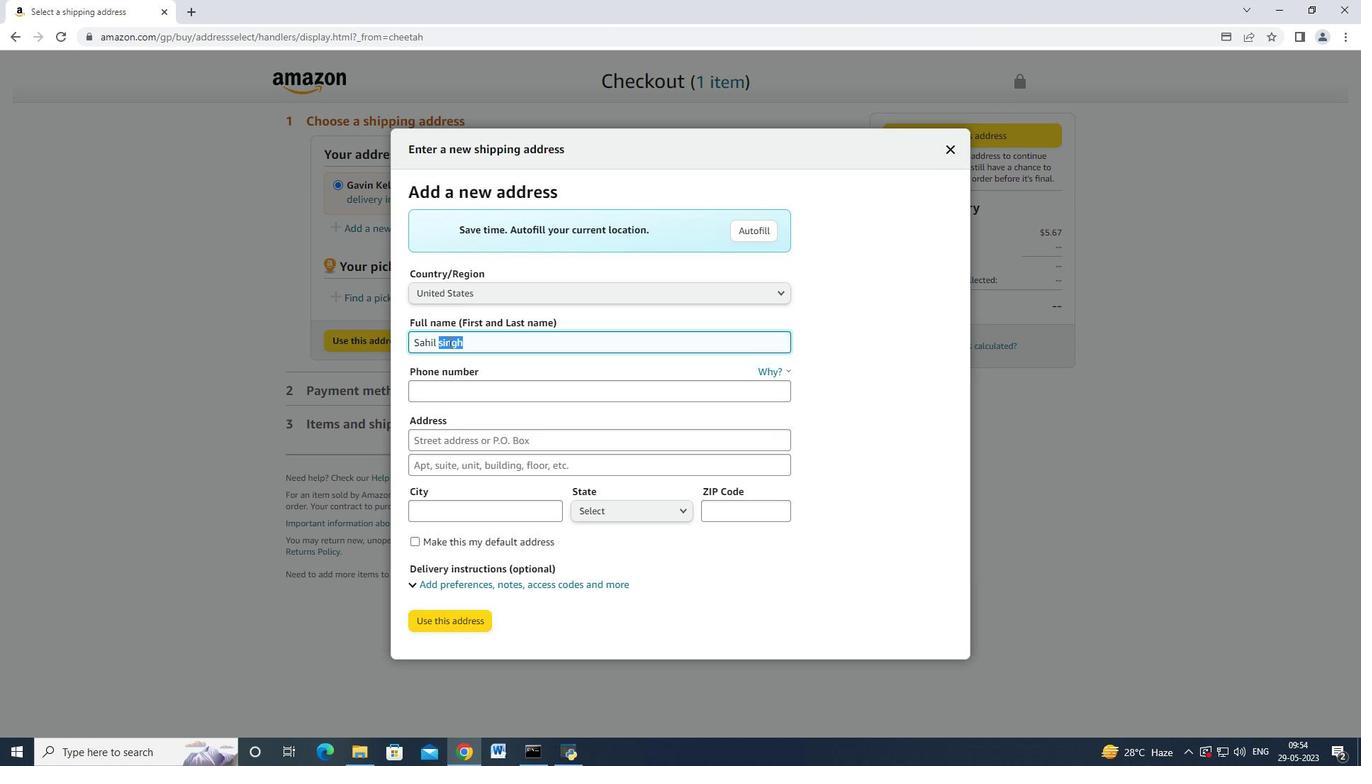 
Action: Mouse pressed left at (448, 341)
Screenshot: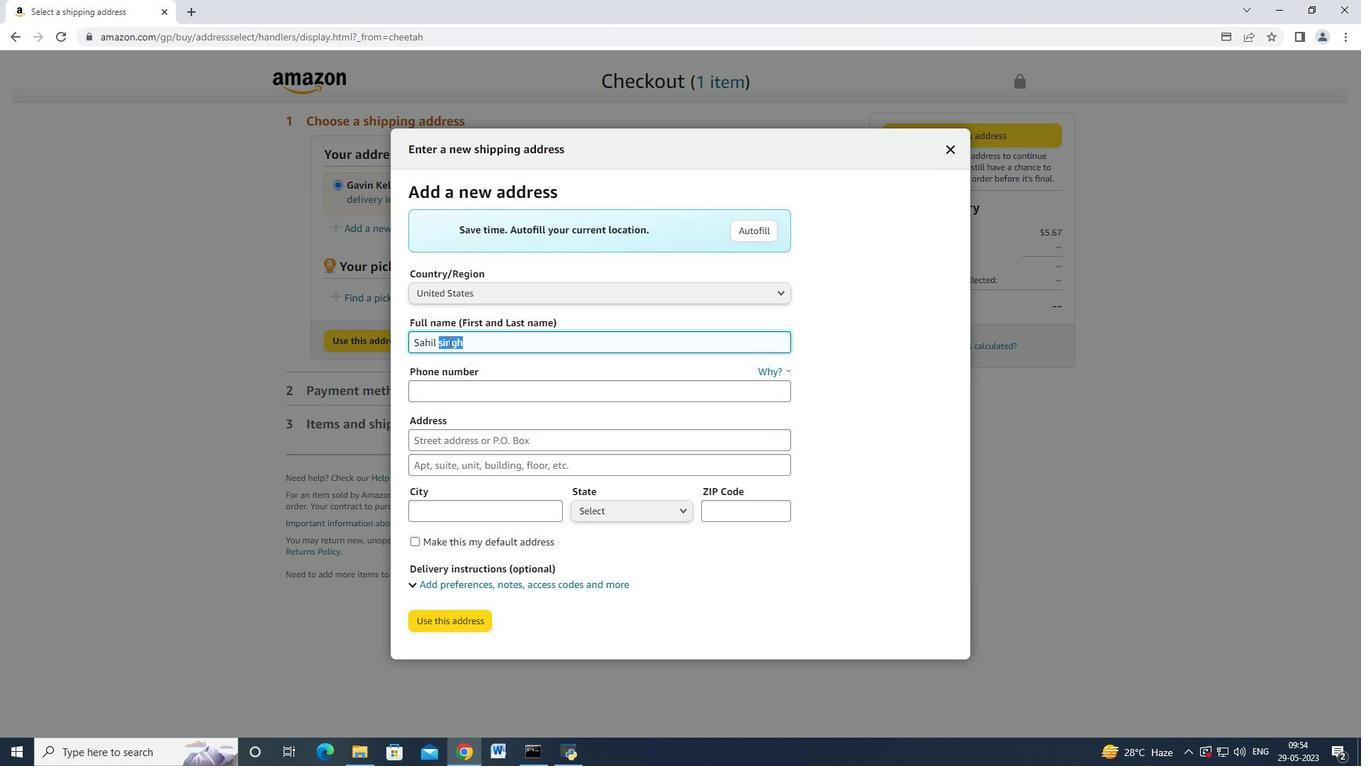 
Action: Mouse moved to (448, 341)
Screenshot: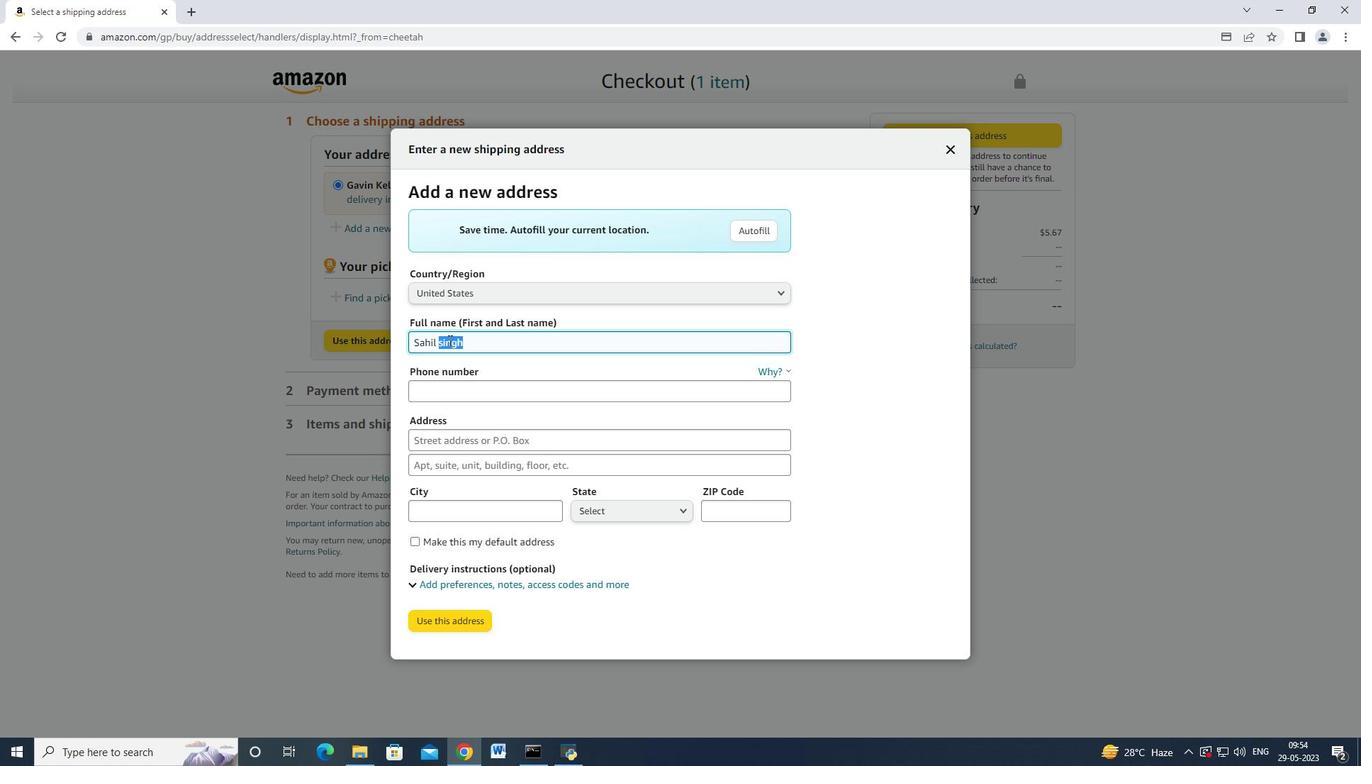 
Action: Mouse pressed left at (448, 341)
Screenshot: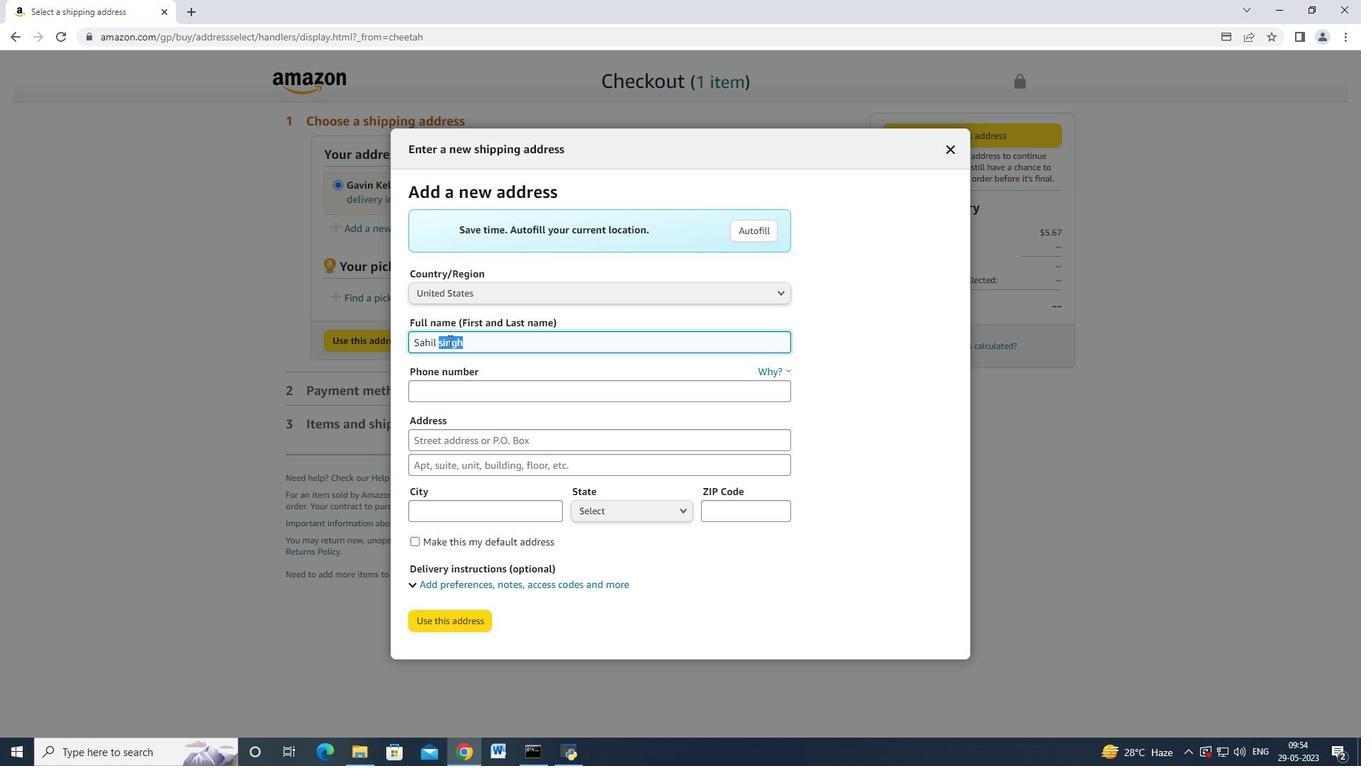 
Action: Mouse moved to (448, 340)
Screenshot: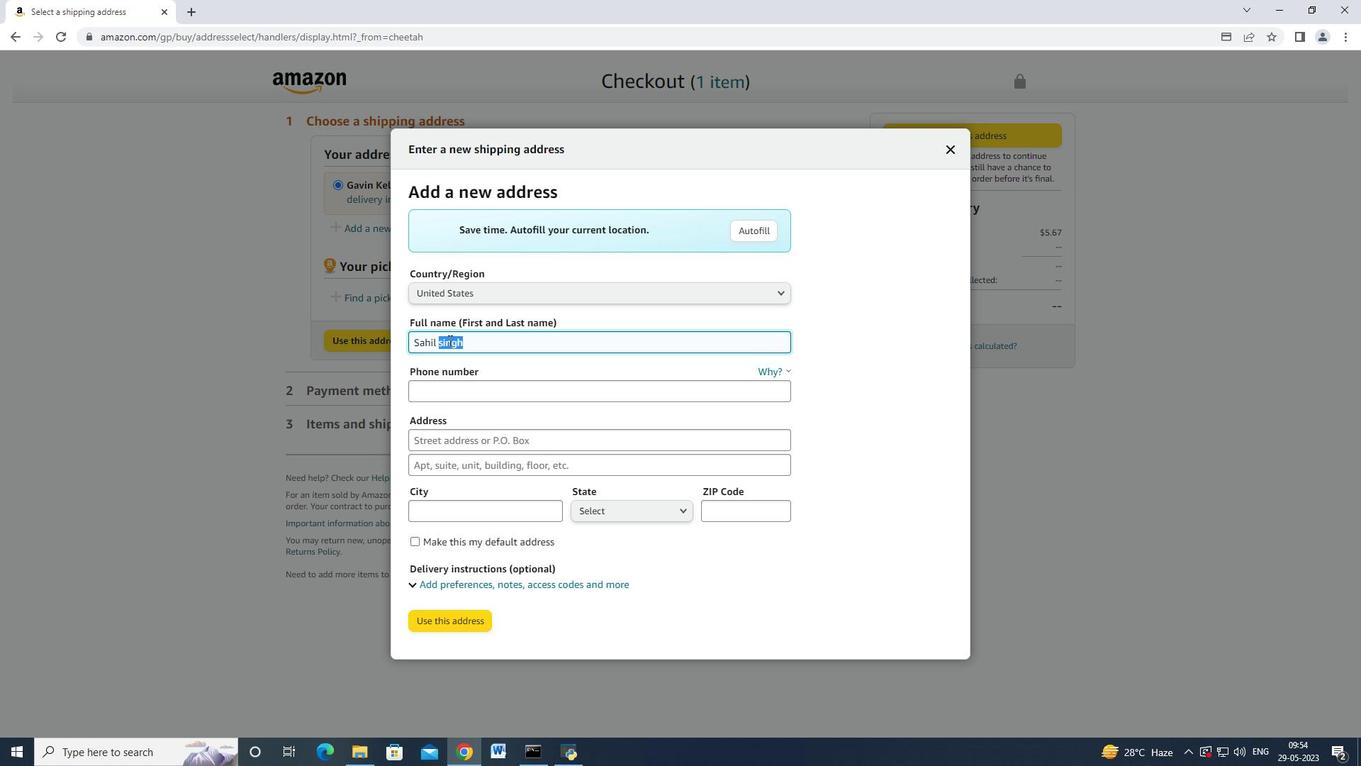 
Action: Key pressed <Key.backspace><Key.backspace><Key.backspace><Key.backspace><Key.backspace><Key.backspace><Key.backspace><Key.backspace><Key.backspace><Key.backspace><Key.backspace><Key.shift>Jerry<Key.space><Key.shift_r>Evans<Key.tab><Key.tab>8503109646<Key.tab>1140.<Key.backspace><Key.space><Key.shift_r>Sr<Key.caps_lock>E<Key.backspace><Key.backspace>R<Key.backspace><Key.caps_lock>tar<Key.space>trek,<Key.backspace><Key.space><Key.shift_r>Drive,<Key.space><Key.shift>Pensacola<Key.space>florida<Key.space>2<Key.backspace>32501<Key.tab><Key.tab><Key.shift>Pensacola<Key.tab><Key.tab>
Screenshot: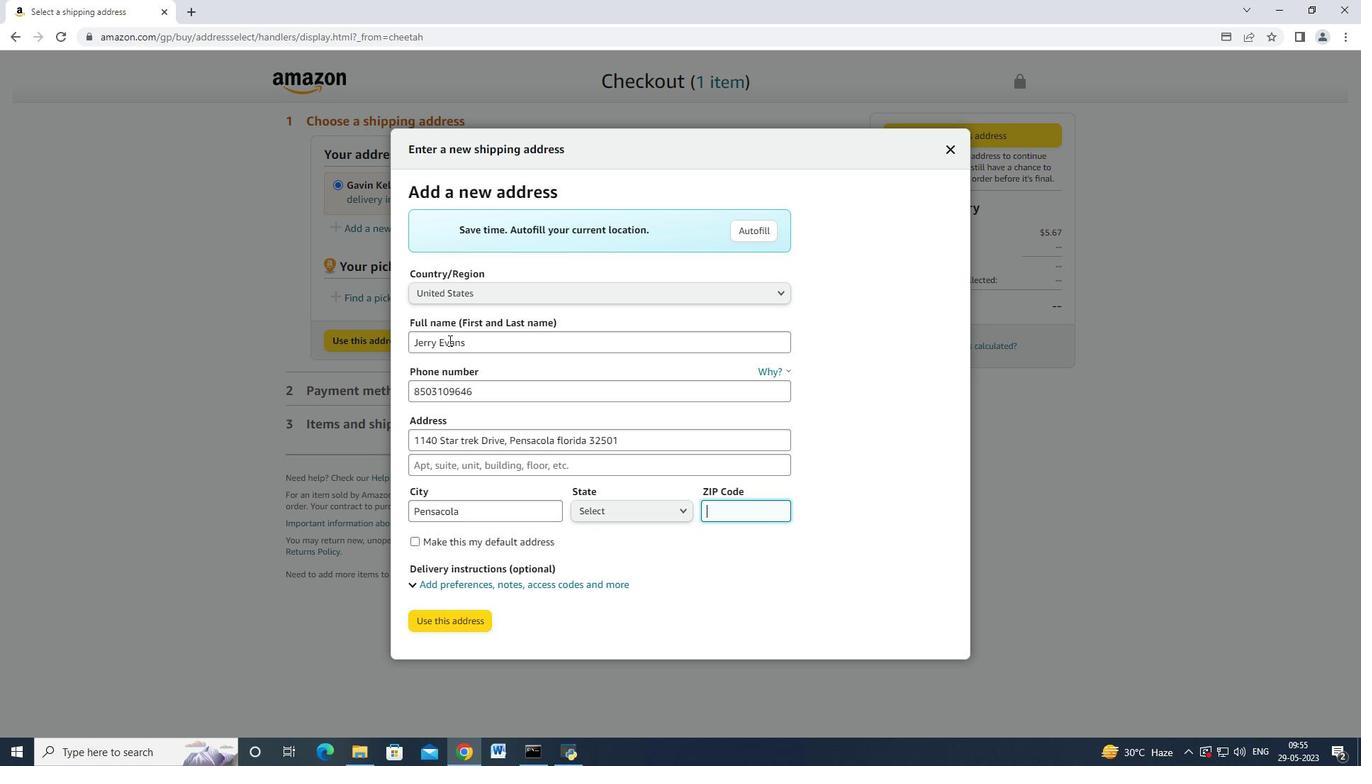
Action: Mouse moved to (646, 507)
Screenshot: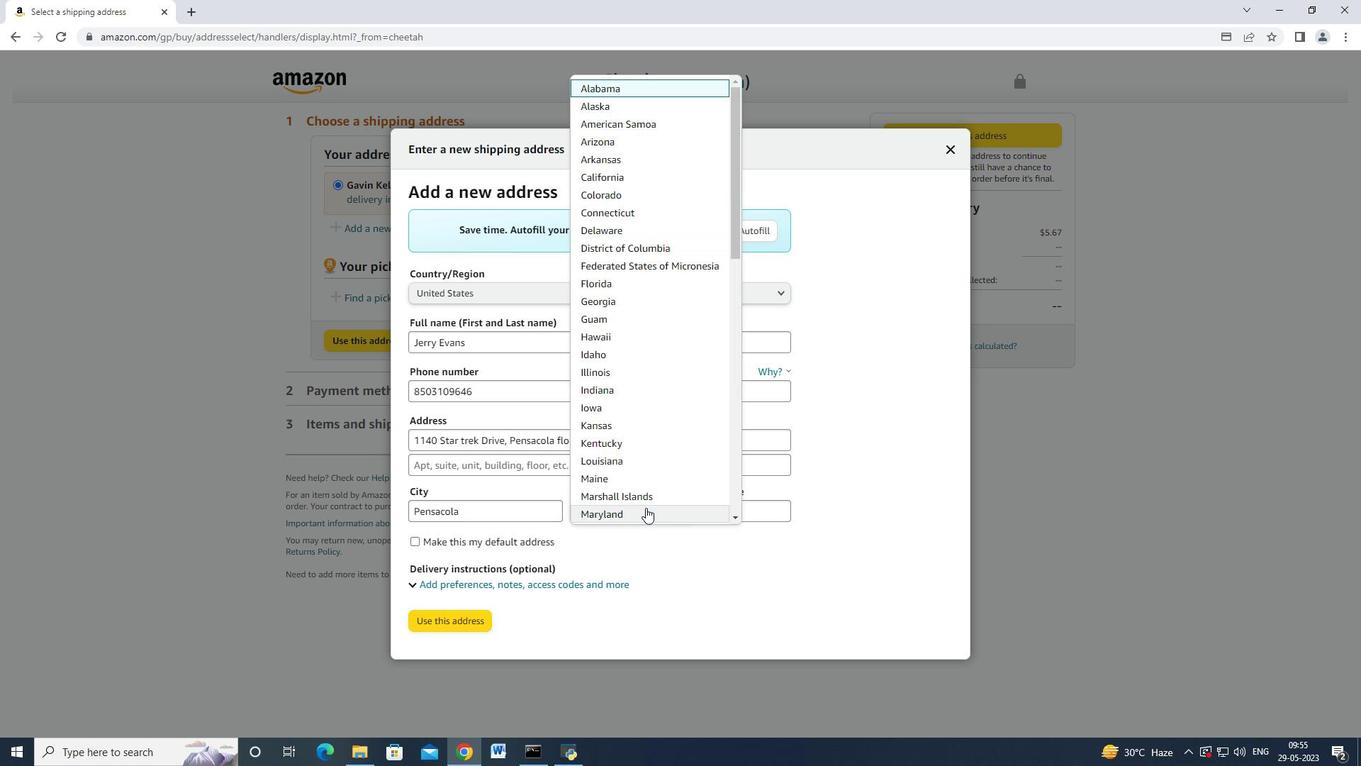 
Action: Mouse pressed left at (646, 507)
Screenshot: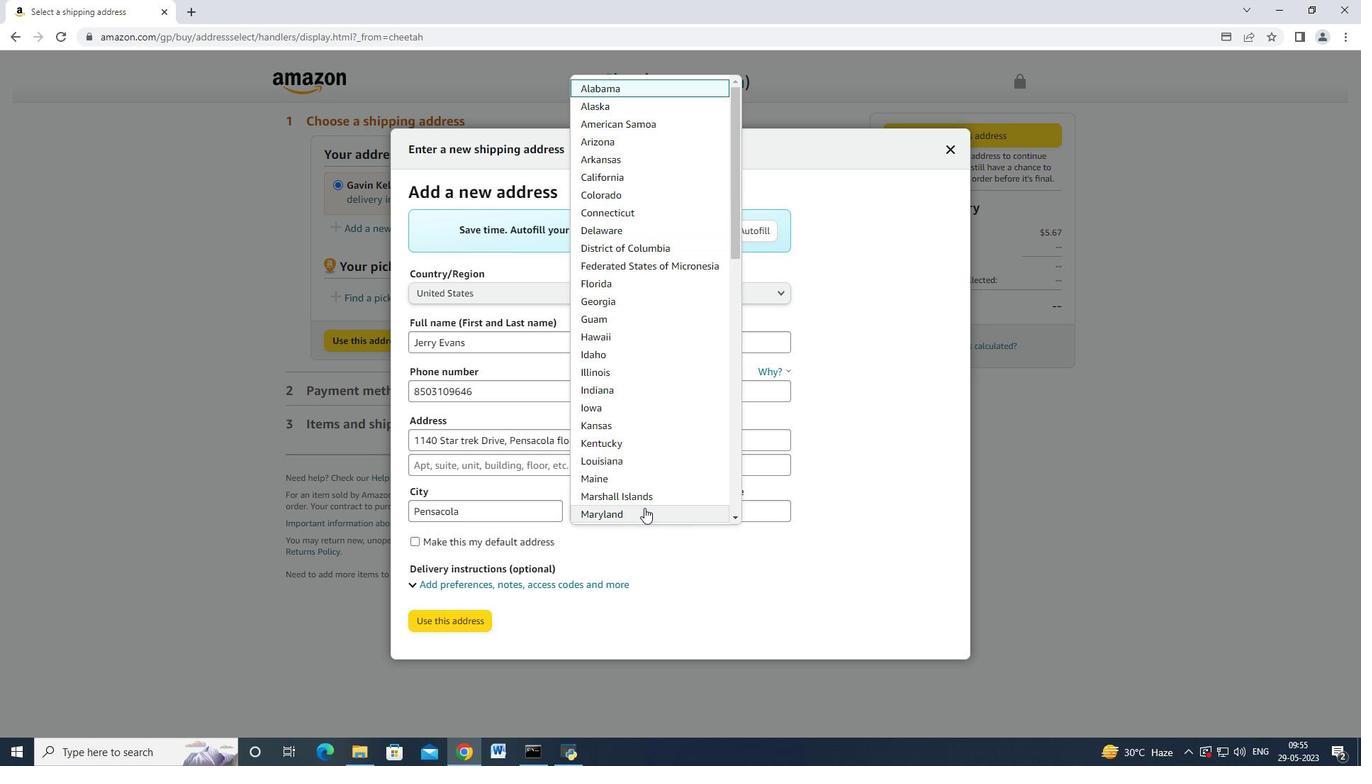 
Action: Mouse moved to (616, 366)
Screenshot: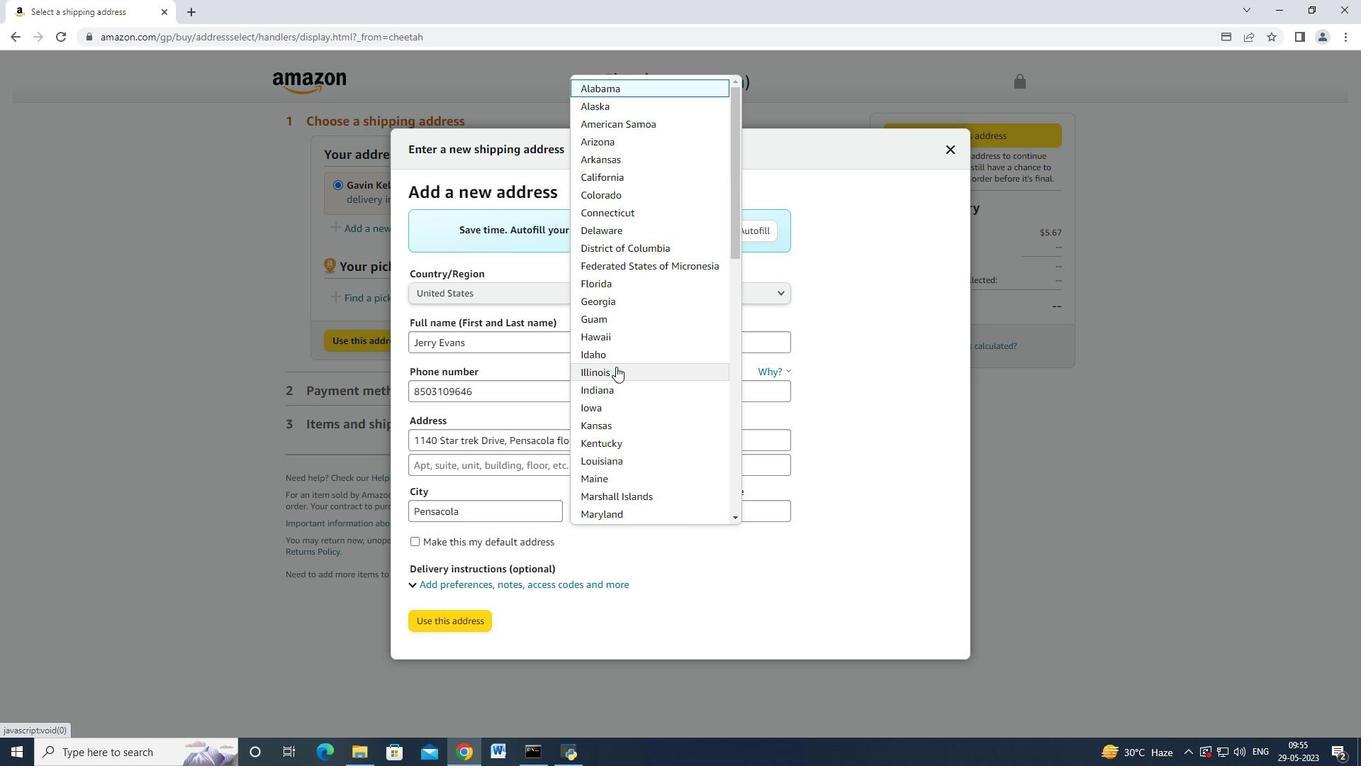 
Action: Mouse scrolled (616, 365) with delta (0, 0)
Screenshot: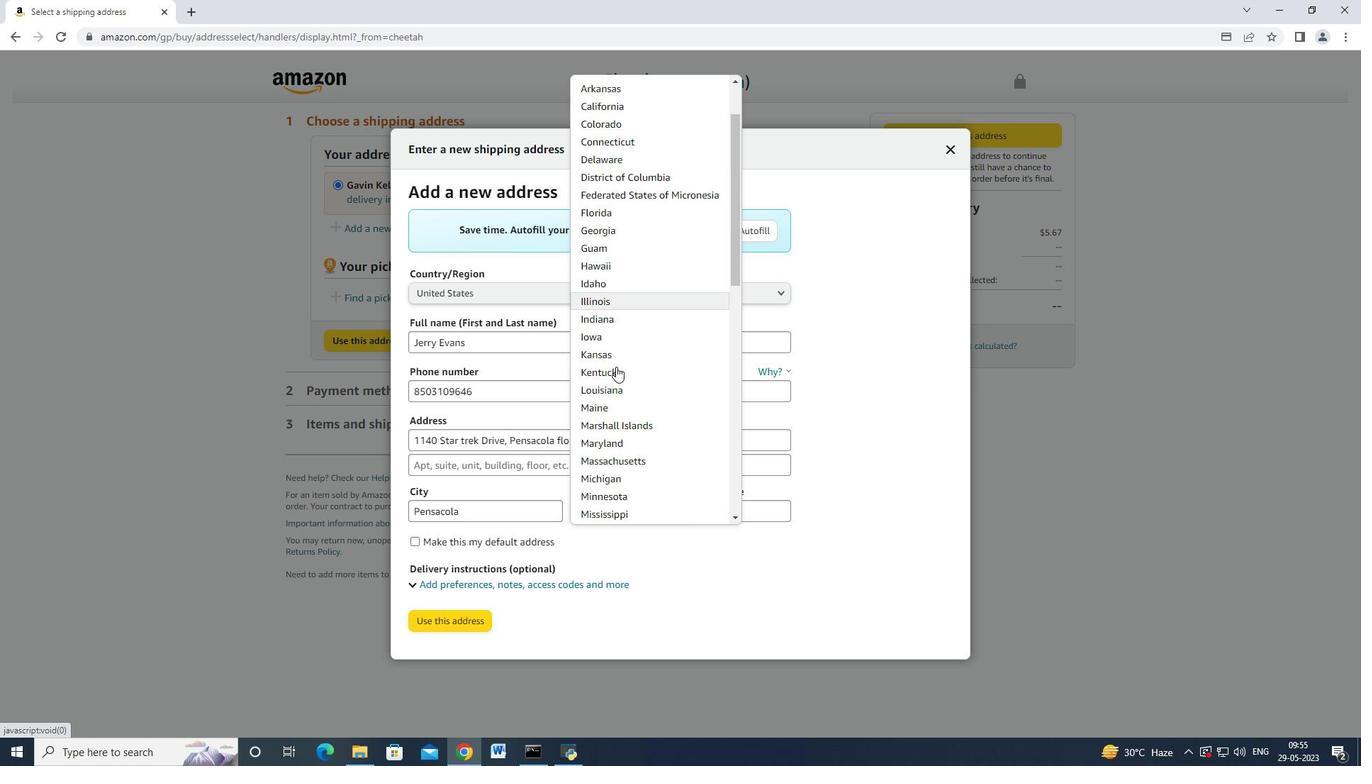 
Action: Mouse scrolled (616, 367) with delta (0, 0)
Screenshot: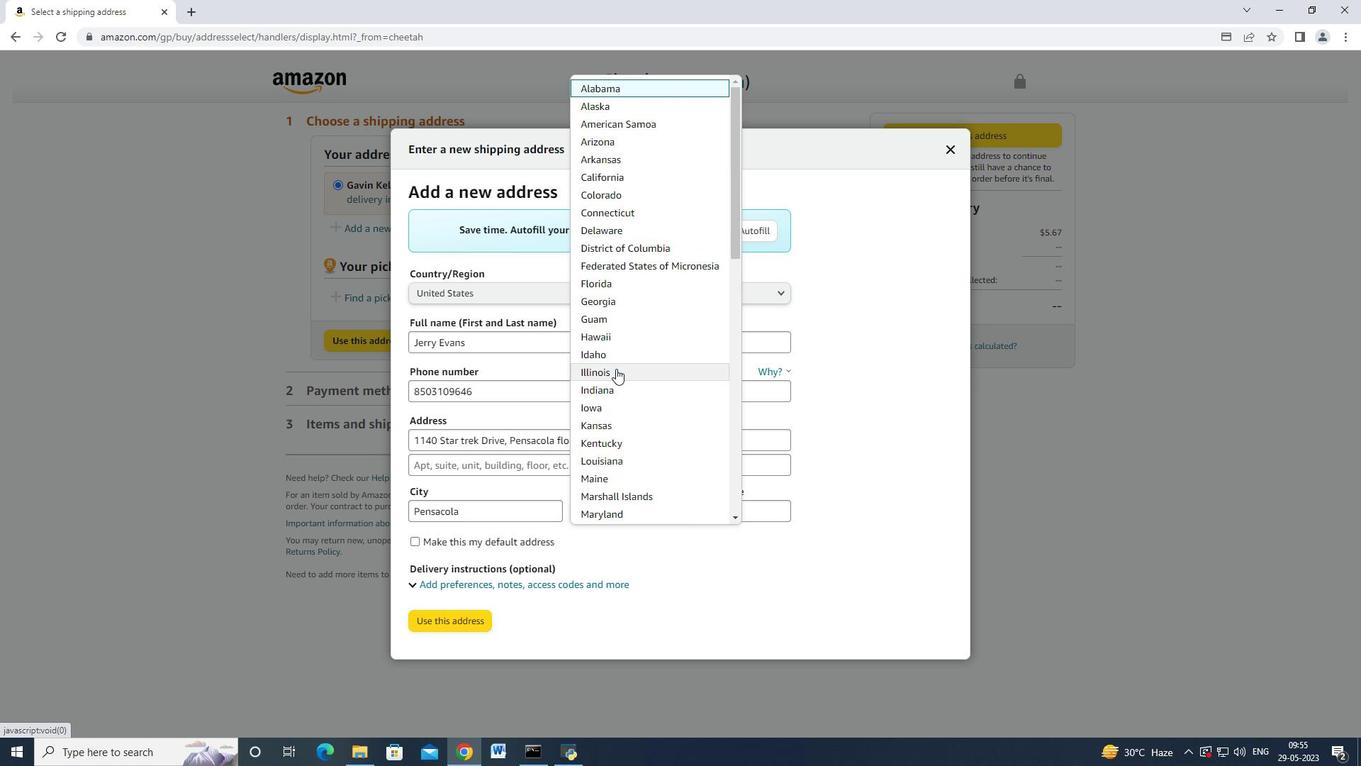 
Action: Mouse moved to (619, 284)
Screenshot: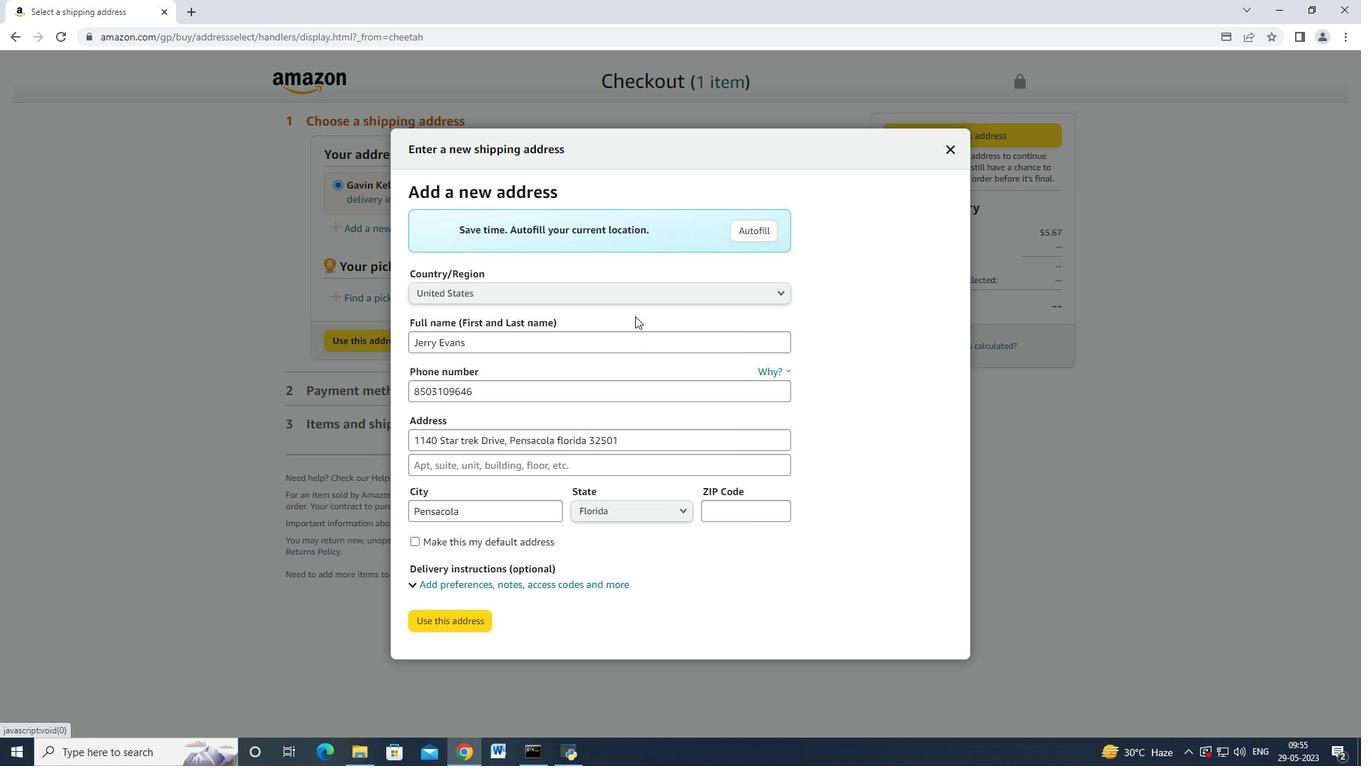 
Action: Mouse pressed left at (619, 284)
Screenshot: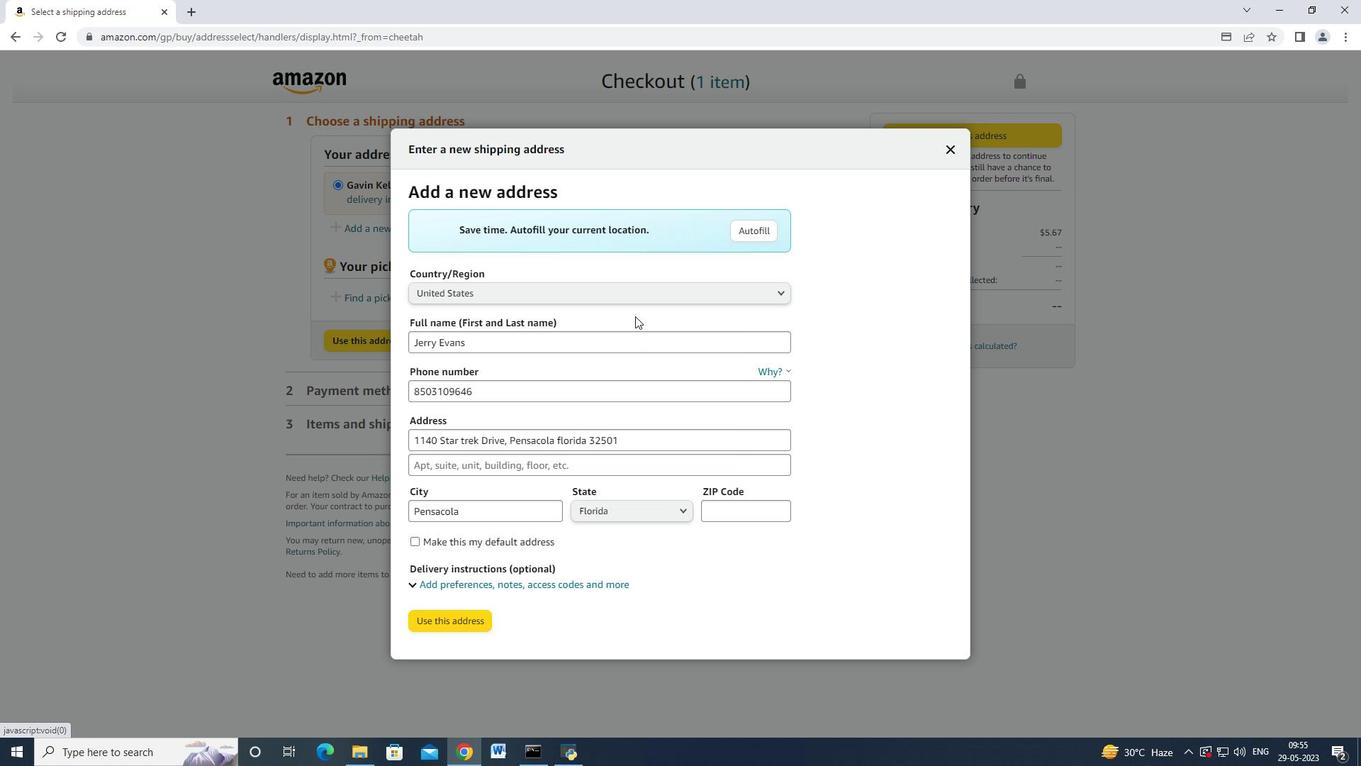 
Action: Mouse moved to (739, 514)
Screenshot: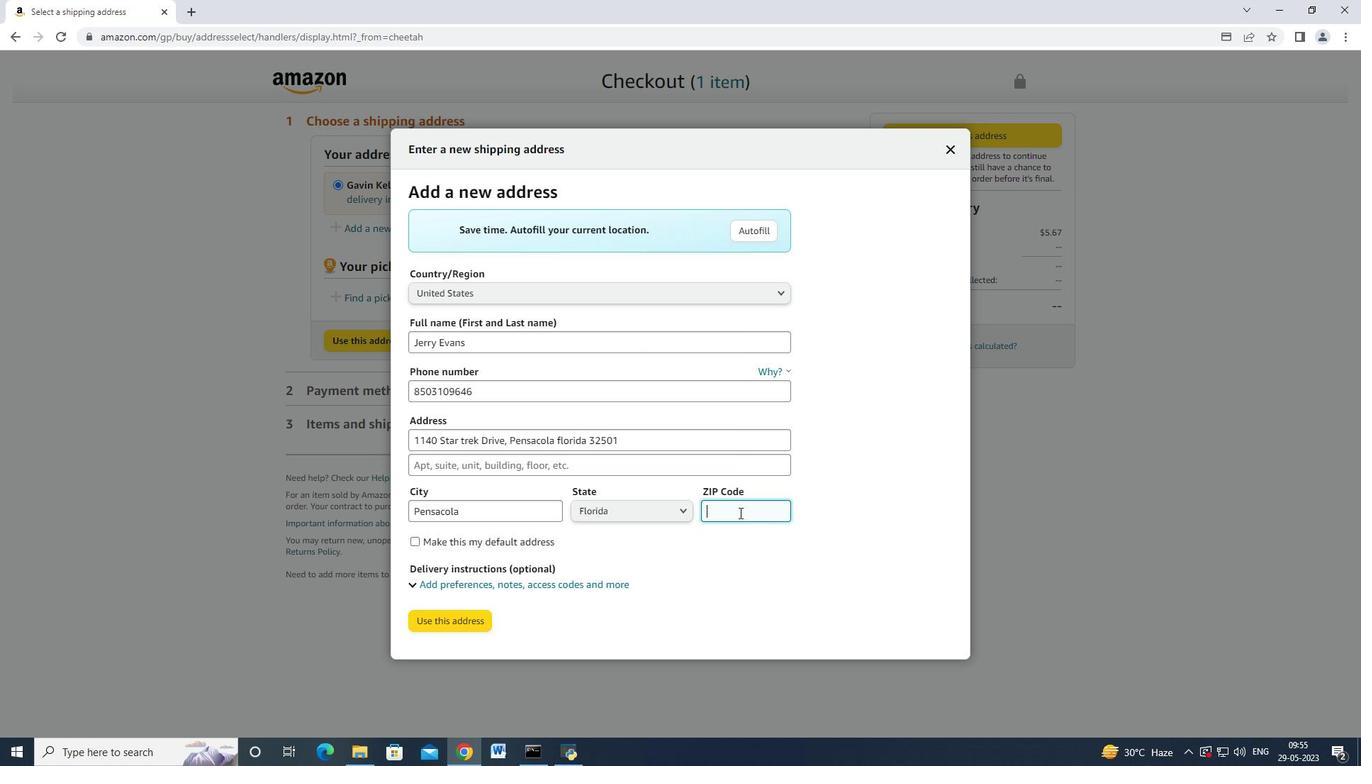 
Action: Mouse pressed left at (739, 514)
Screenshot: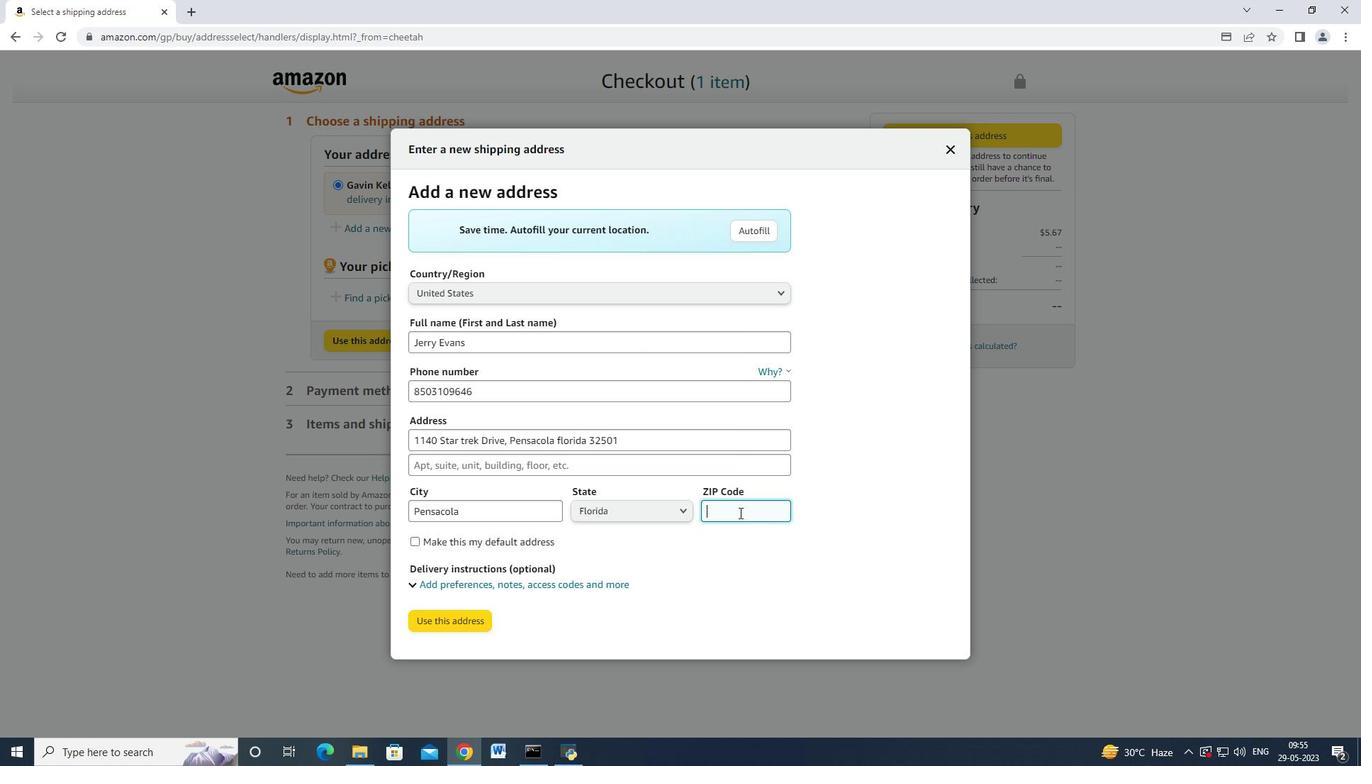 
Action: Mouse moved to (753, 512)
Screenshot: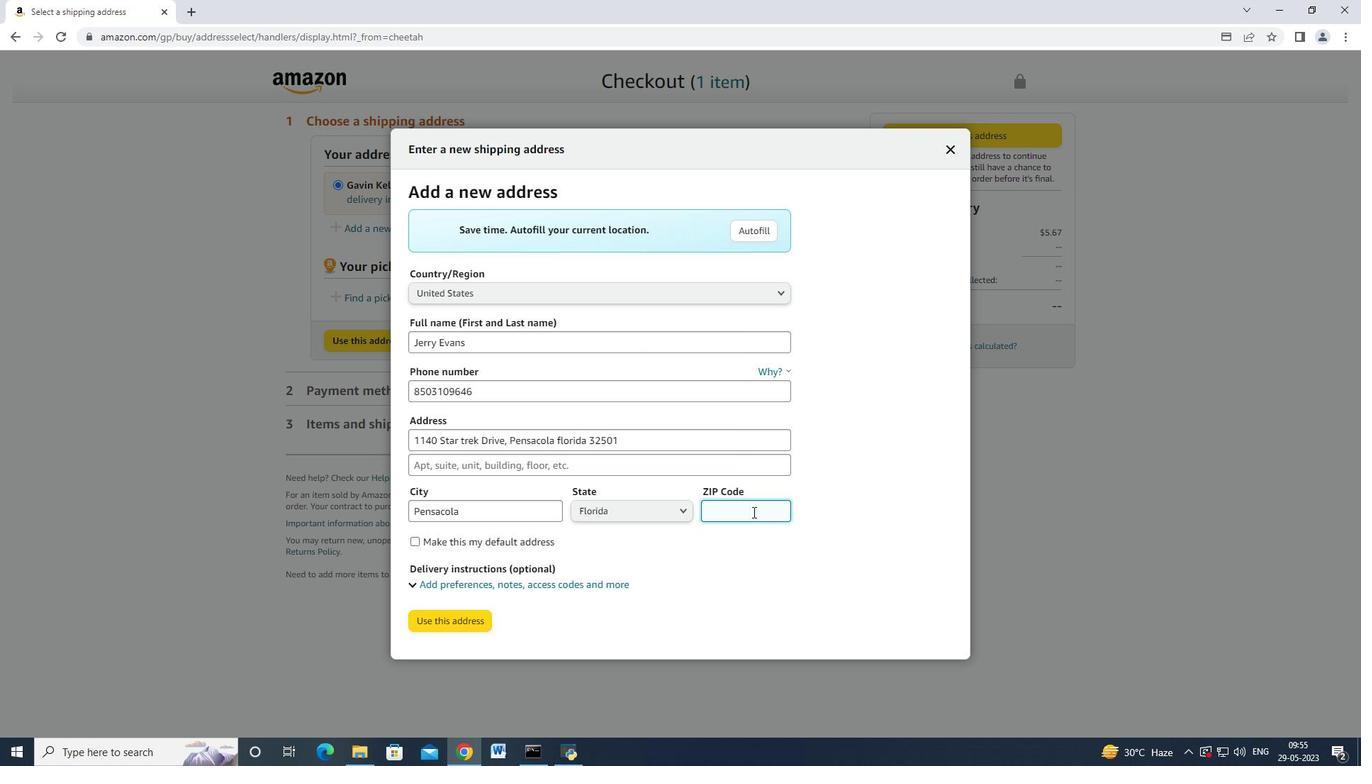 
Action: Key pressed 2<Key.backspace>32501
Screenshot: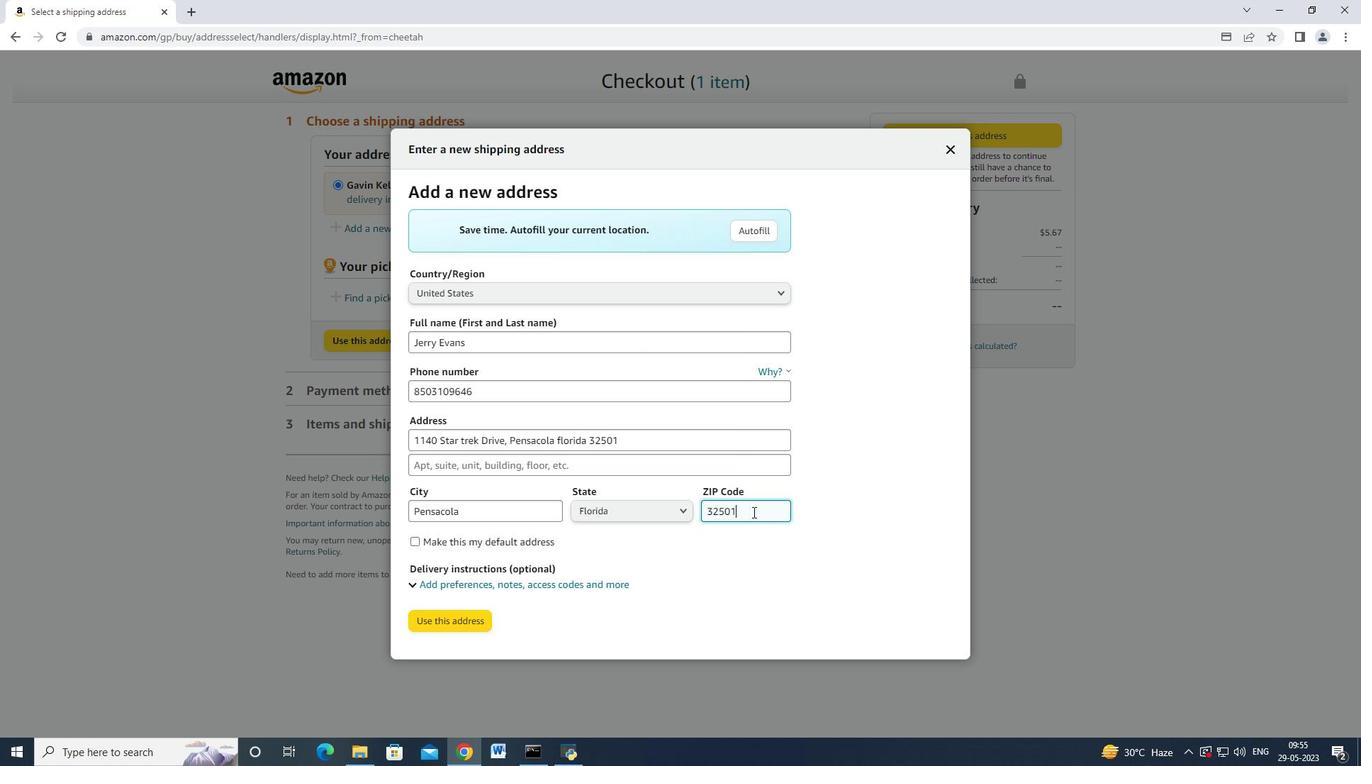 
Action: Mouse moved to (442, 624)
Screenshot: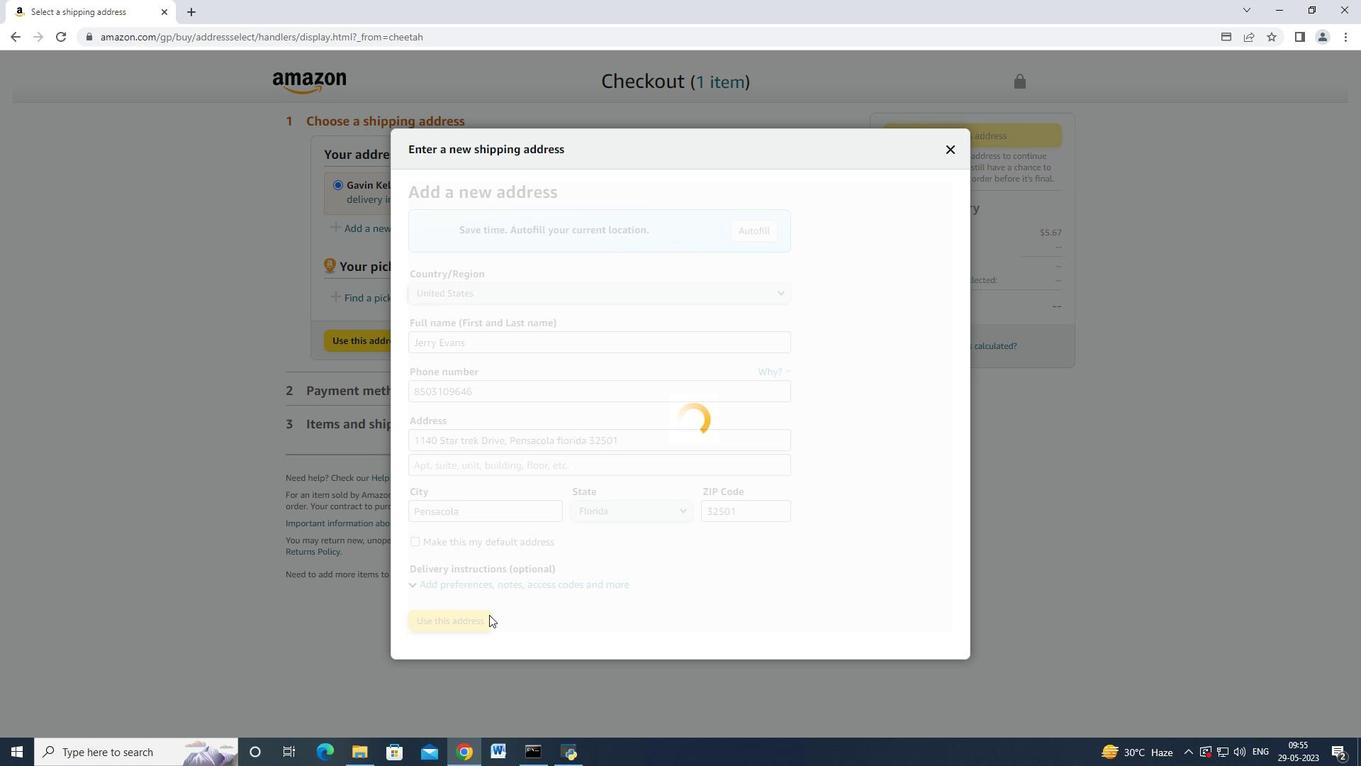 
Action: Mouse pressed left at (442, 624)
Screenshot: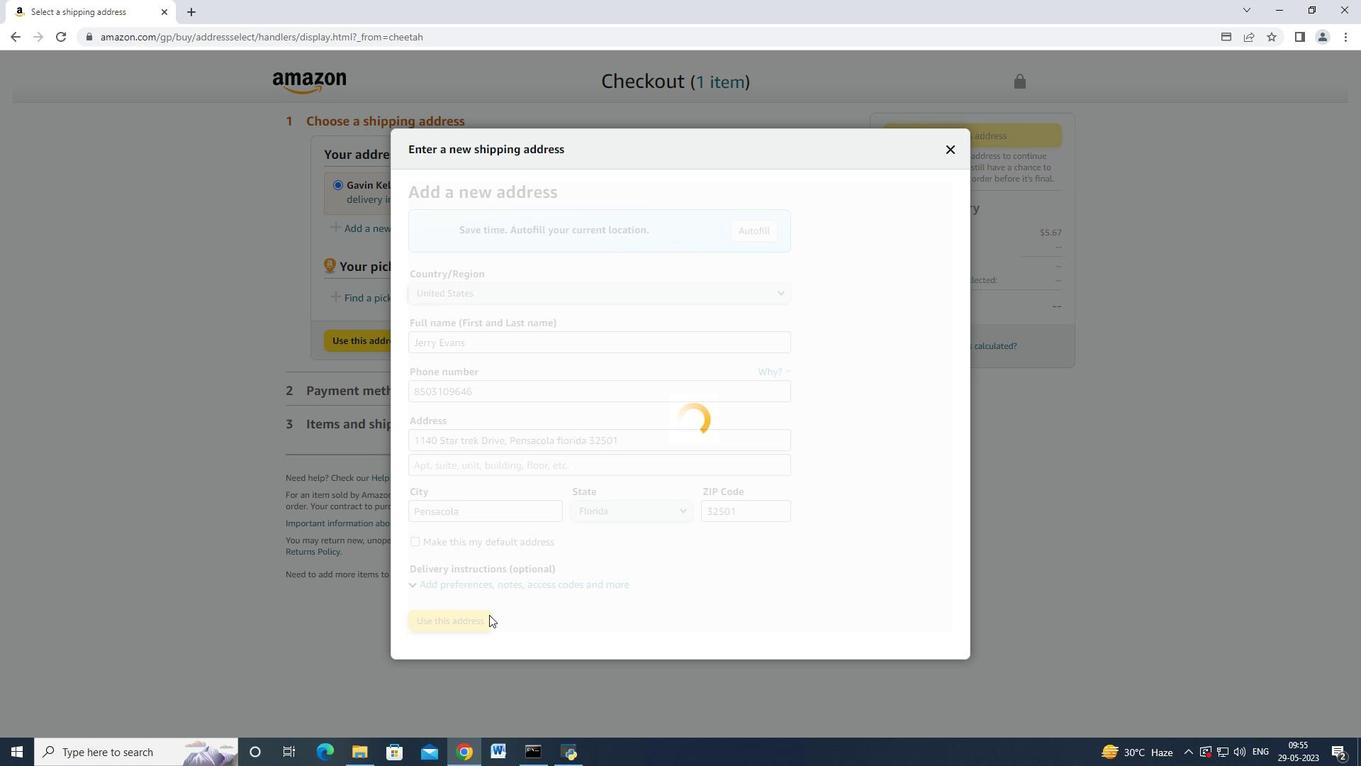 
Action: Mouse moved to (968, 136)
Screenshot: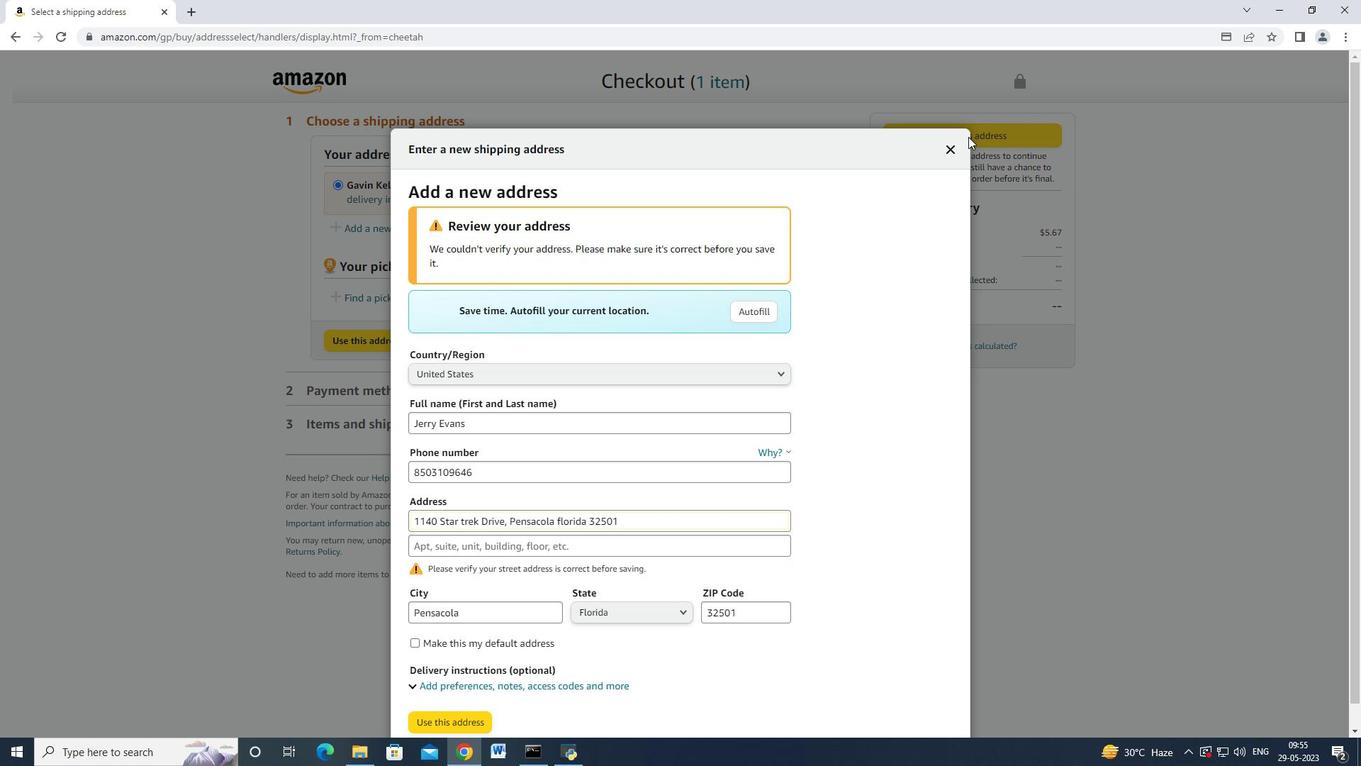 
Action: Mouse pressed left at (968, 136)
Screenshot: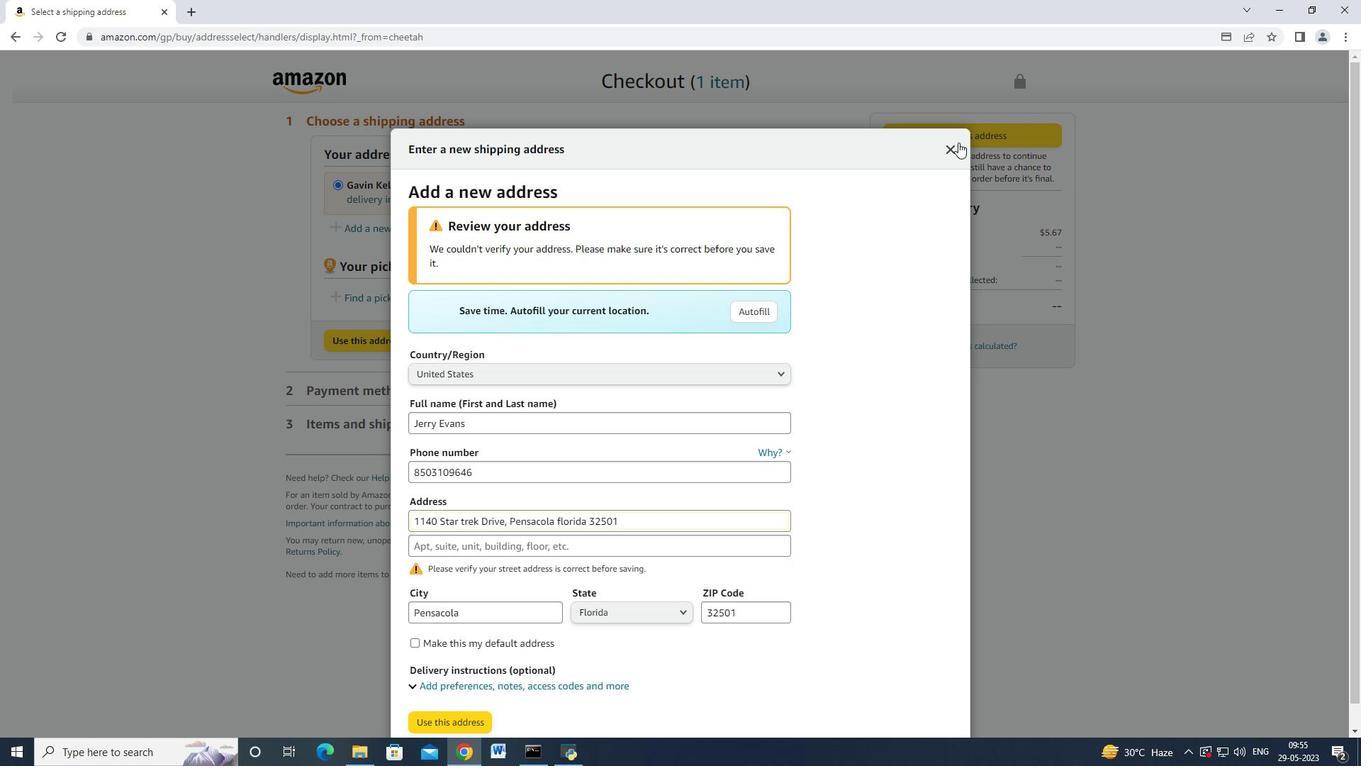 
Action: Mouse moved to (957, 143)
Screenshot: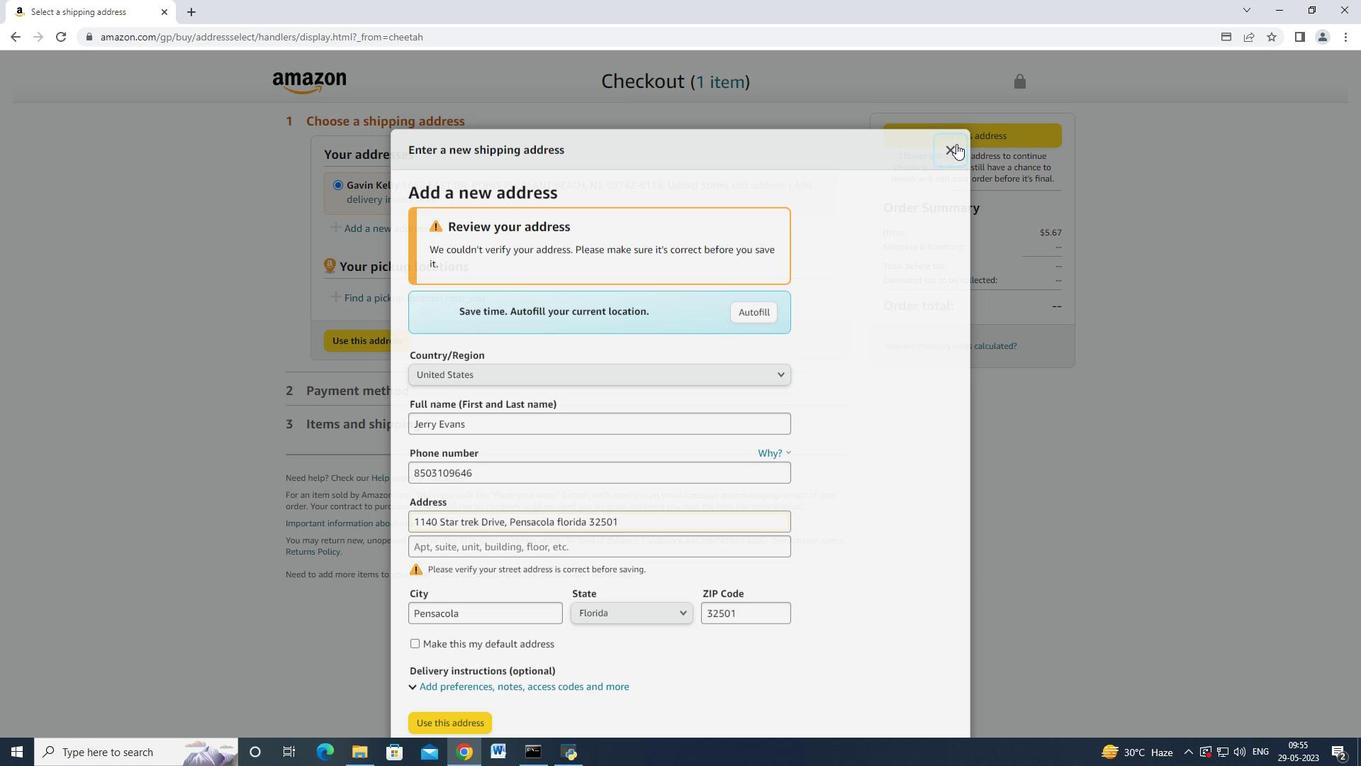 
Action: Mouse pressed left at (957, 143)
Screenshot: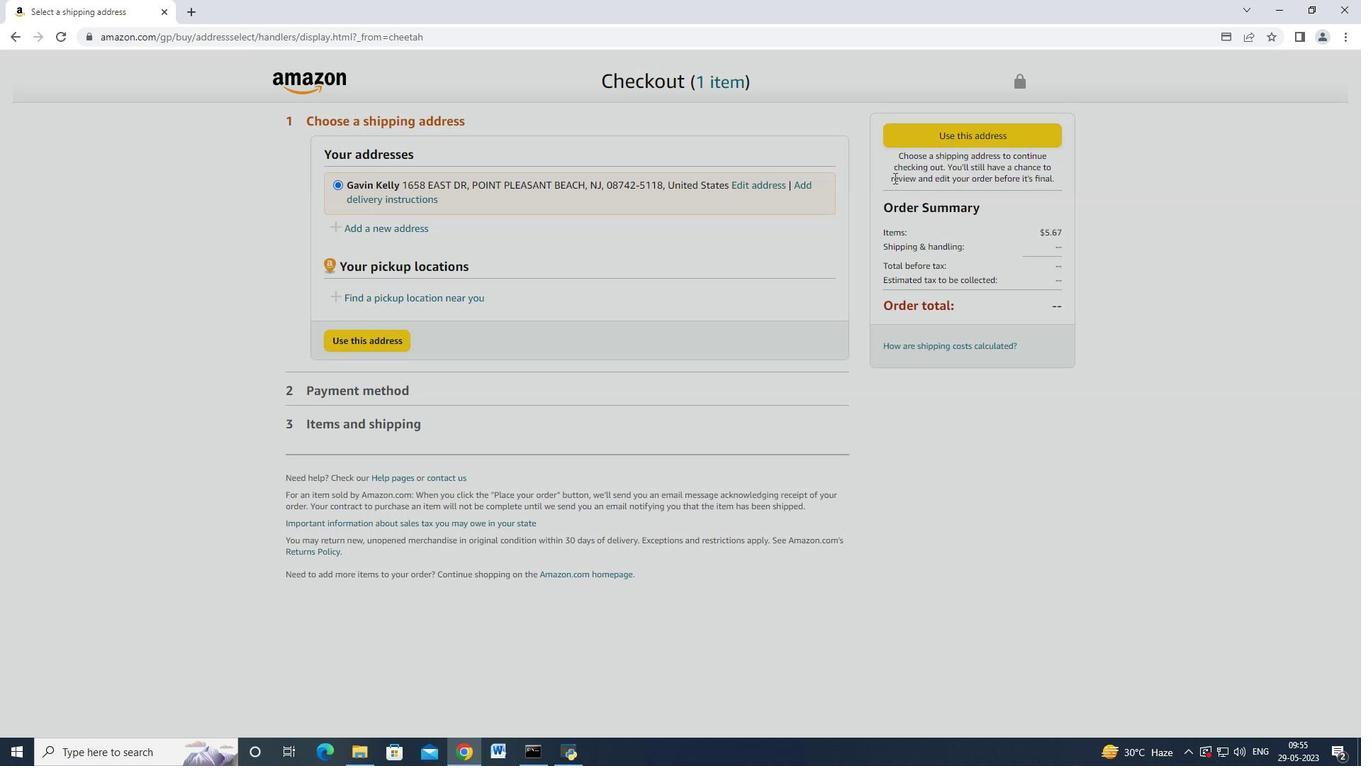 
Action: Mouse moved to (1029, 139)
Screenshot: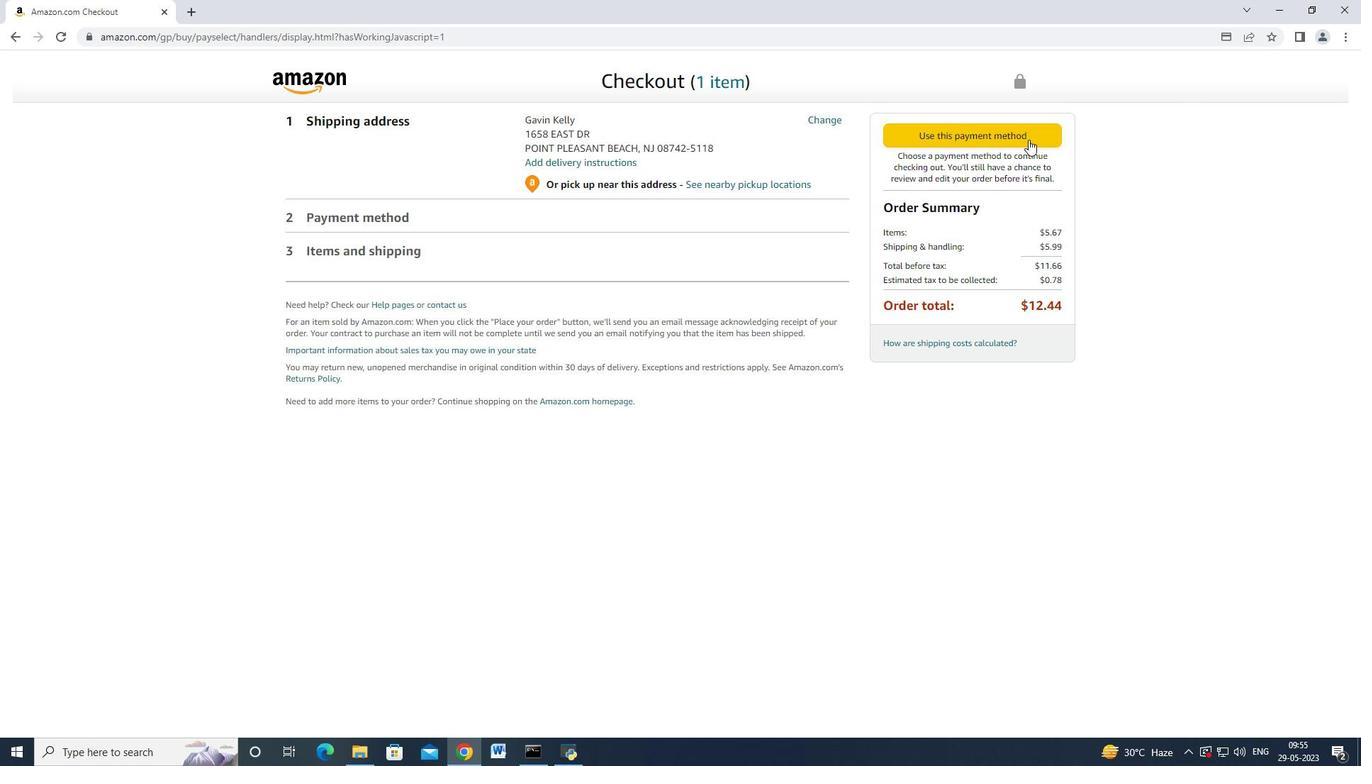 
Action: Mouse pressed left at (1029, 139)
Screenshot: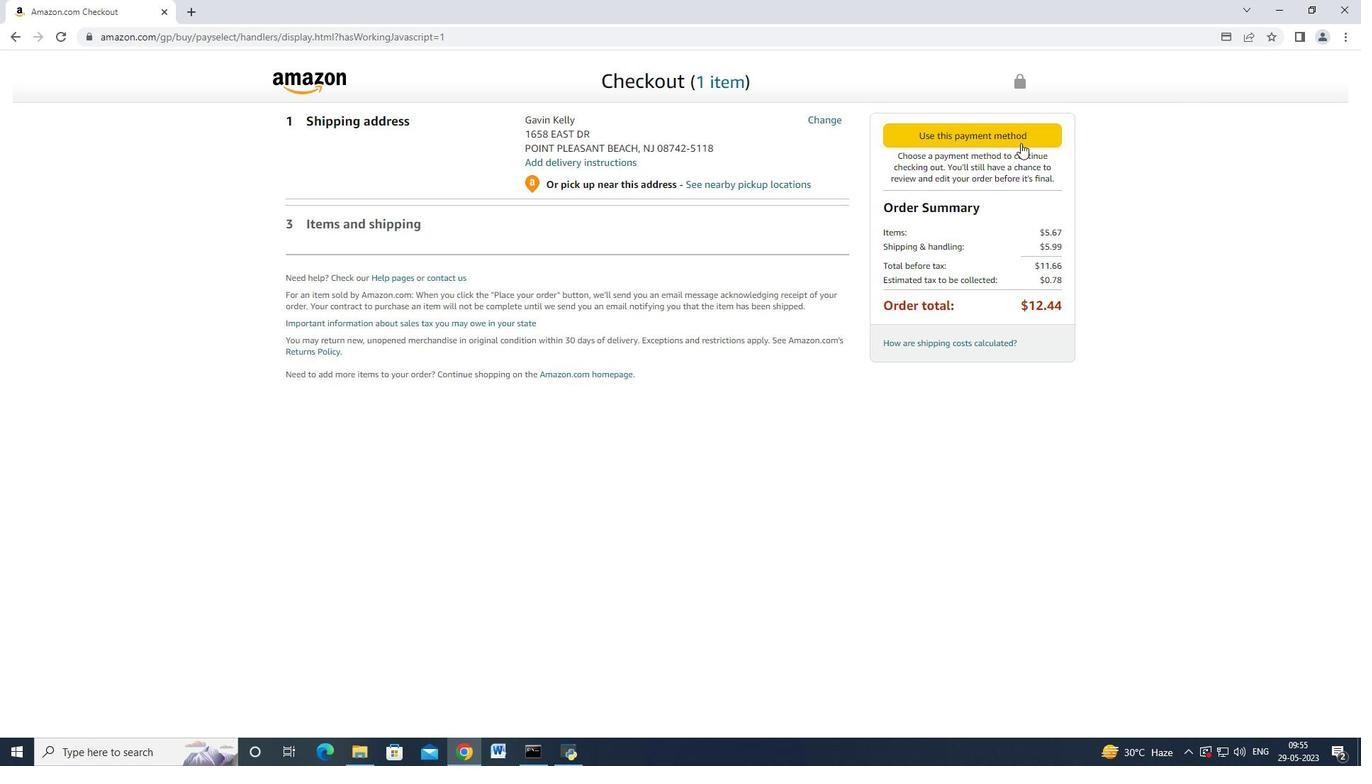 
Action: Mouse moved to (580, 336)
Screenshot: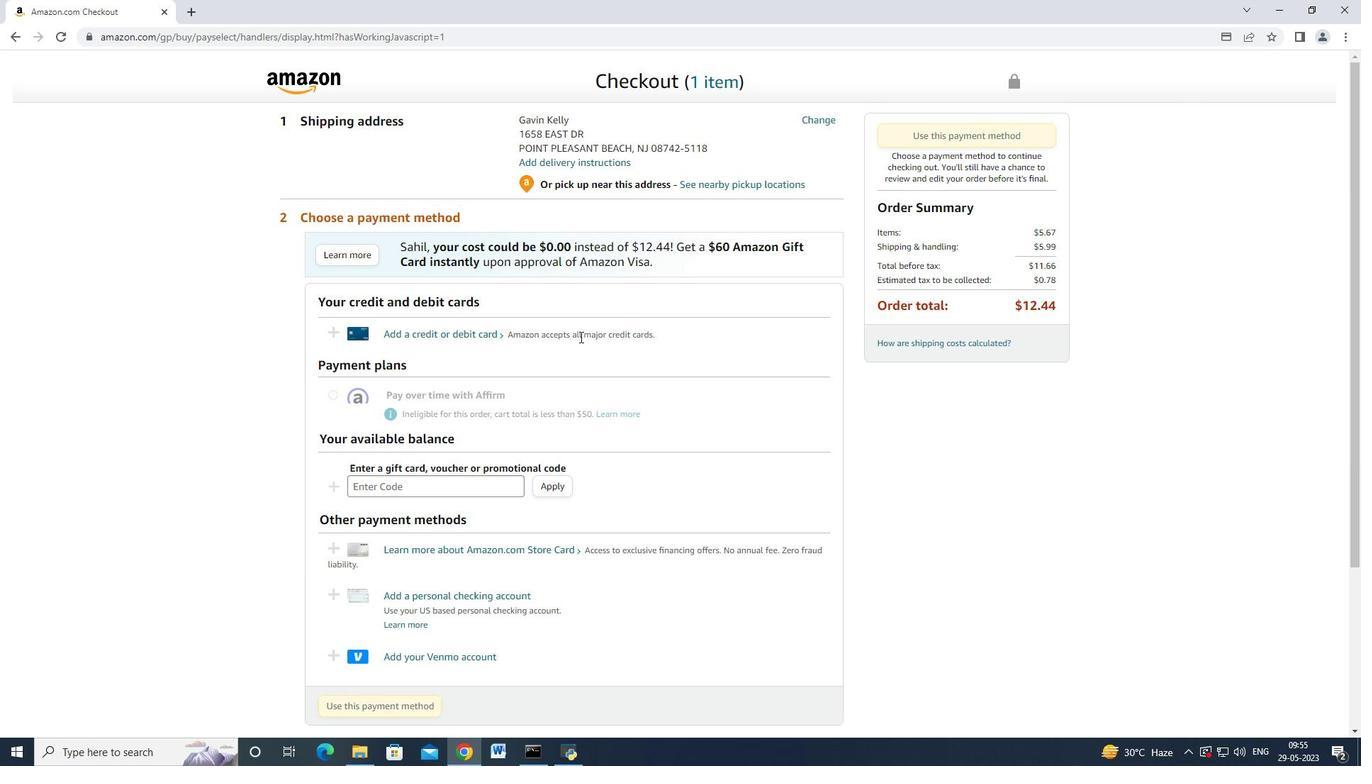 
Action: Mouse scrolled (580, 336) with delta (0, 0)
Screenshot: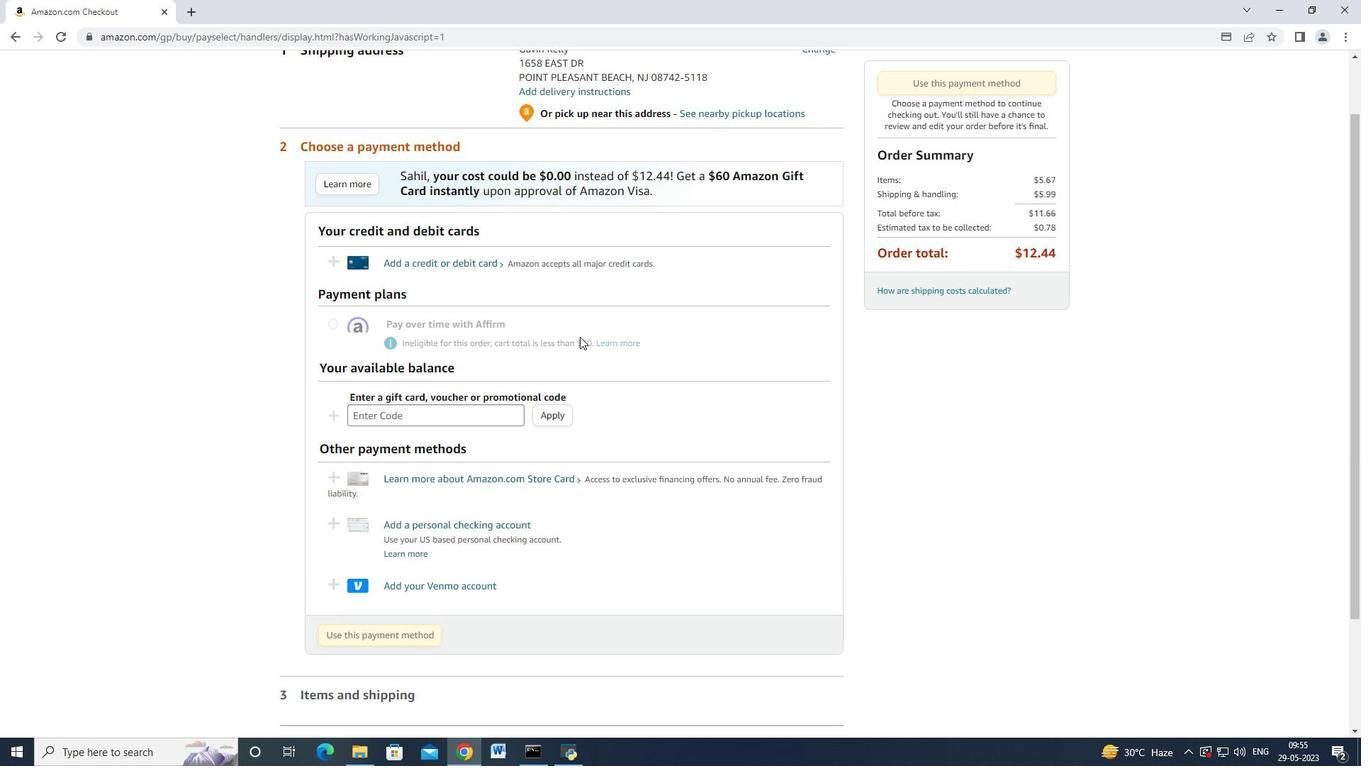 
Action: Mouse scrolled (580, 336) with delta (0, 0)
Screenshot: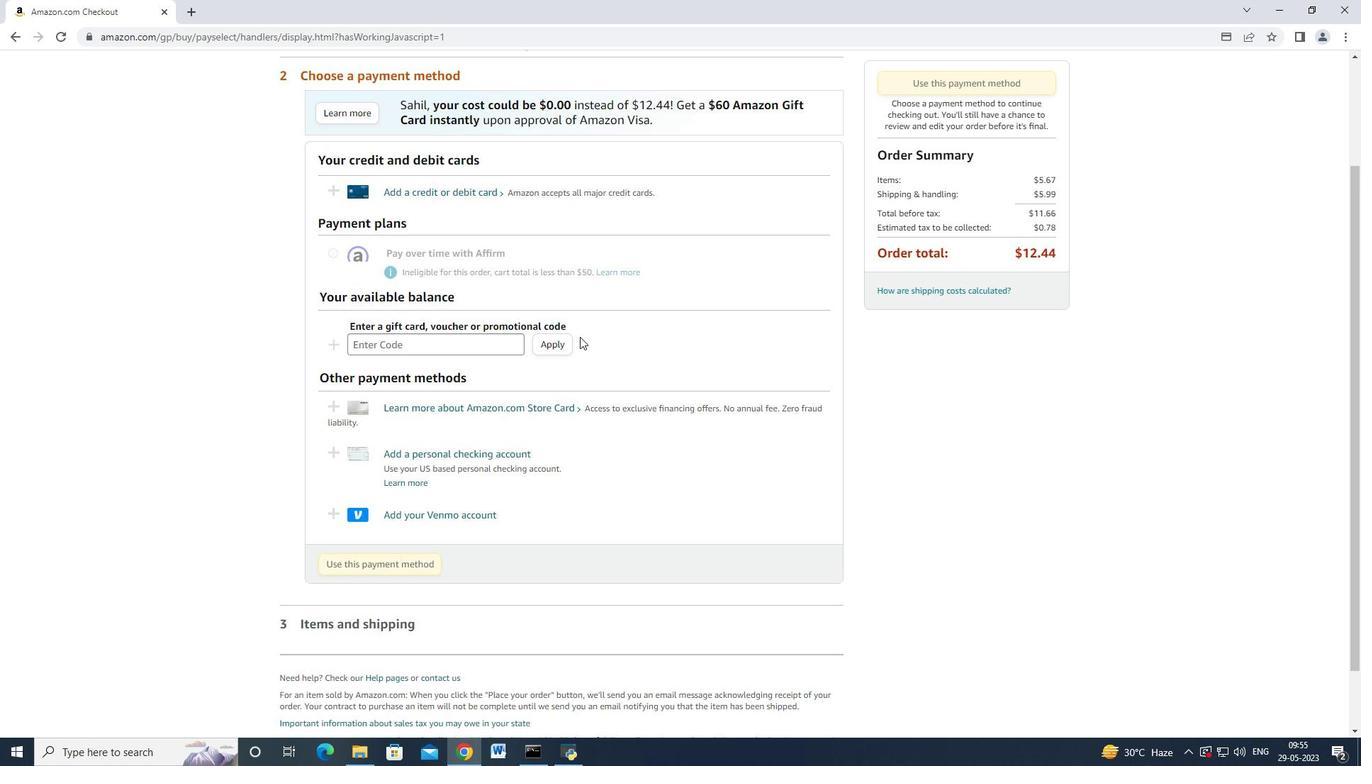 
Action: Mouse moved to (442, 340)
Screenshot: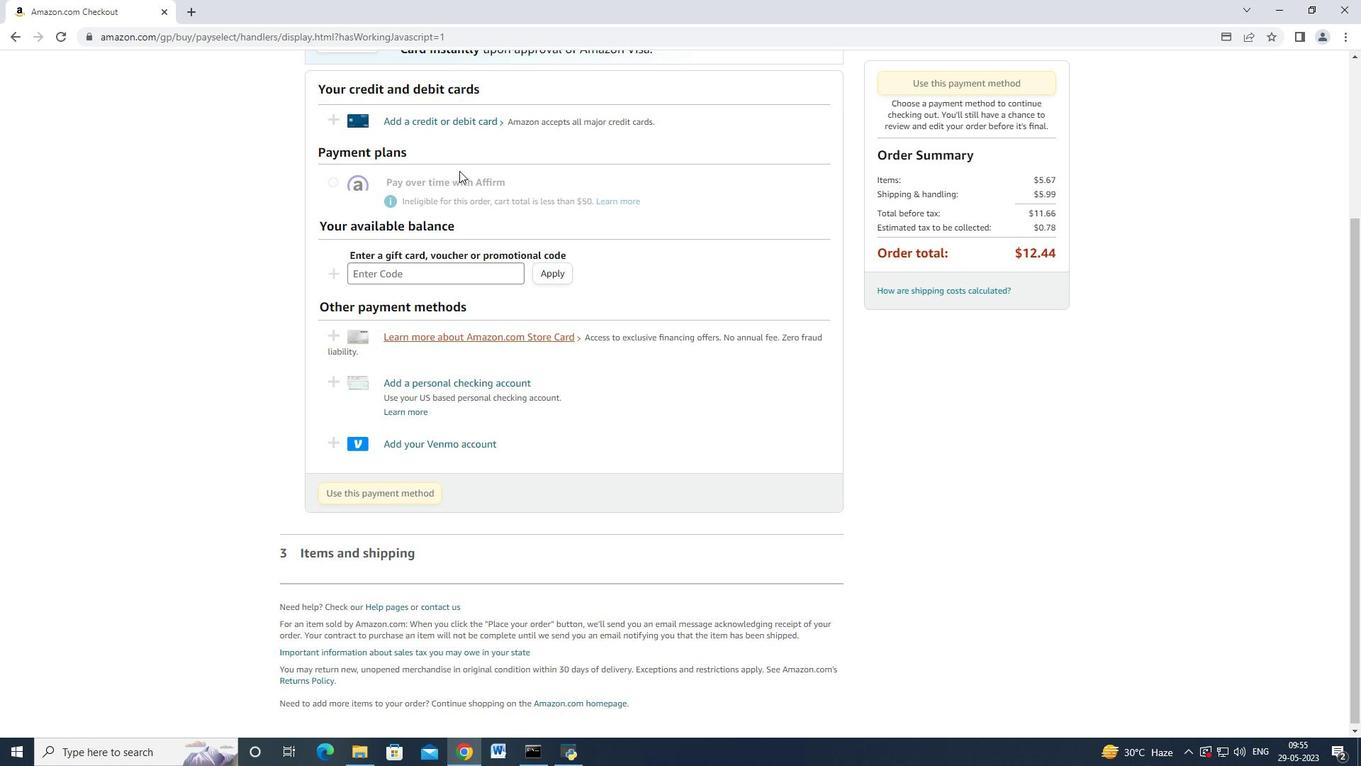 
Action: Mouse scrolled (442, 339) with delta (0, 0)
Screenshot: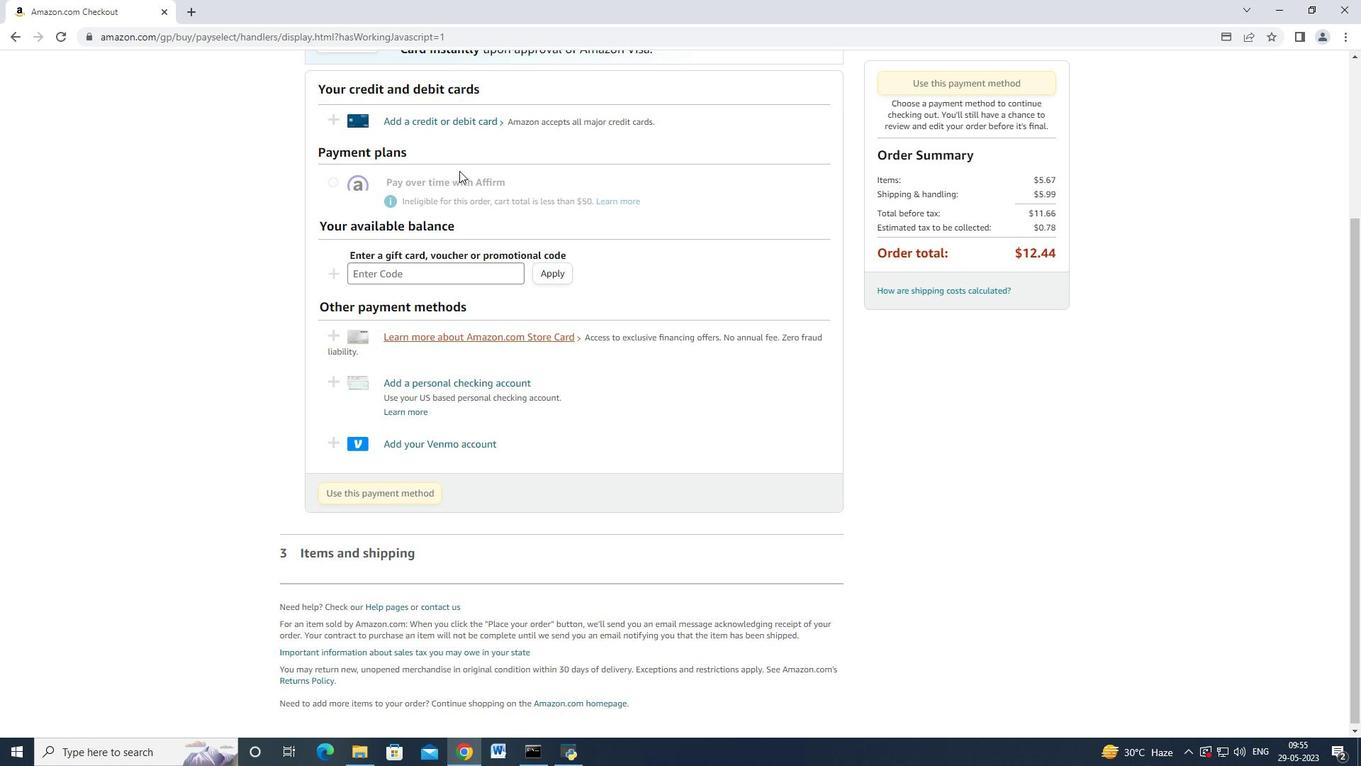 
Action: Mouse moved to (461, 121)
Screenshot: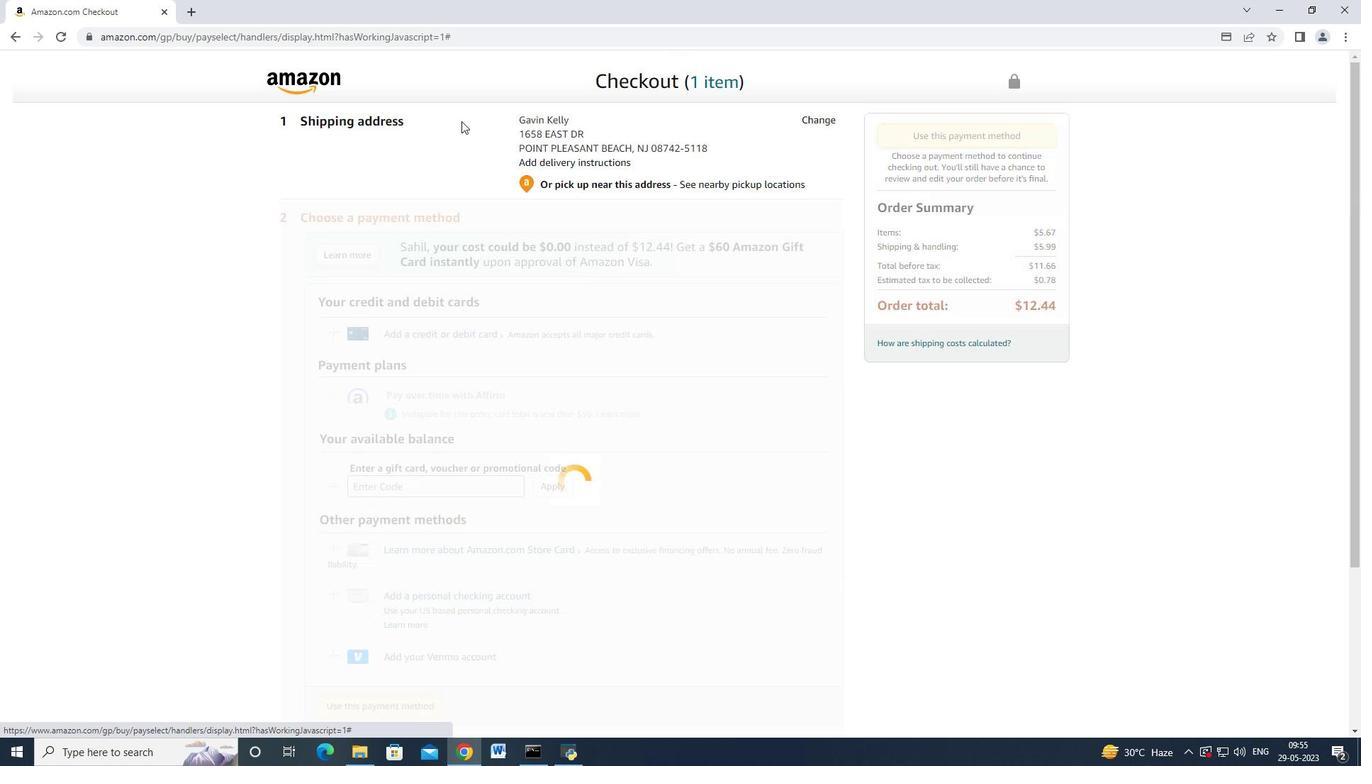 
Action: Mouse pressed left at (461, 121)
Screenshot: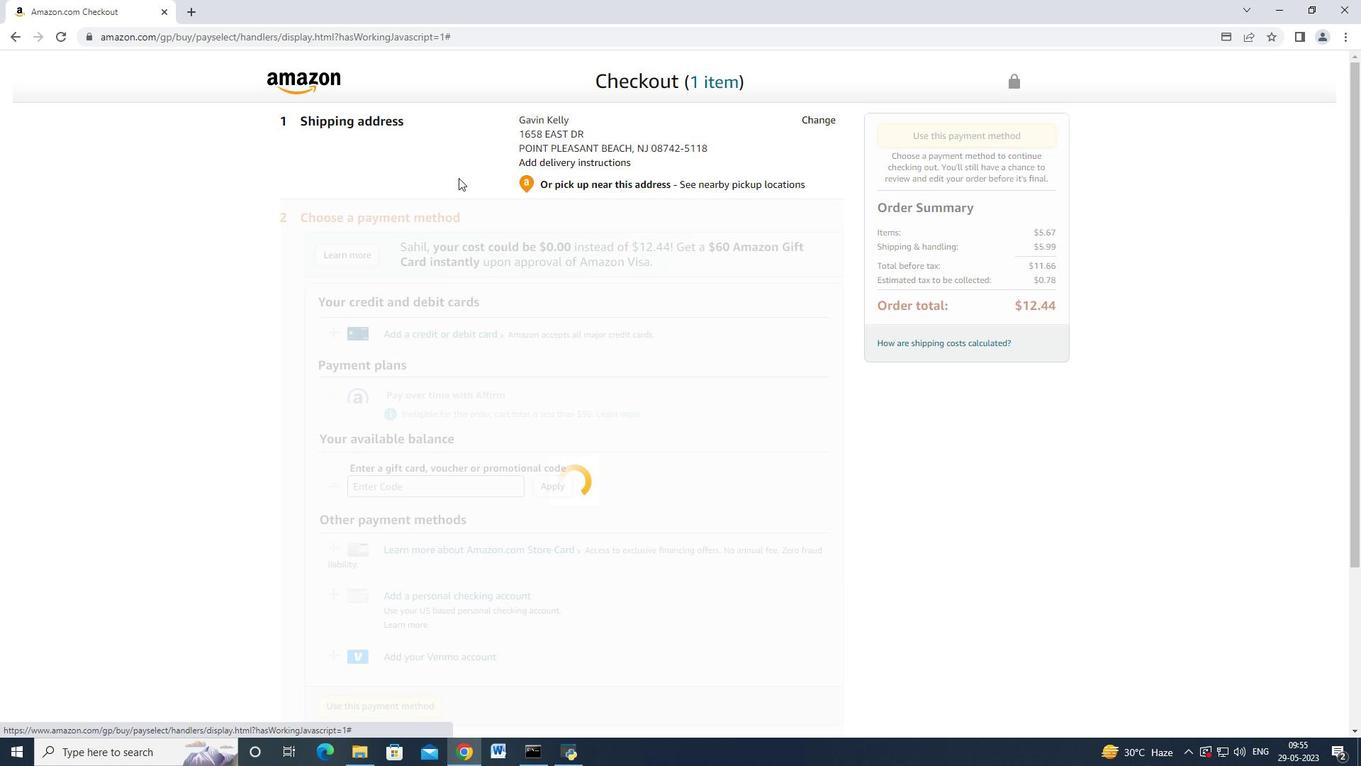 
Action: Mouse moved to (535, 335)
Screenshot: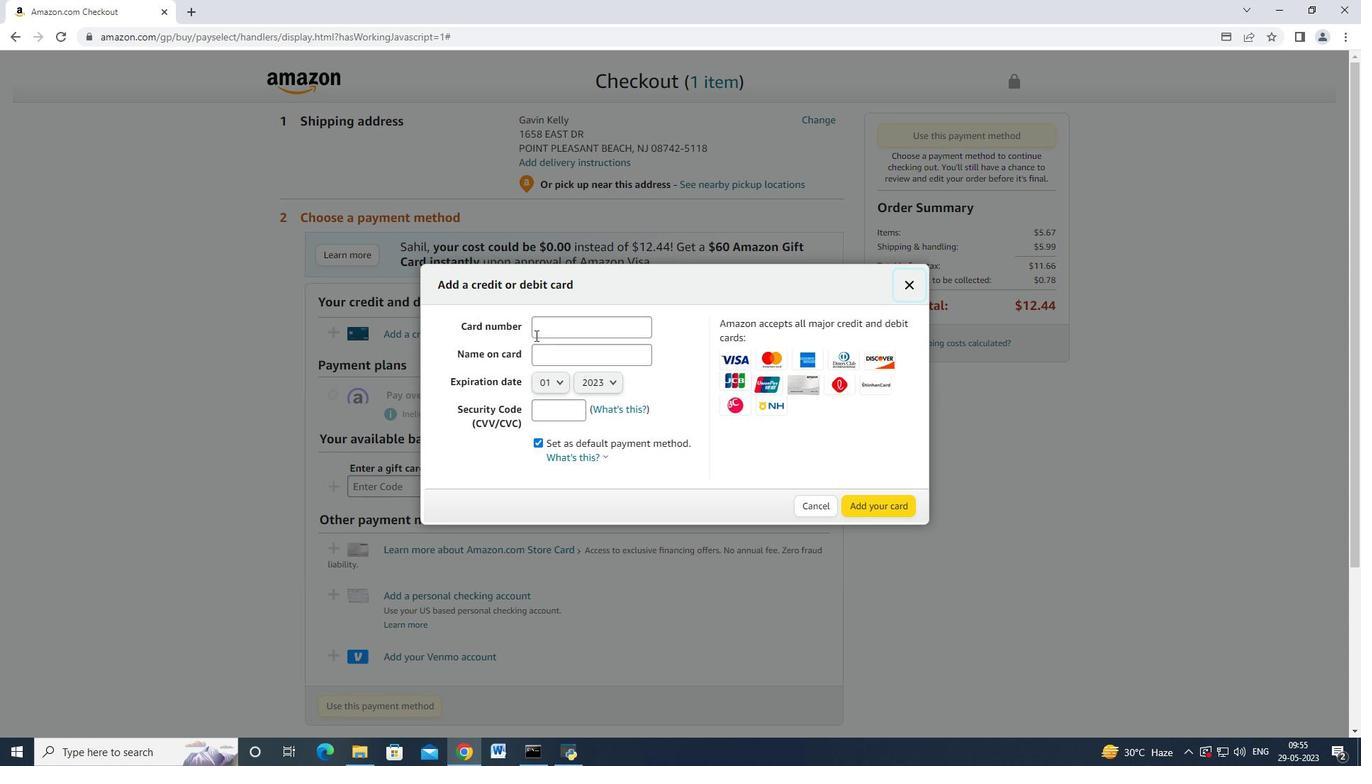 
Action: Mouse pressed left at (535, 335)
Screenshot: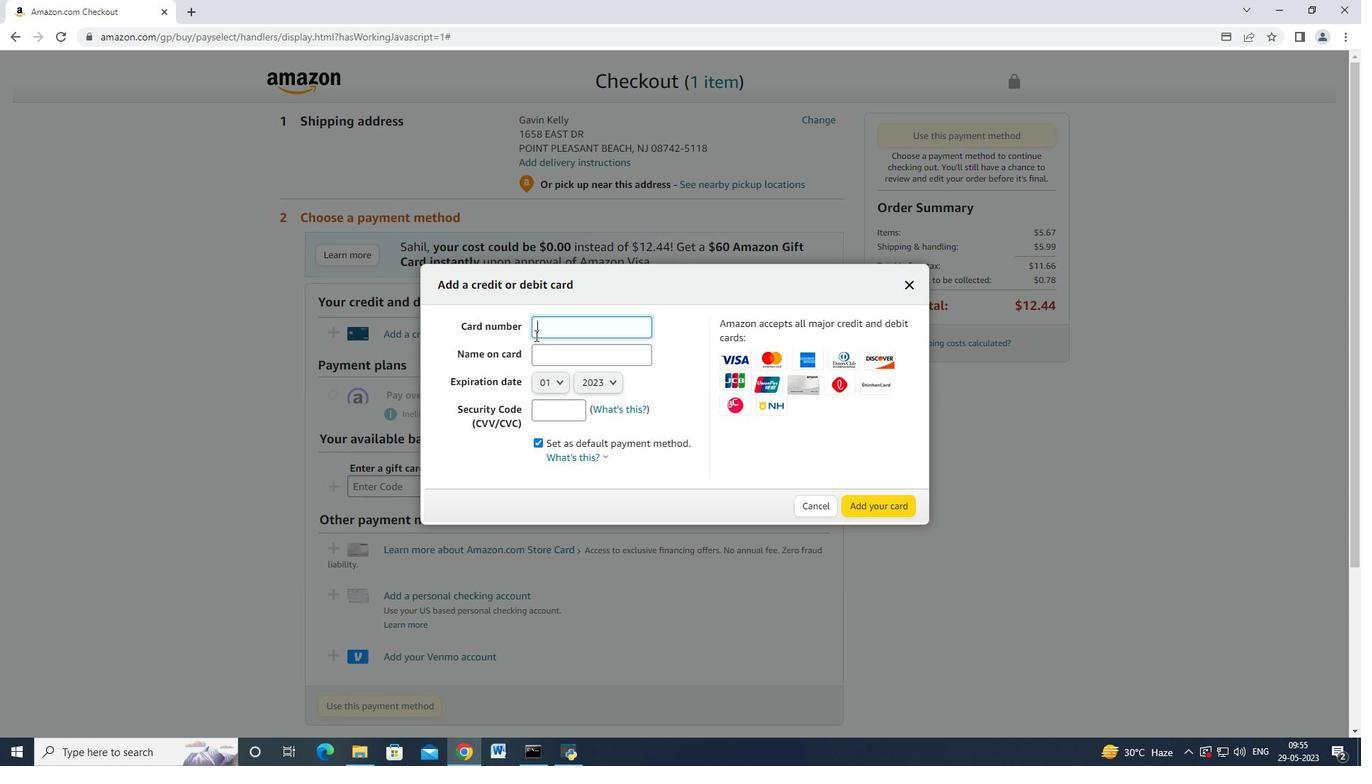 
Action: Mouse moved to (539, 329)
Screenshot: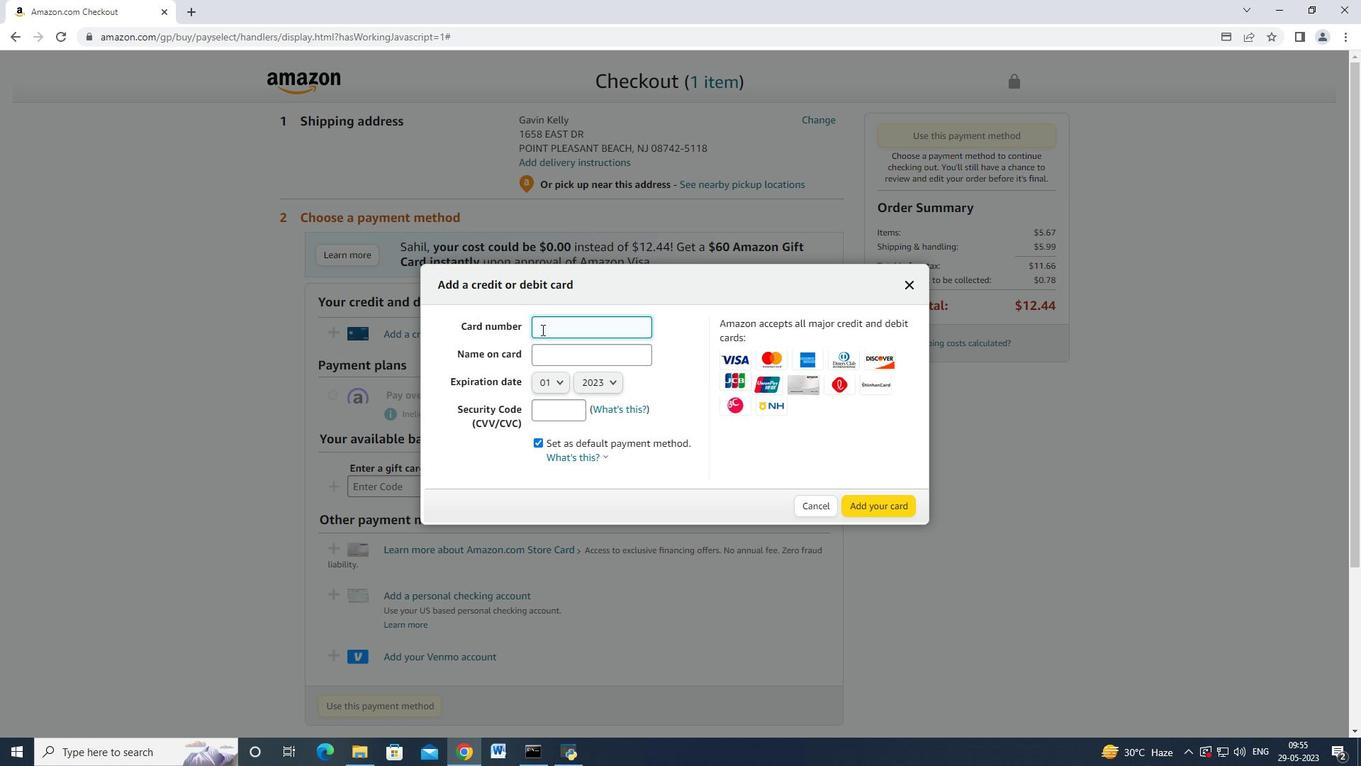 
Action: Mouse pressed left at (539, 329)
Screenshot: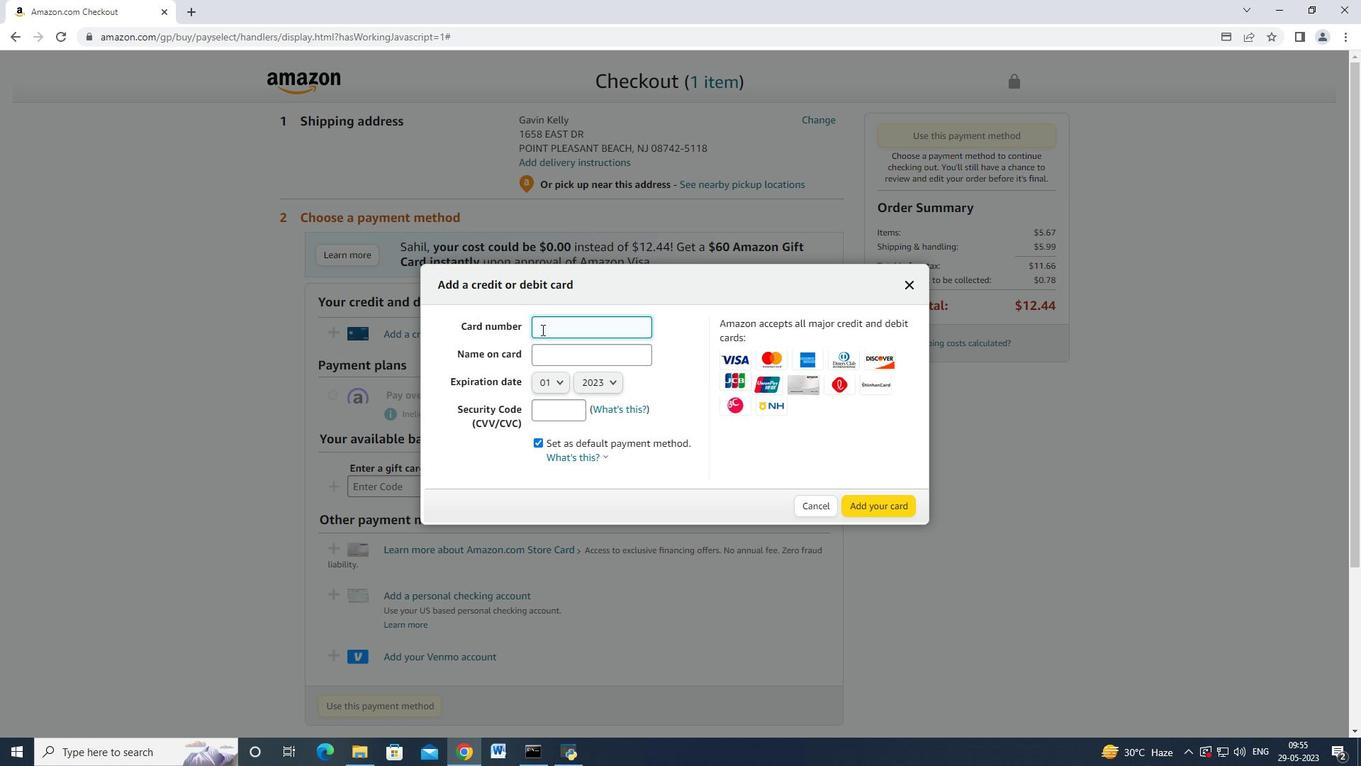 
Action: Mouse moved to (679, 275)
Screenshot: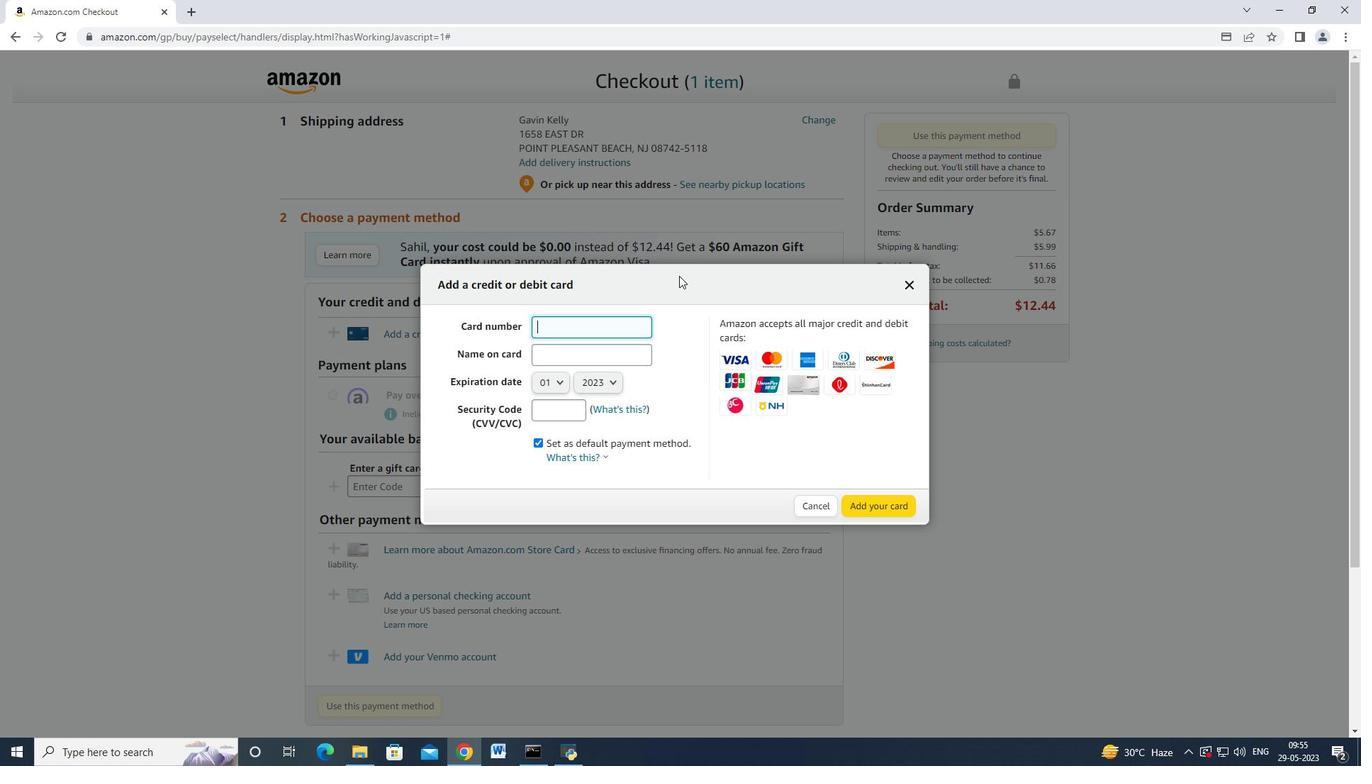 
Action: Key pressed 12<Key.backspace><Key.backspace><Key.backspace>2500<Key.space><Key.backspace>2<Key.space>4687<Key.space>9921<Key.space>6010<Key.tab><Key.shift><Key.shift><Key.shift><Key.shift><Key.shift><Key.shift><Key.shift><Key.shift><Key.shift><Key.shift><Key.shift>Jerry<Key.space><Key.shift_r>Evans
Screenshot: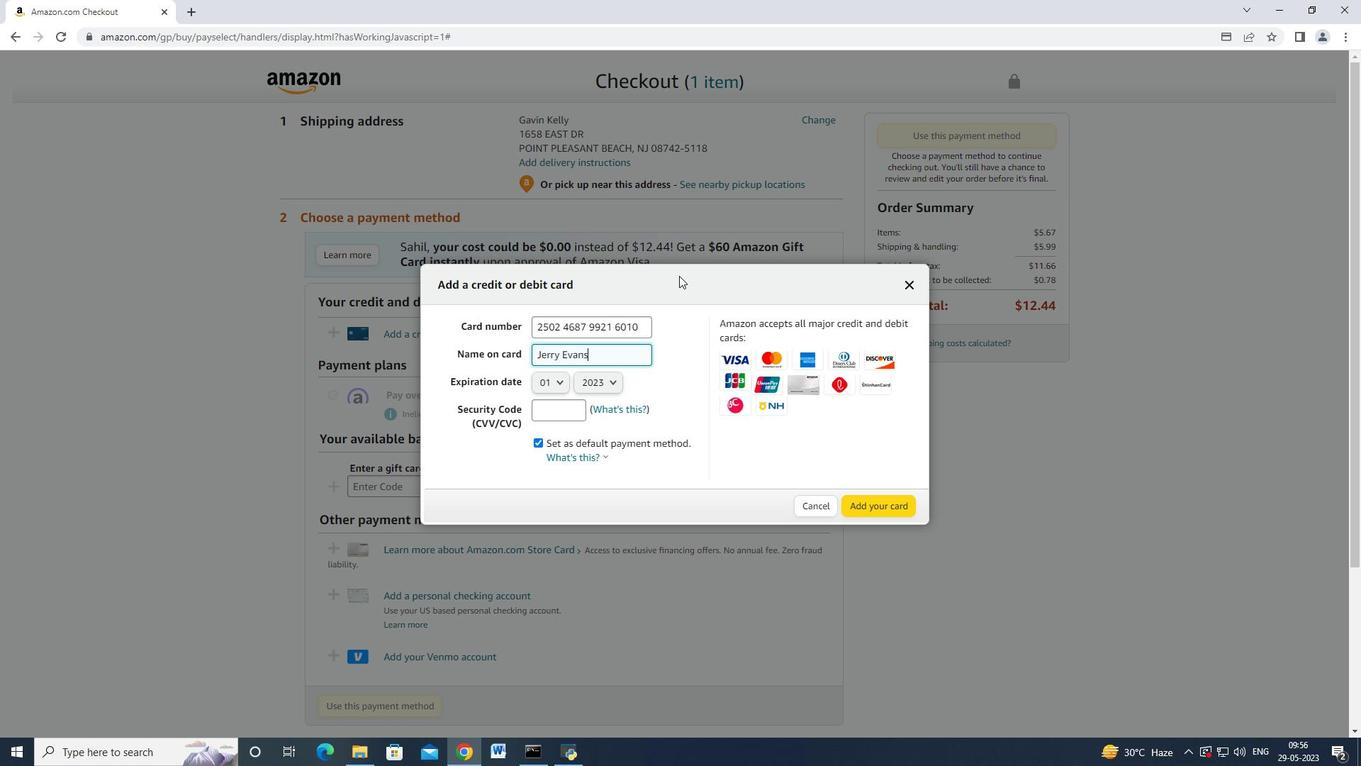 
Action: Mouse moved to (559, 387)
Screenshot: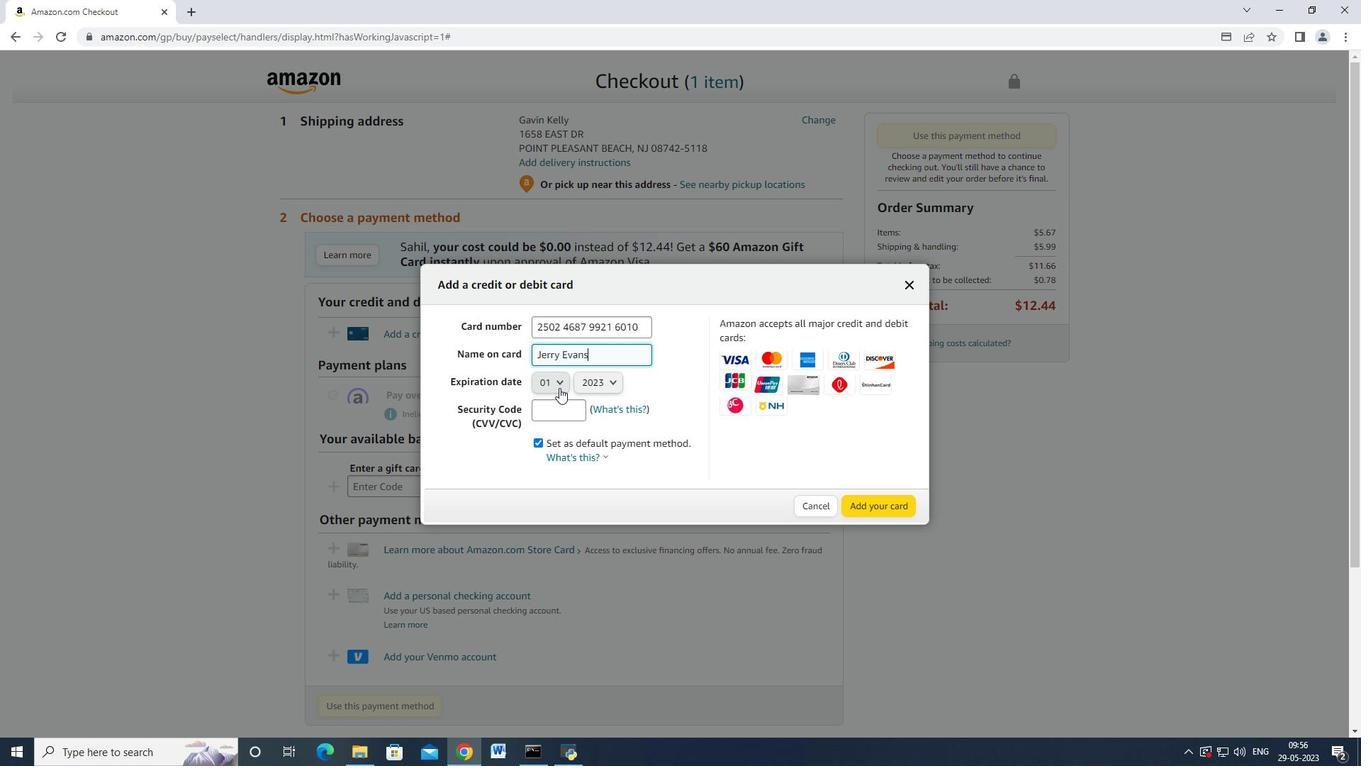 
Action: Mouse pressed left at (559, 387)
Screenshot: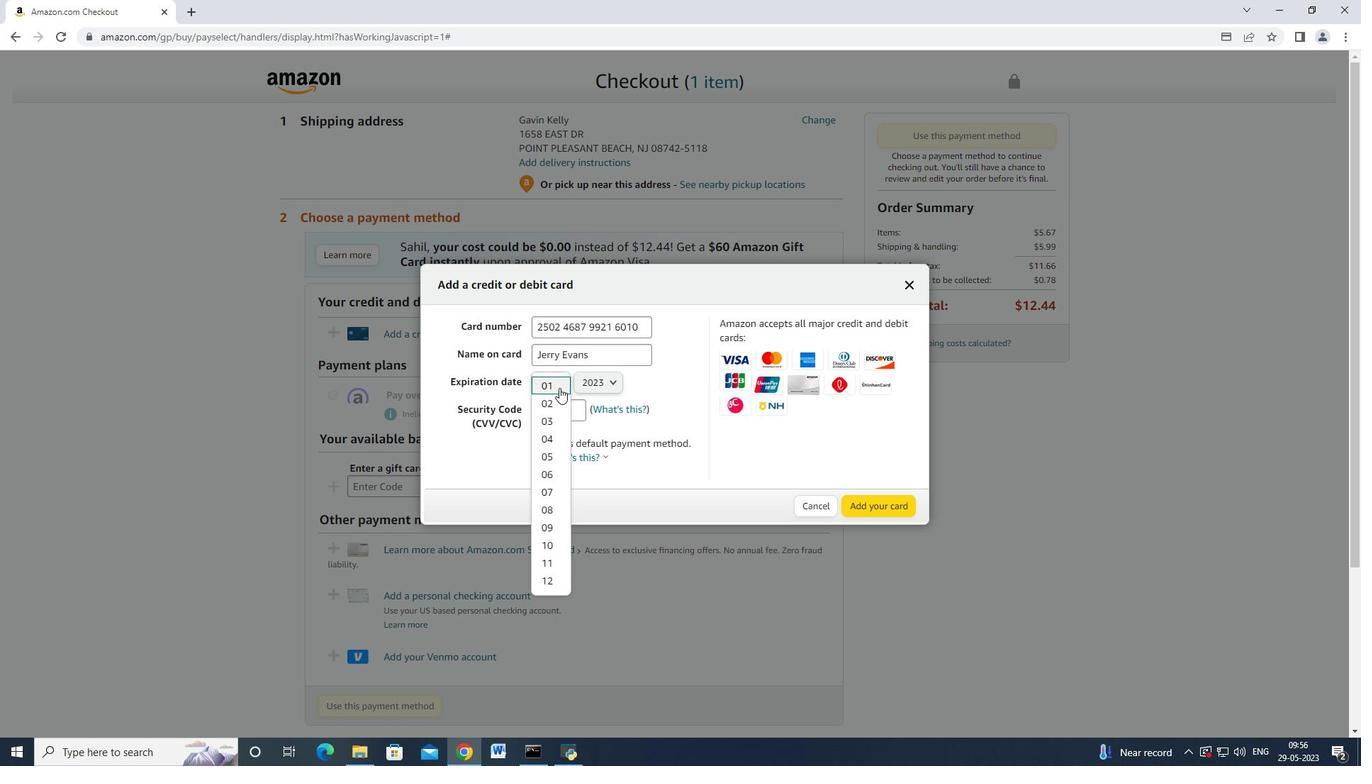 
Action: Mouse moved to (550, 444)
Screenshot: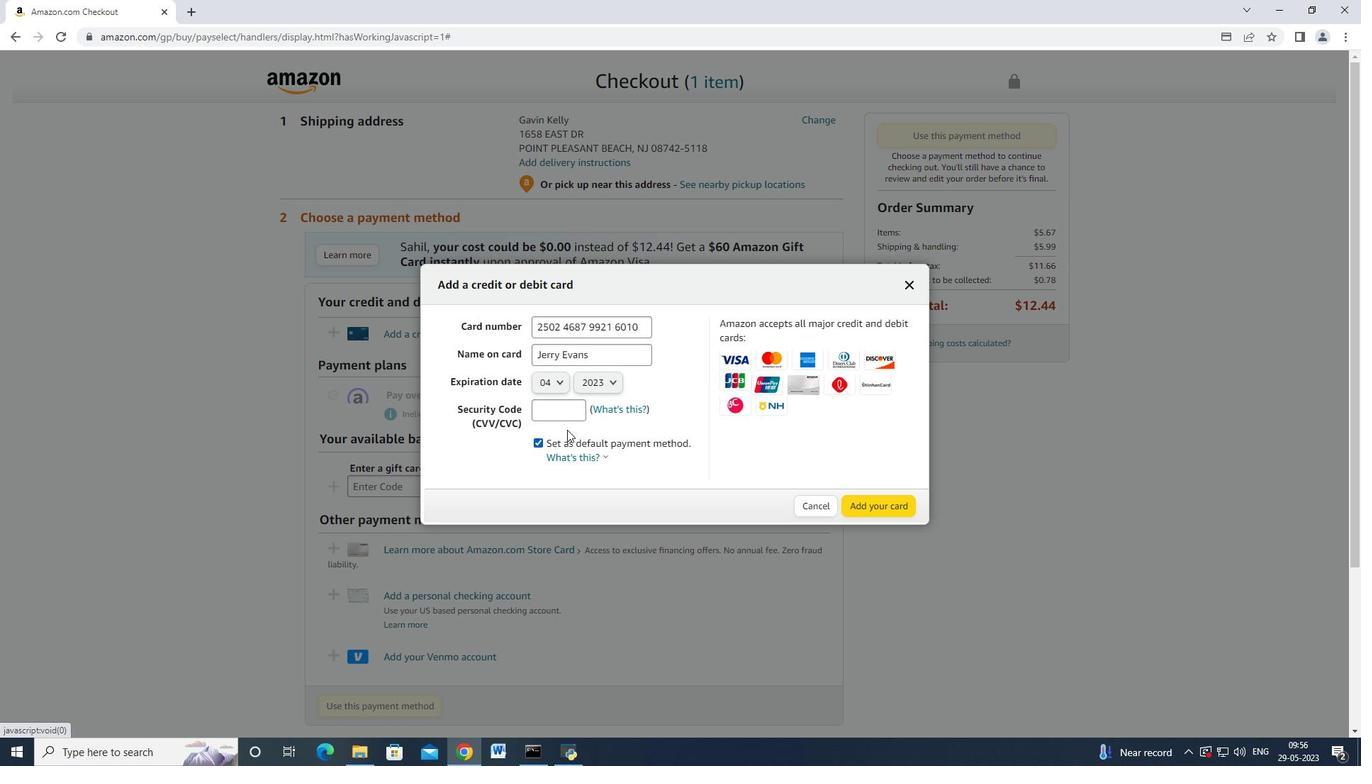 
Action: Mouse pressed left at (550, 444)
Screenshot: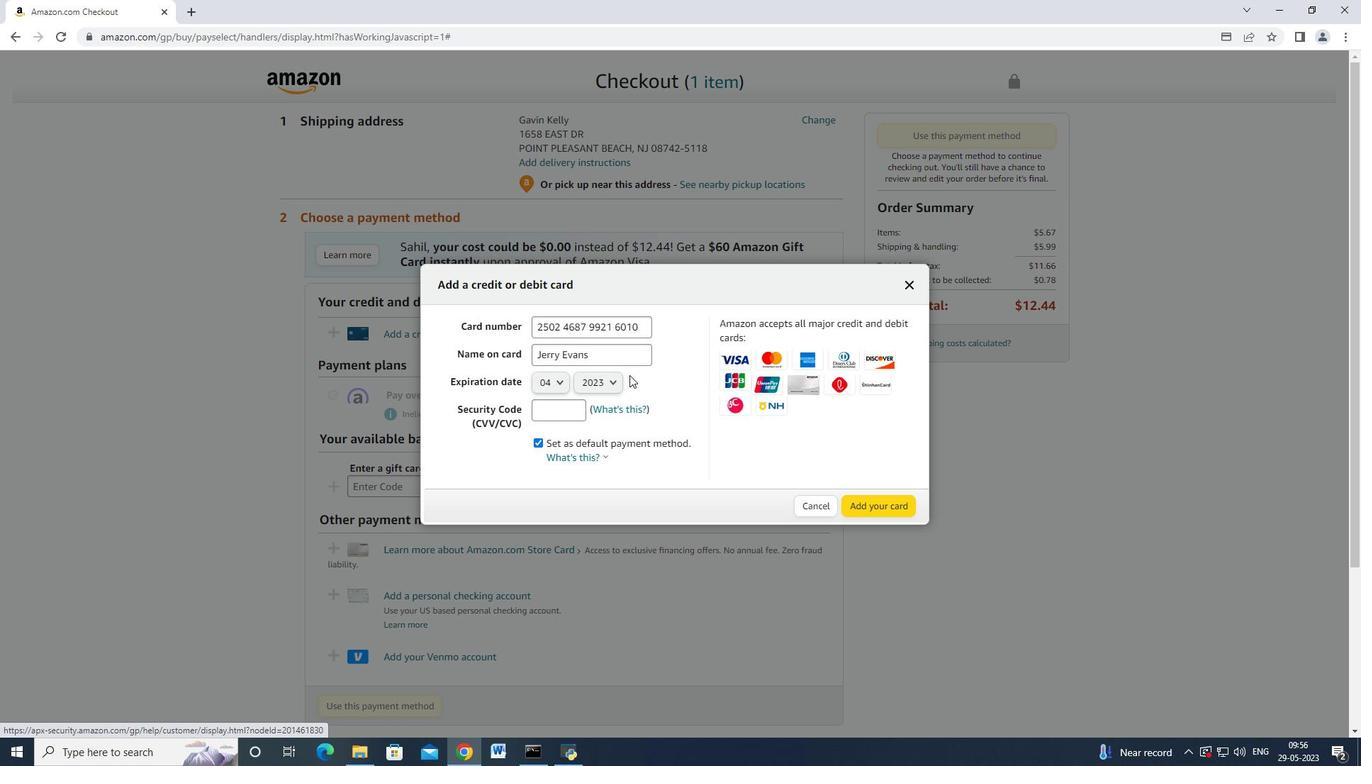 
Action: Mouse moved to (612, 380)
Screenshot: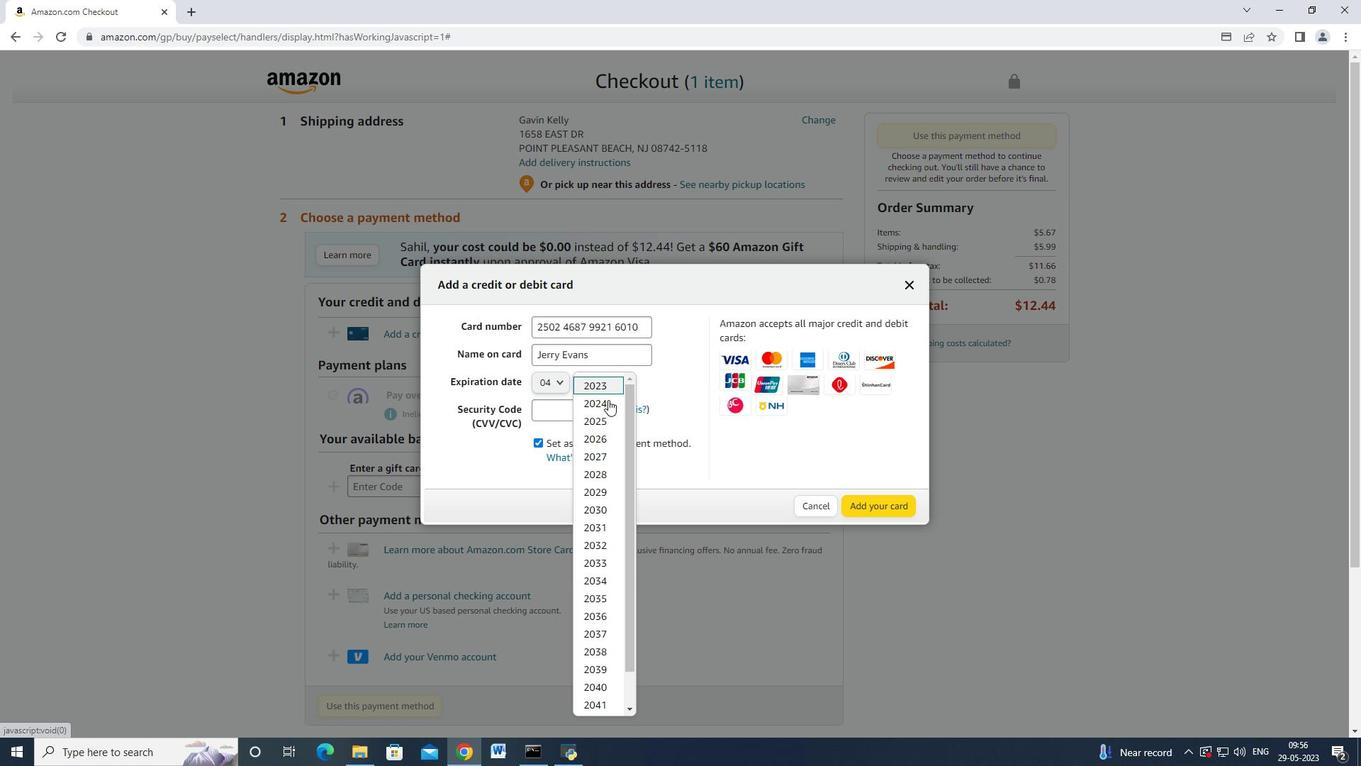 
Action: Mouse pressed left at (612, 380)
Screenshot: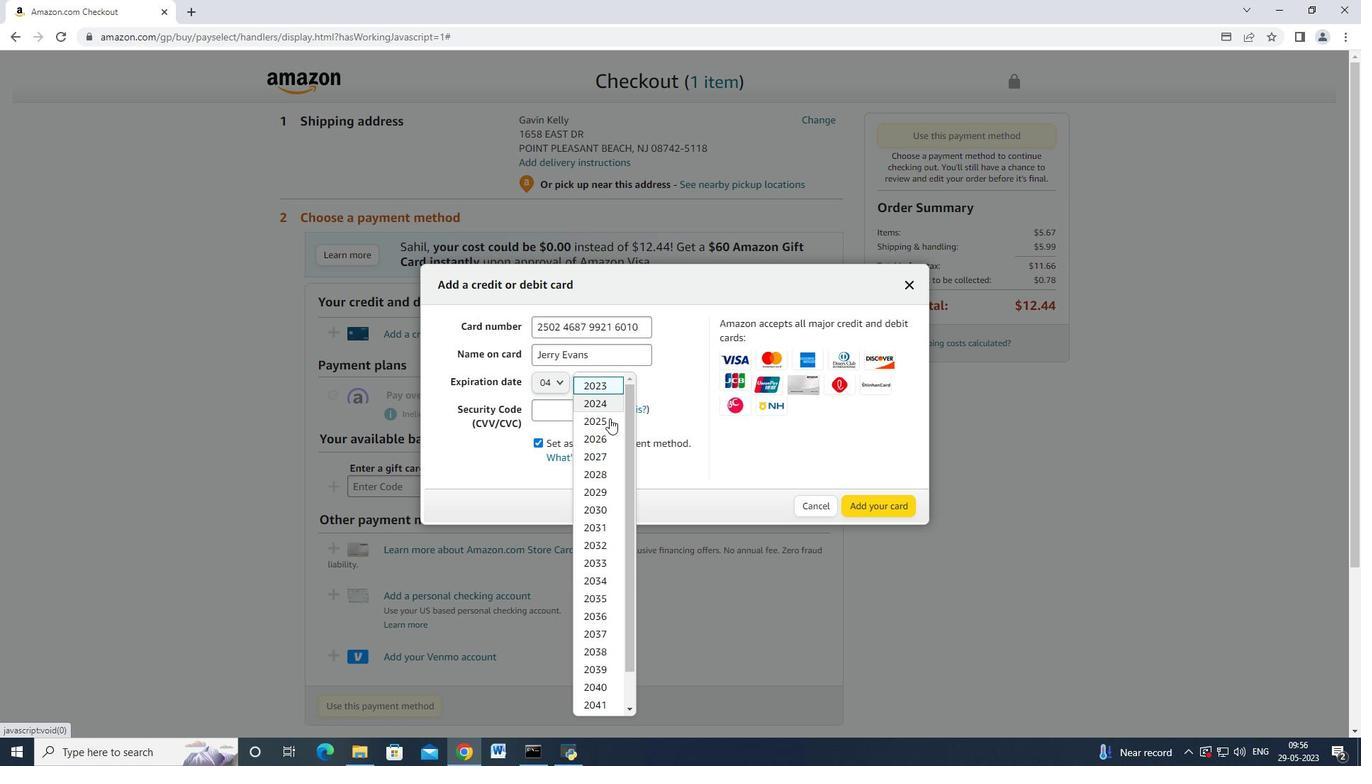 
Action: Mouse moved to (607, 453)
Screenshot: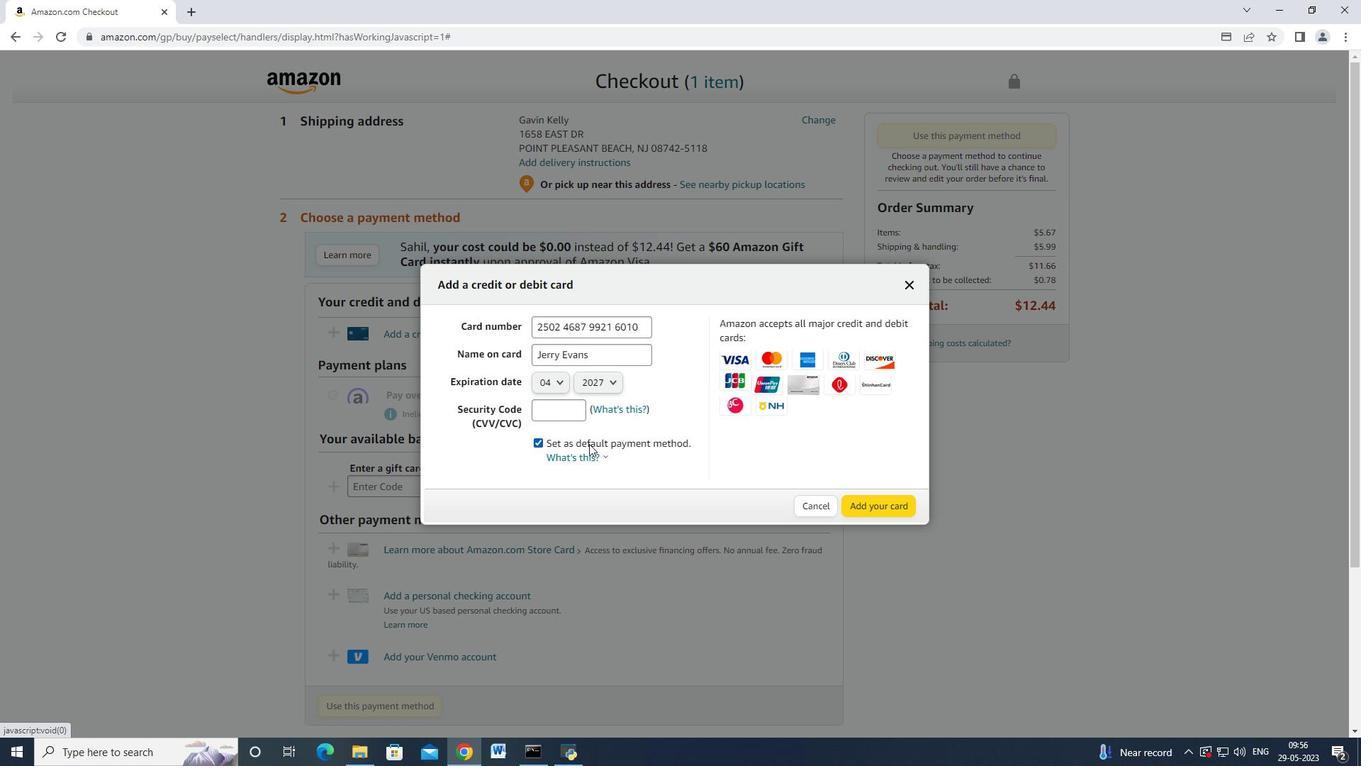
Action: Mouse pressed left at (607, 453)
Screenshot: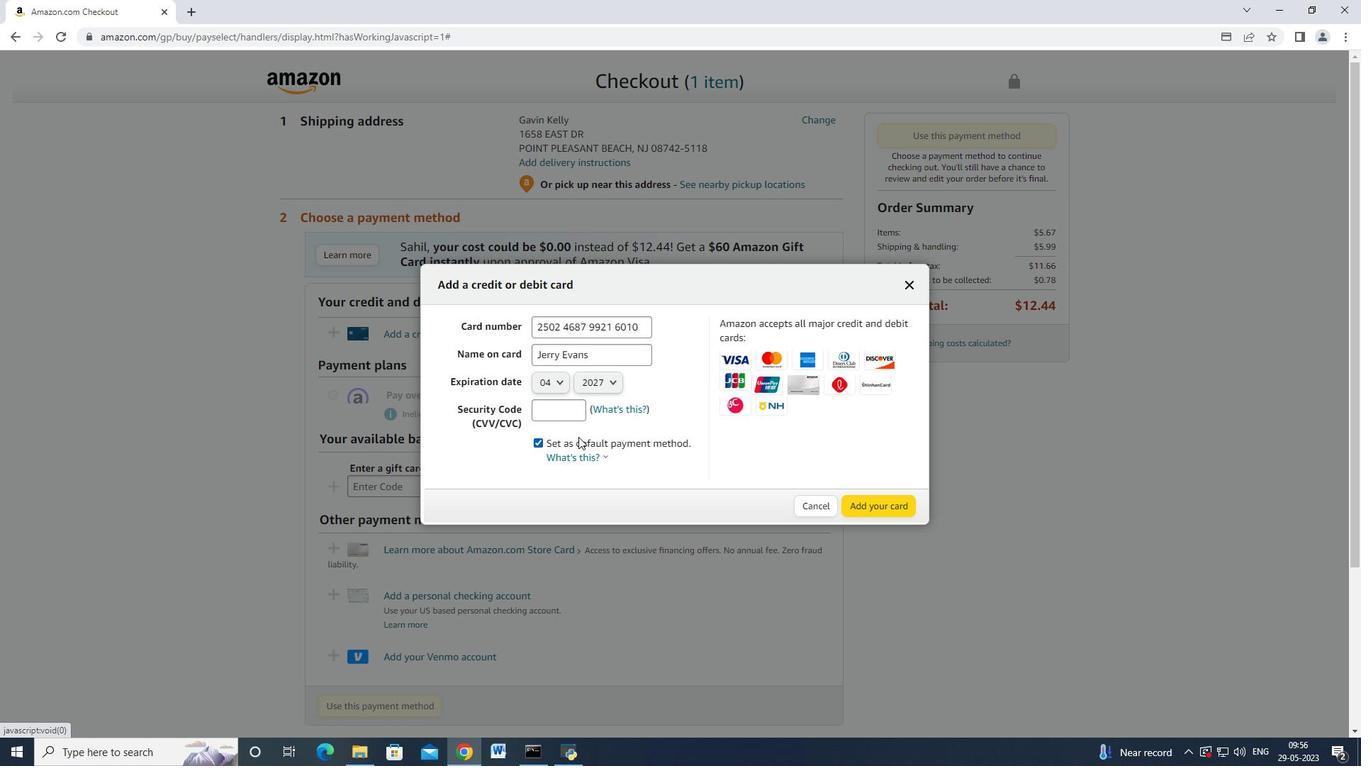 
Action: Mouse moved to (559, 417)
Screenshot: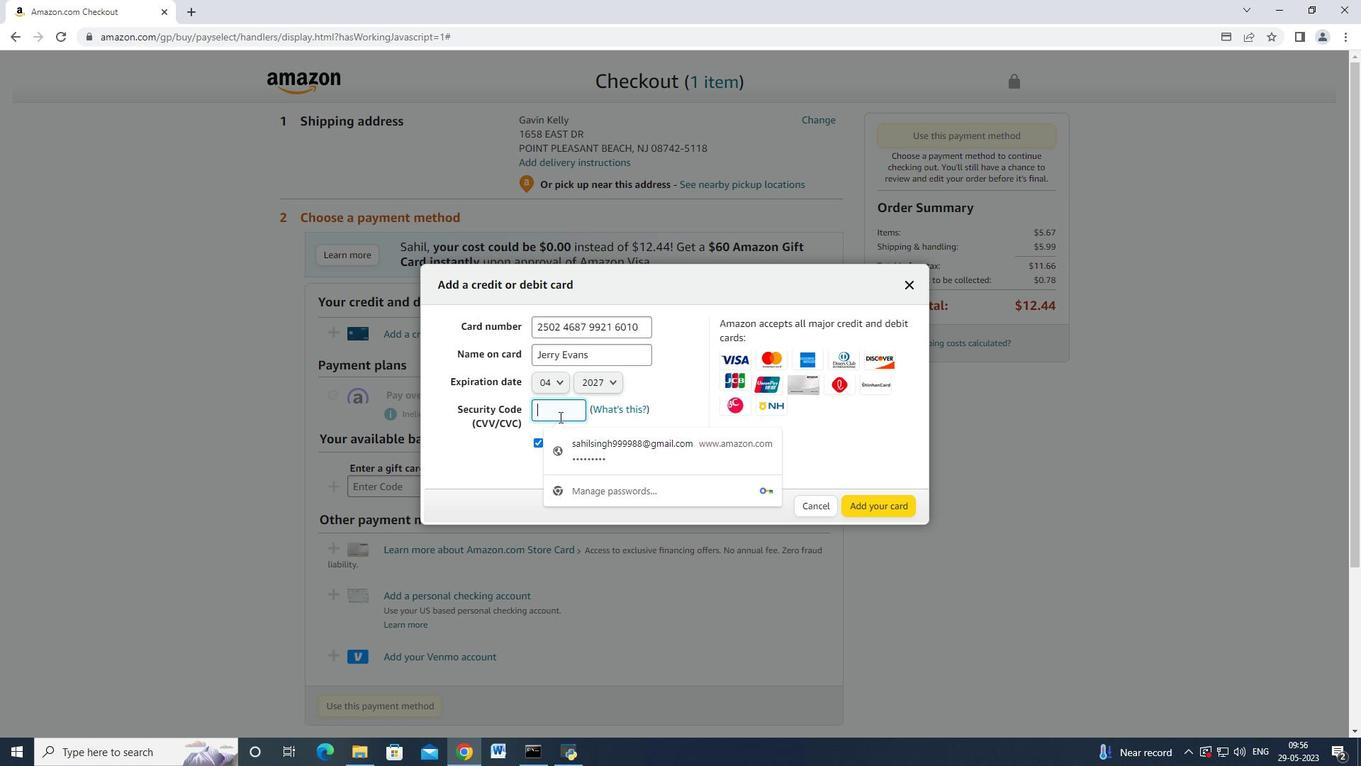 
Action: Mouse pressed left at (559, 417)
Screenshot: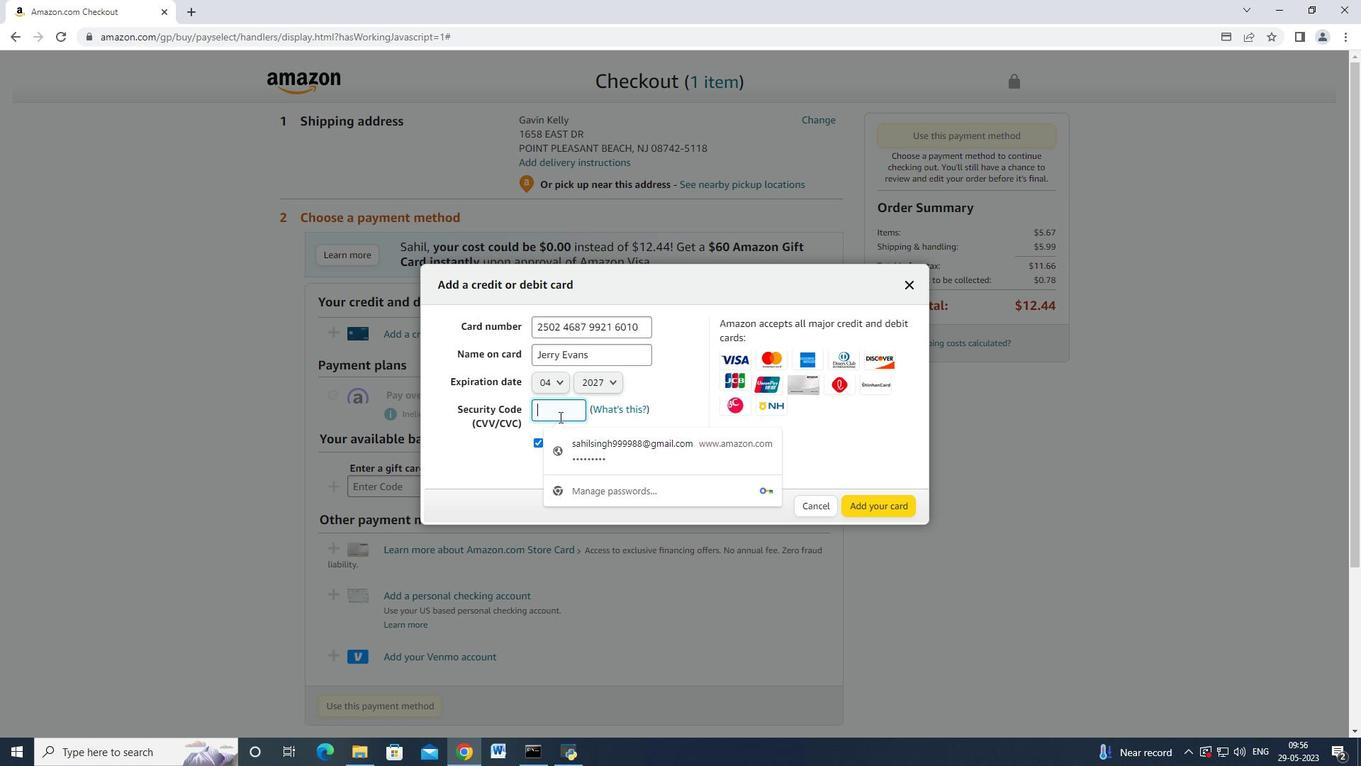
Action: Mouse moved to (561, 417)
Screenshot: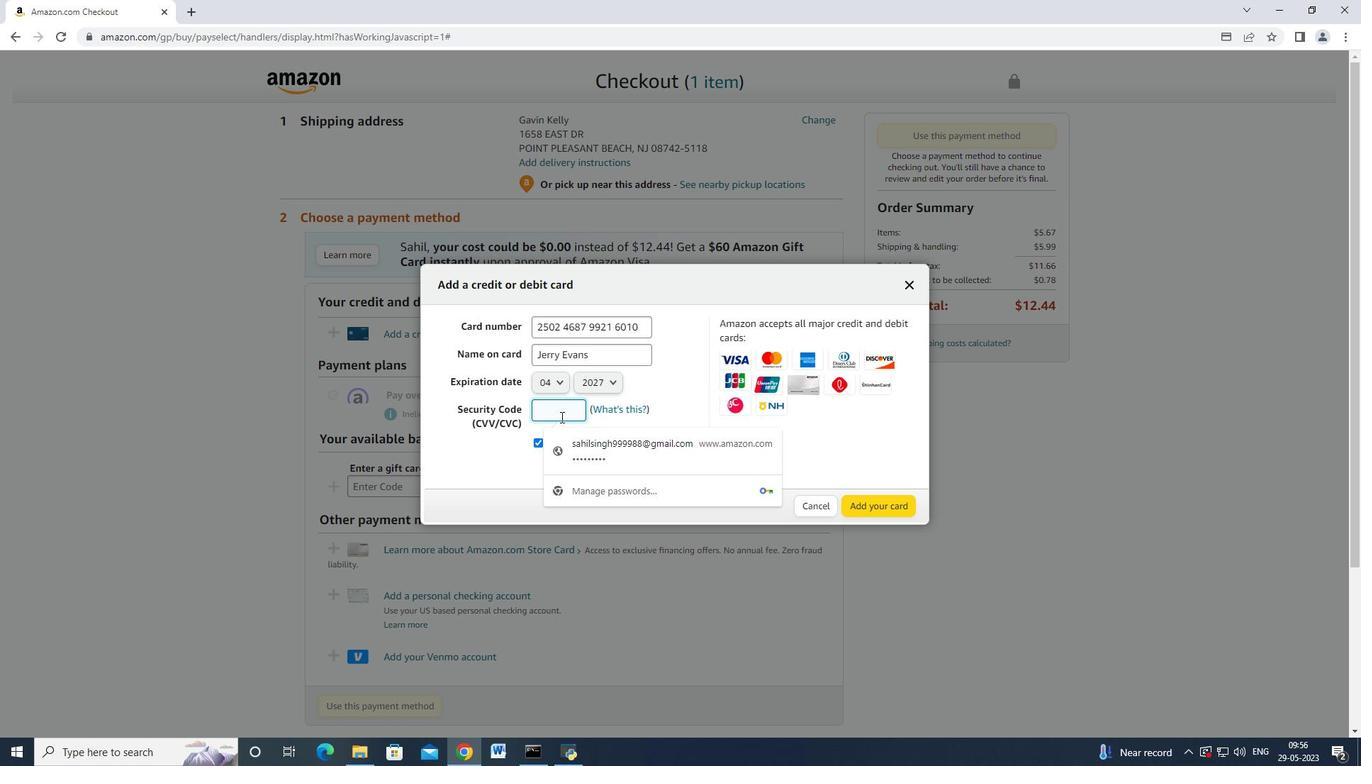 
Action: Key pressed 682
Screenshot: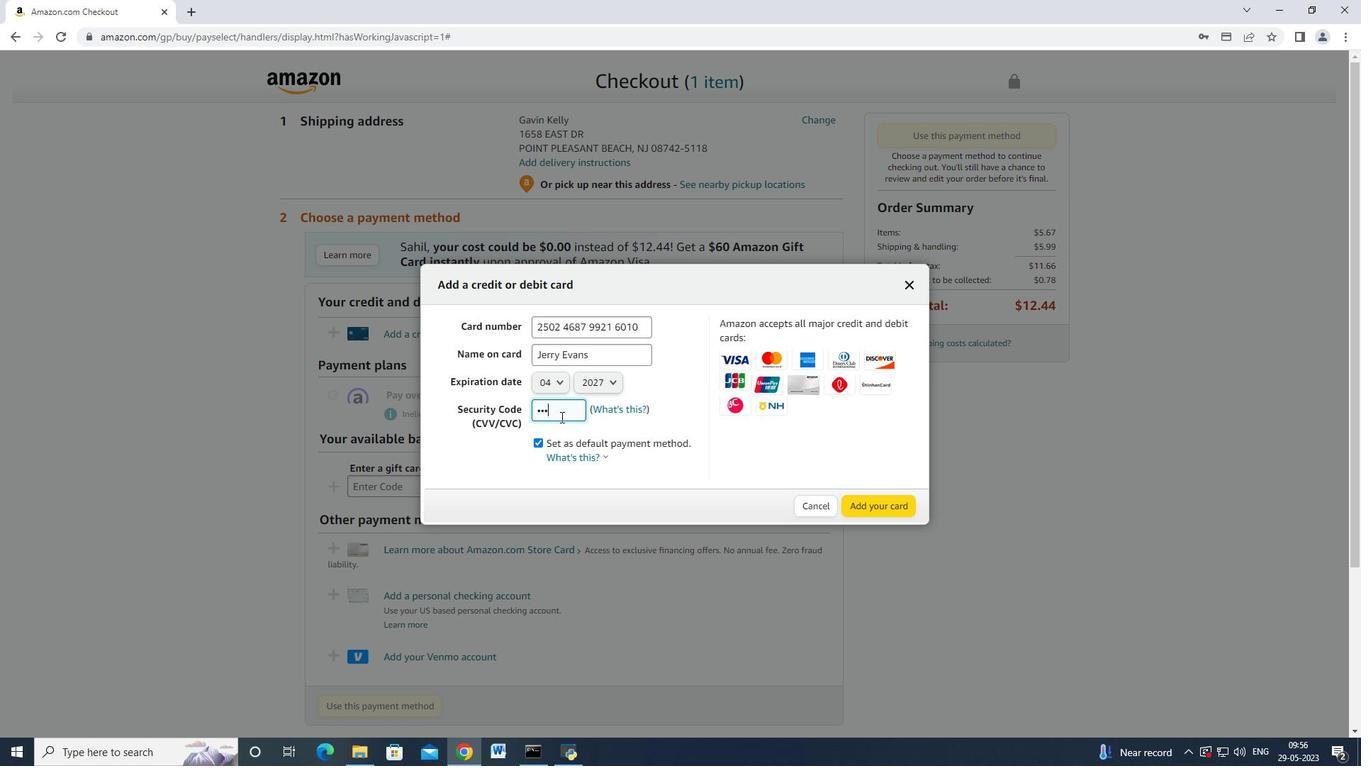 
Action: Mouse moved to (558, 417)
Screenshot: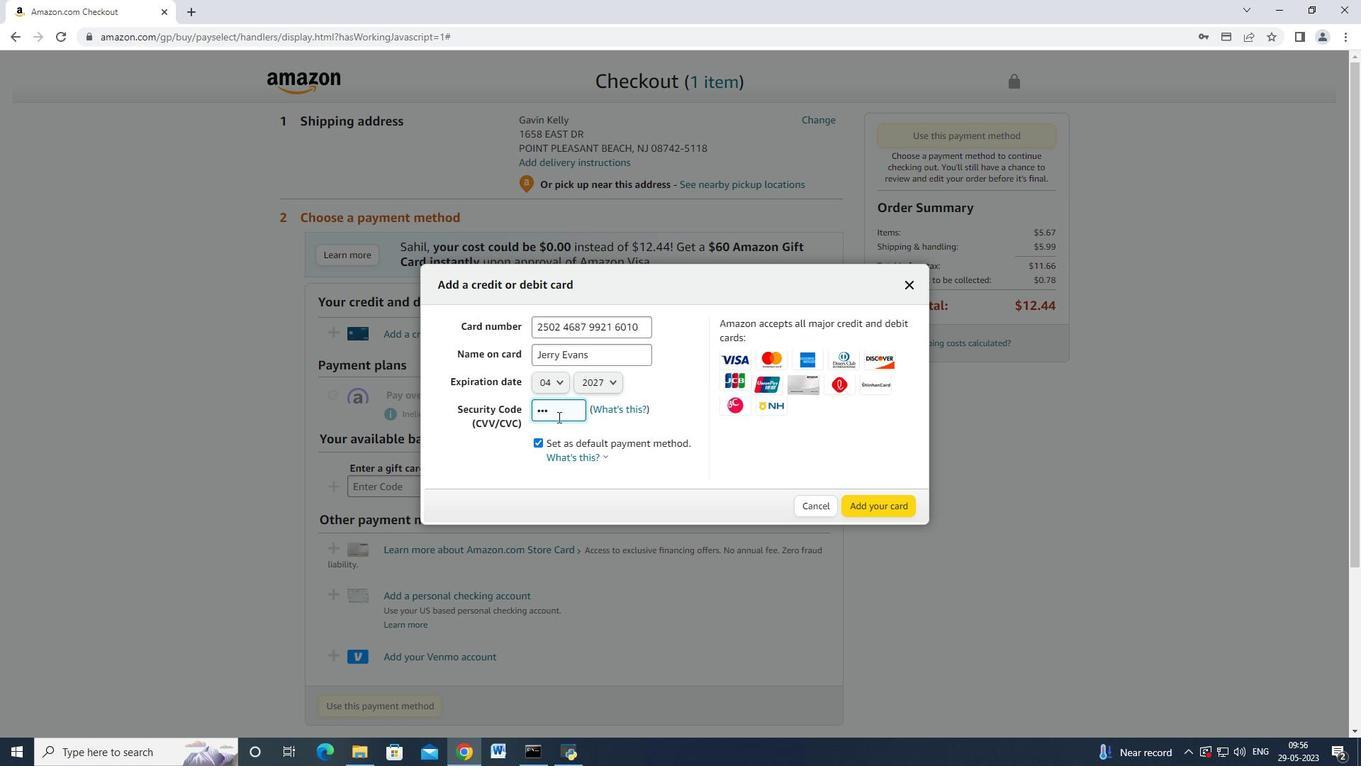 
